 Task: Find connections with filter location Sānand with filter topic #tecnologiawith filter profile language French with filter current company Aakash Educational Services Limited with filter school Dr. B. R. Ambedkar University, Agra with filter industry Communications Equipment Manufacturing with filter service category Family Law with filter keywords title Chemical Engineer
Action: Mouse moved to (609, 88)
Screenshot: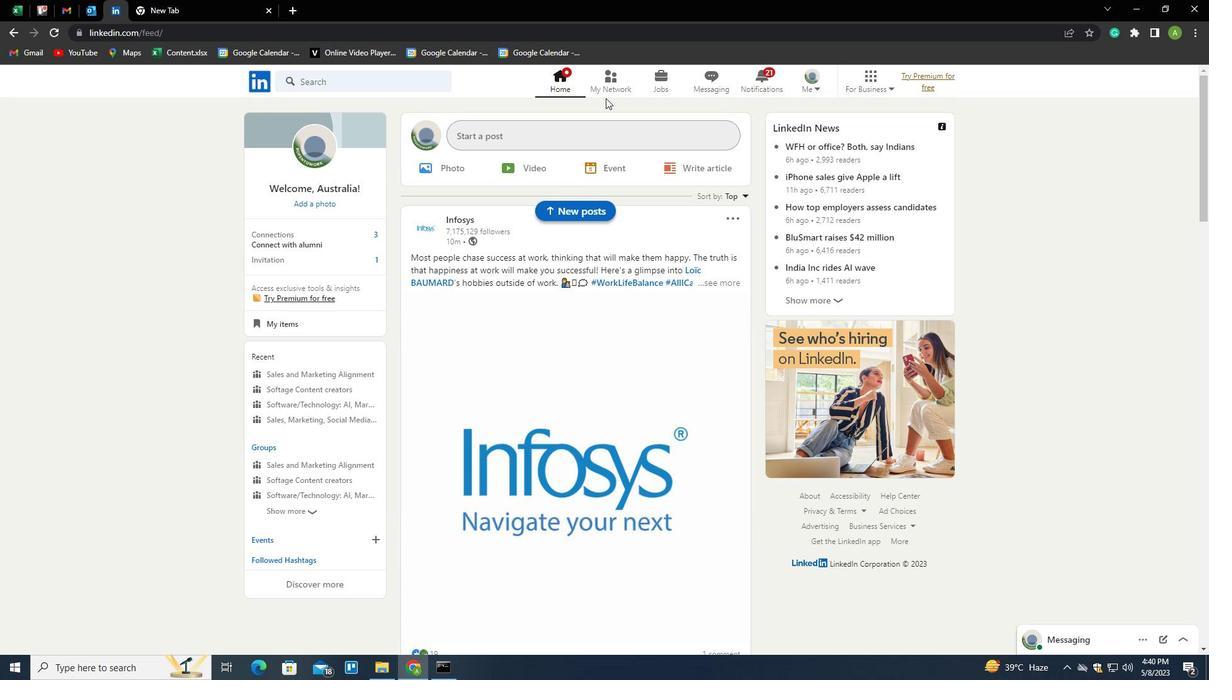 
Action: Mouse pressed left at (609, 88)
Screenshot: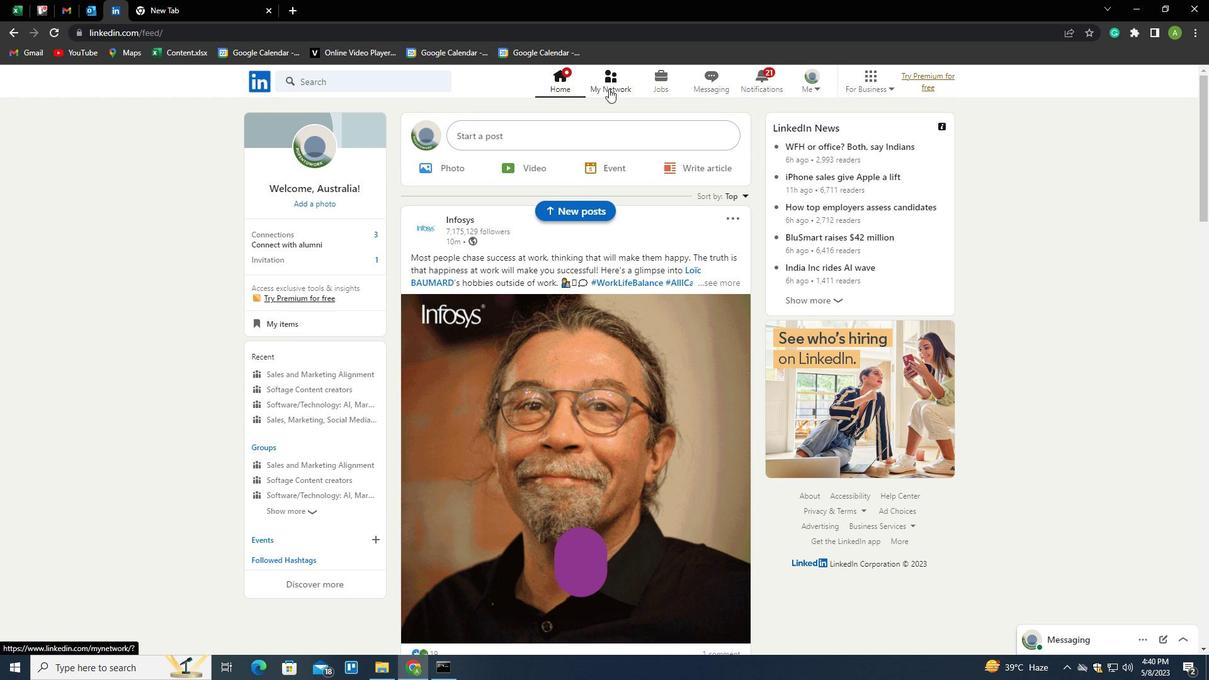 
Action: Mouse moved to (313, 151)
Screenshot: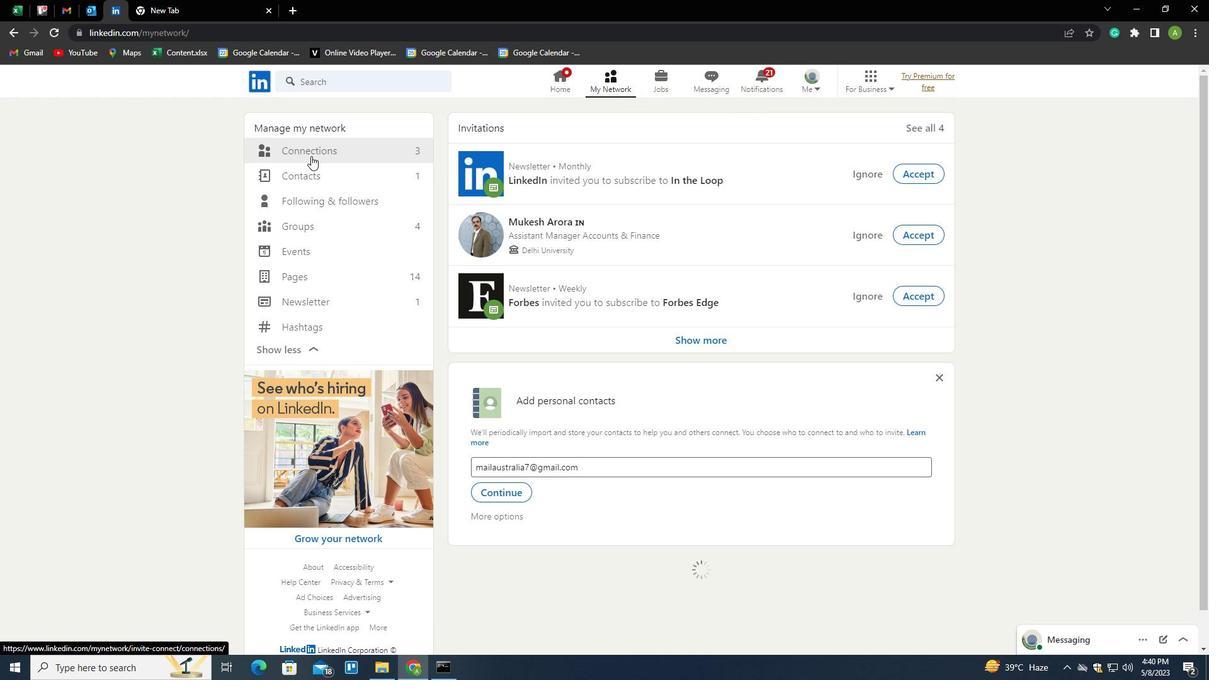 
Action: Mouse pressed left at (313, 151)
Screenshot: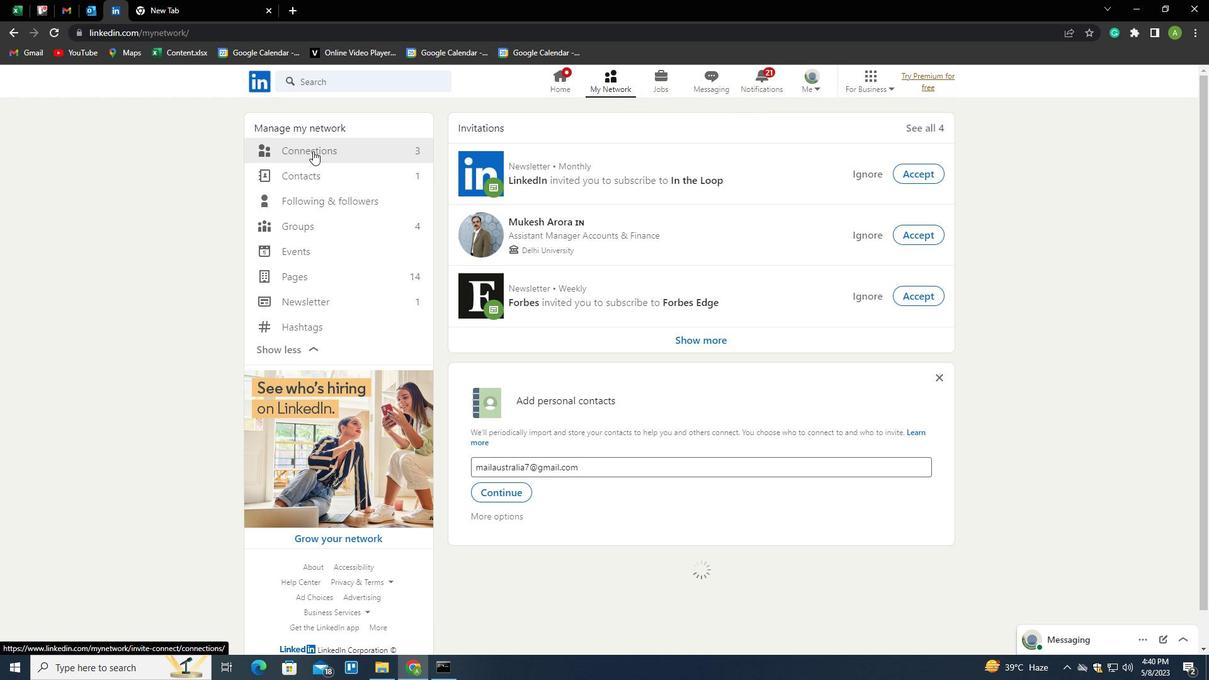 
Action: Mouse moved to (684, 153)
Screenshot: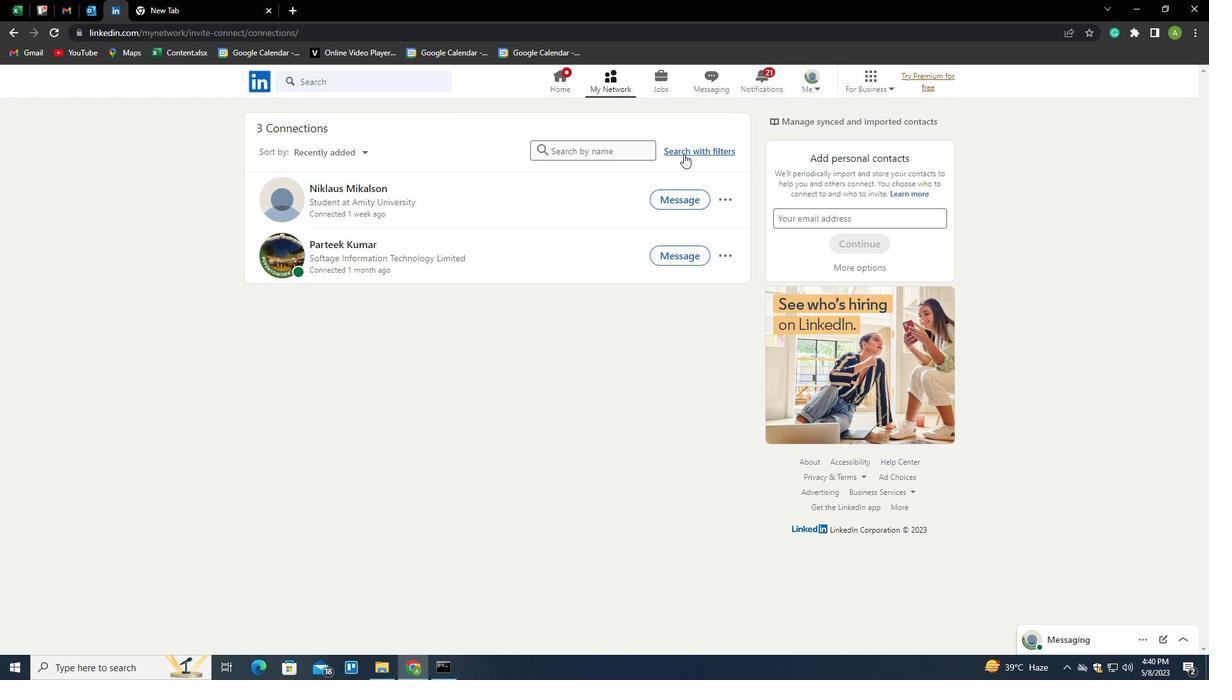 
Action: Mouse pressed left at (684, 153)
Screenshot: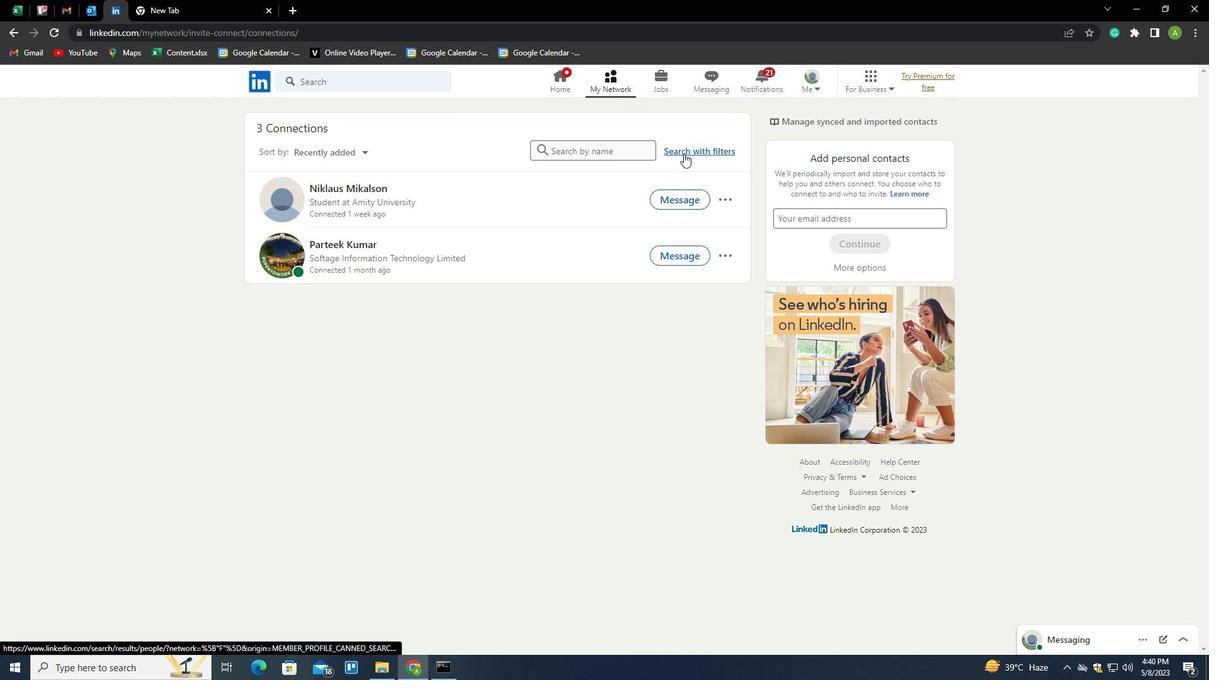 
Action: Mouse moved to (651, 121)
Screenshot: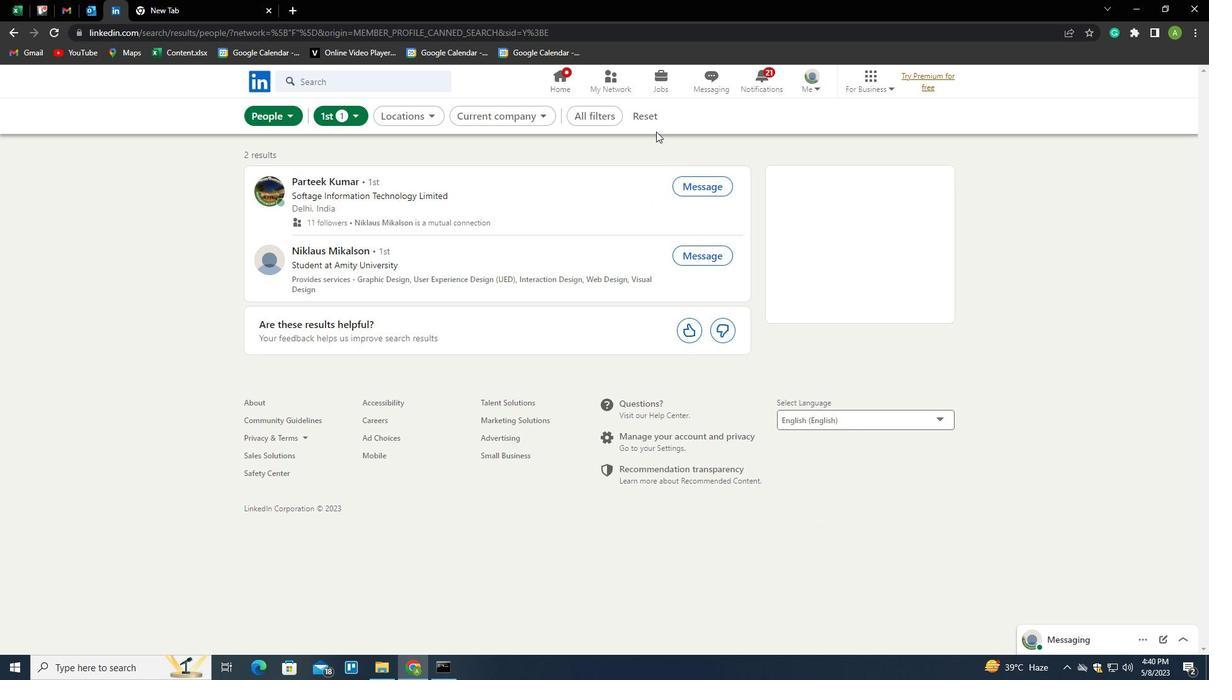 
Action: Mouse pressed left at (651, 121)
Screenshot: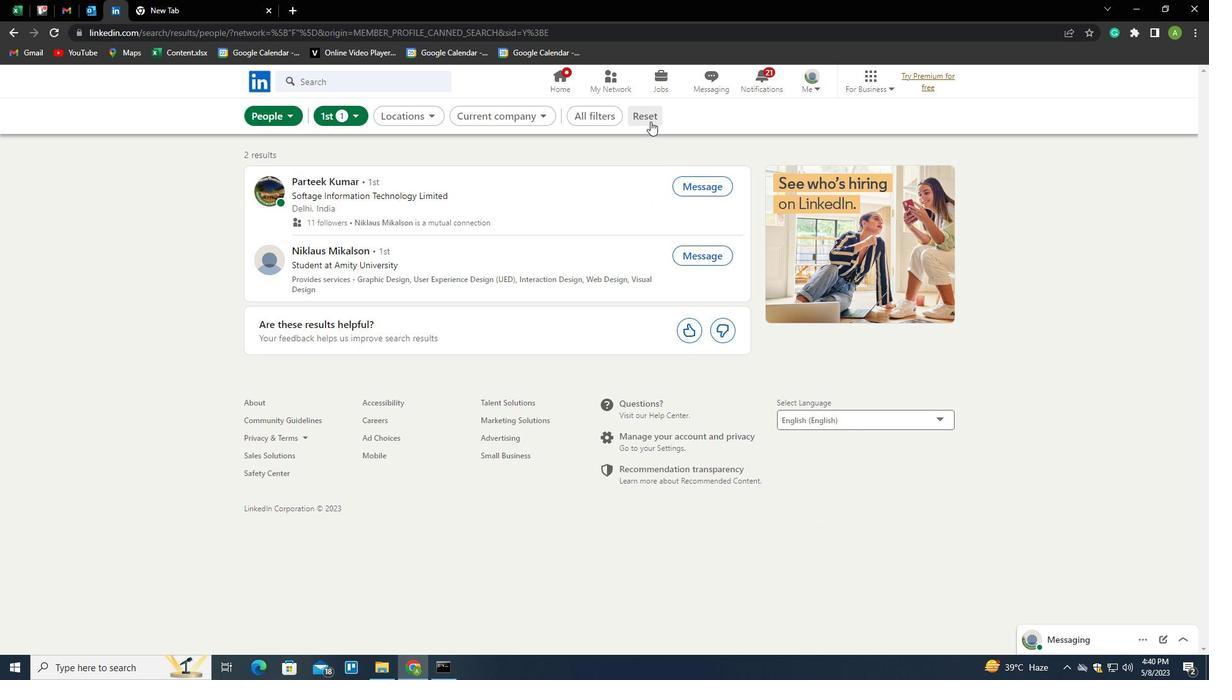 
Action: Mouse moved to (626, 122)
Screenshot: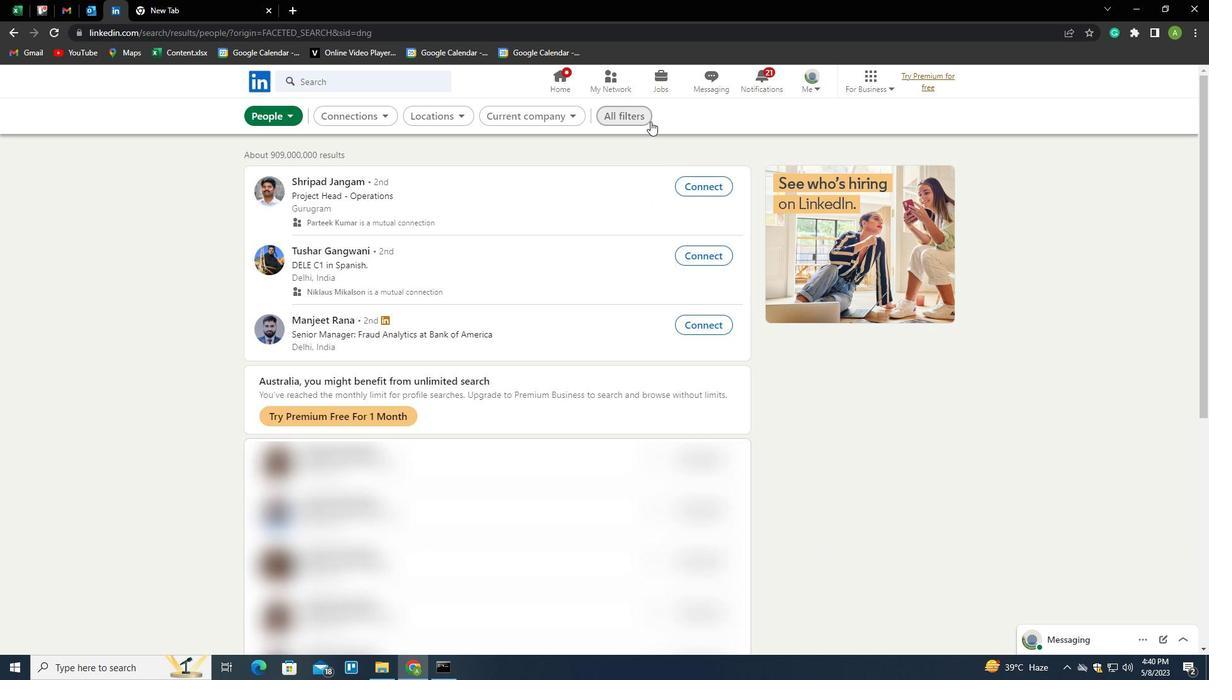 
Action: Mouse pressed left at (626, 122)
Screenshot: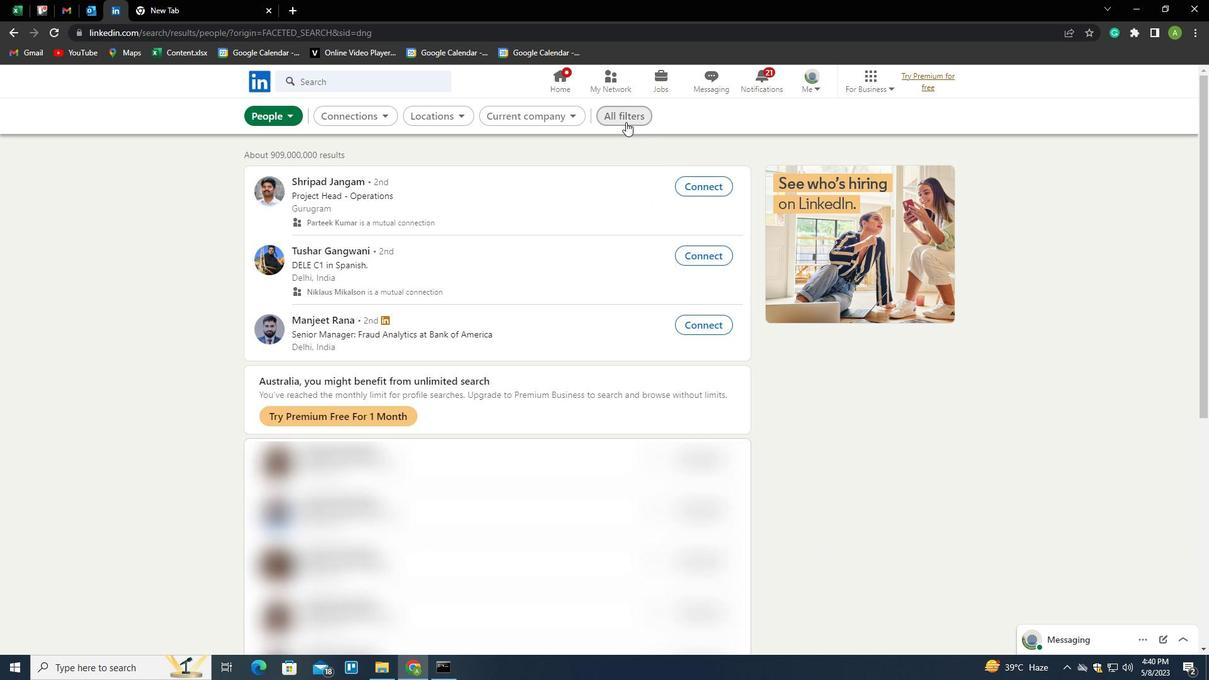 
Action: Mouse moved to (1023, 422)
Screenshot: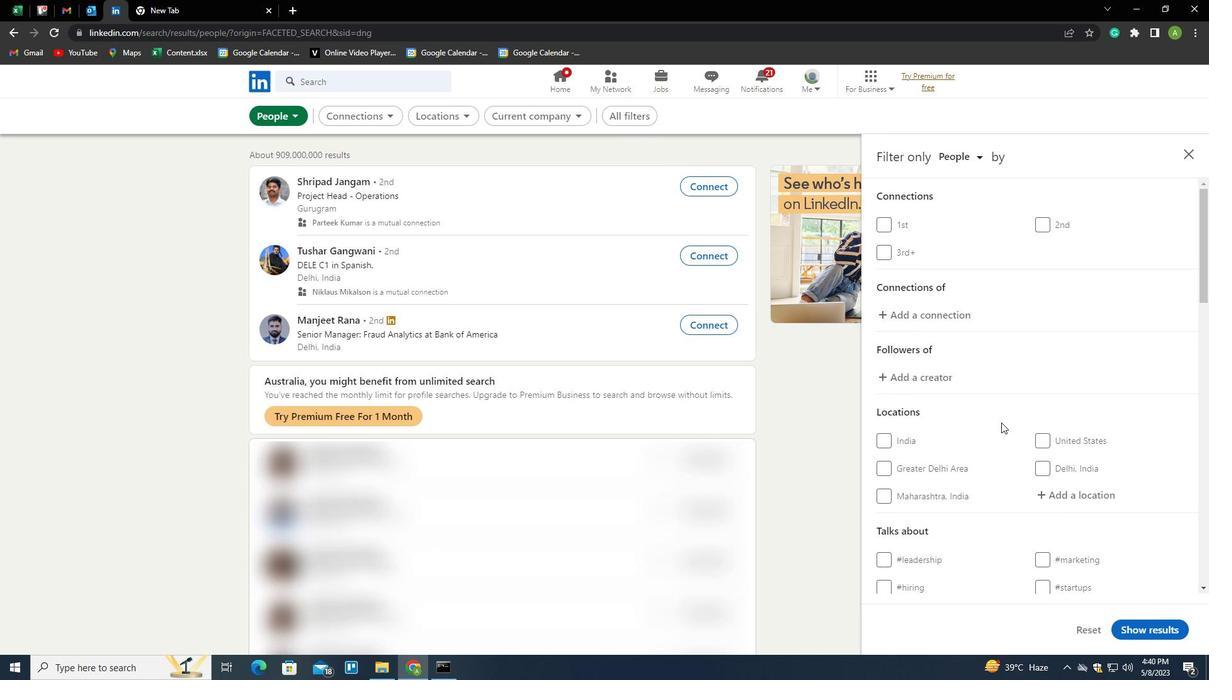 
Action: Mouse scrolled (1023, 421) with delta (0, 0)
Screenshot: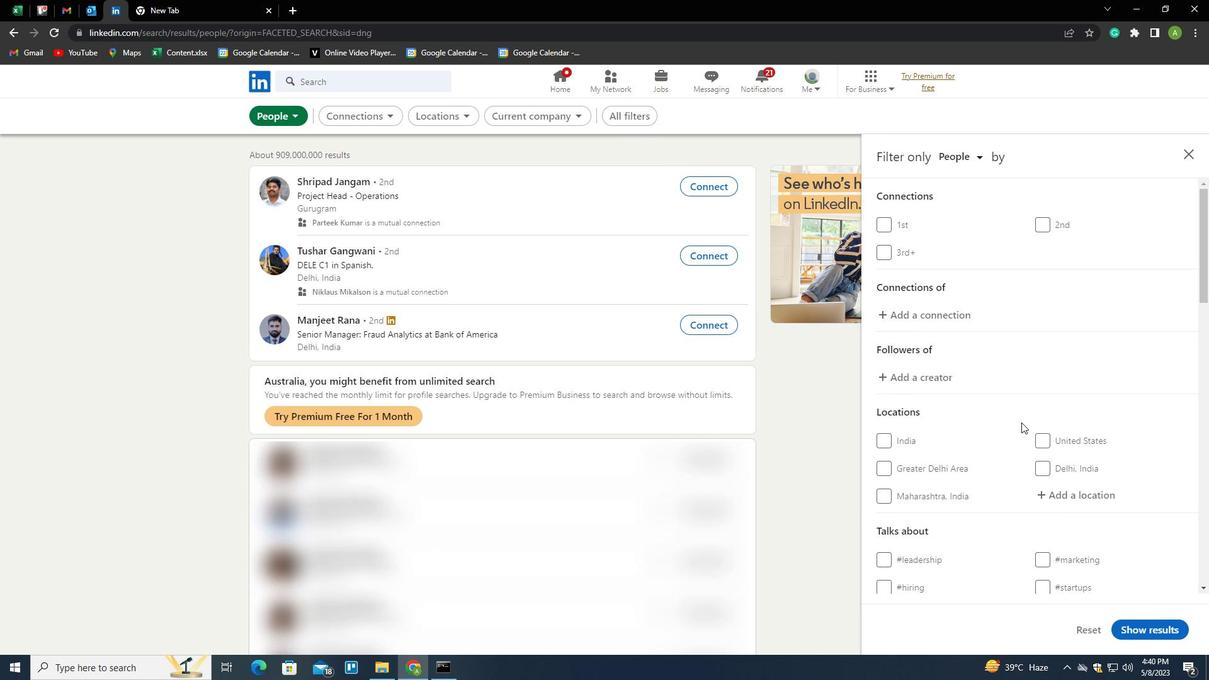 
Action: Mouse scrolled (1023, 421) with delta (0, 0)
Screenshot: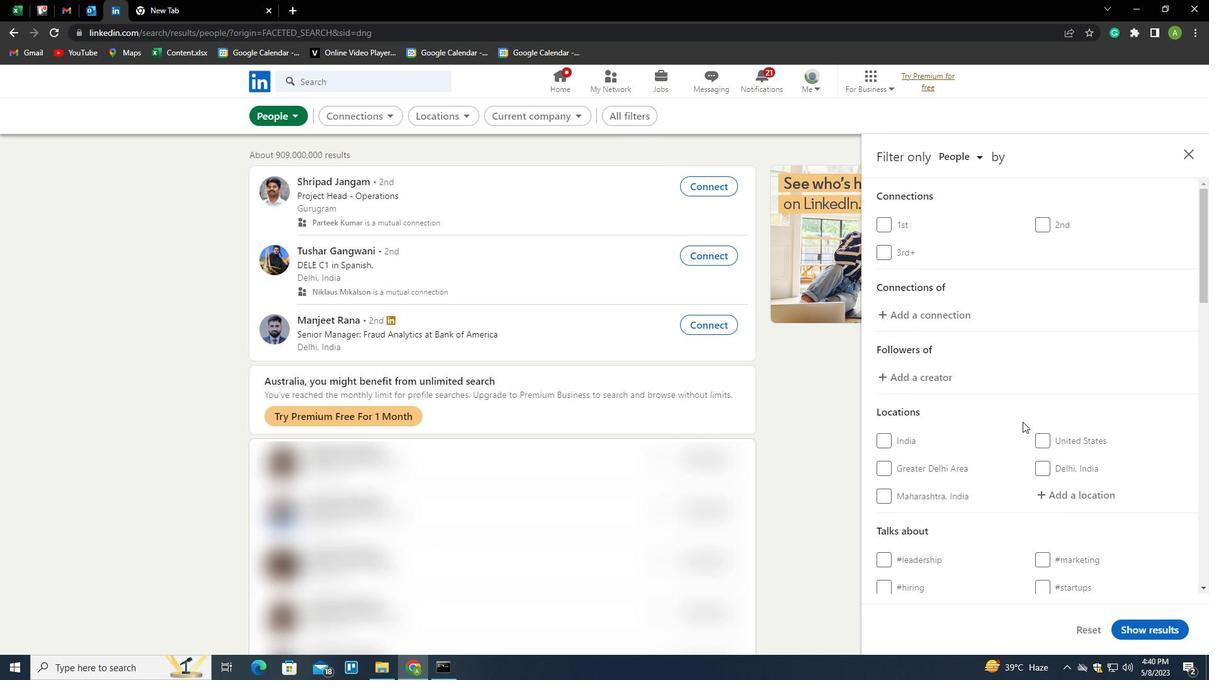 
Action: Mouse scrolled (1023, 421) with delta (0, 0)
Screenshot: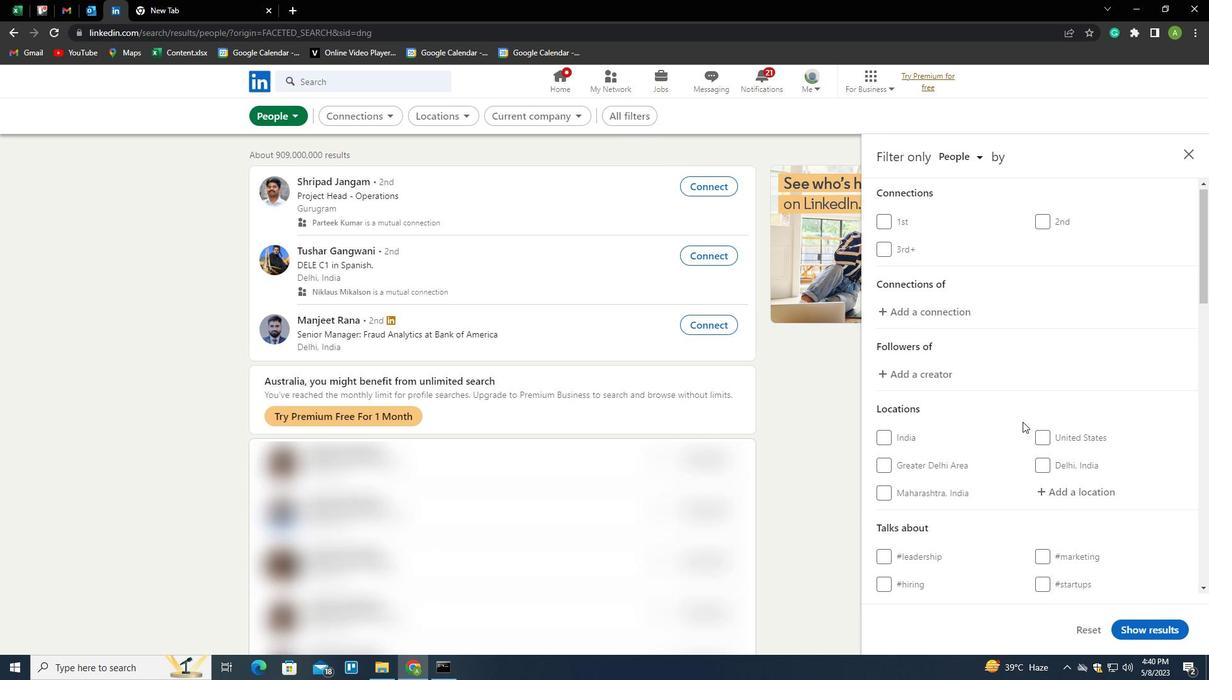 
Action: Mouse moved to (1080, 309)
Screenshot: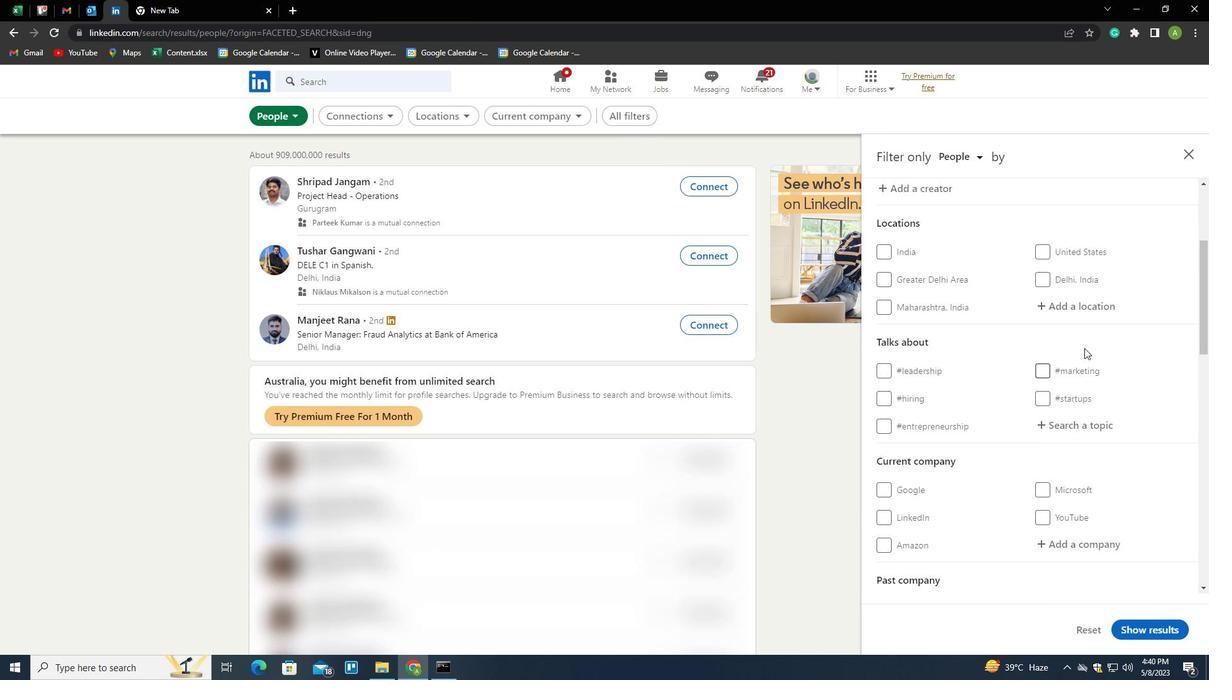
Action: Mouse pressed left at (1080, 309)
Screenshot: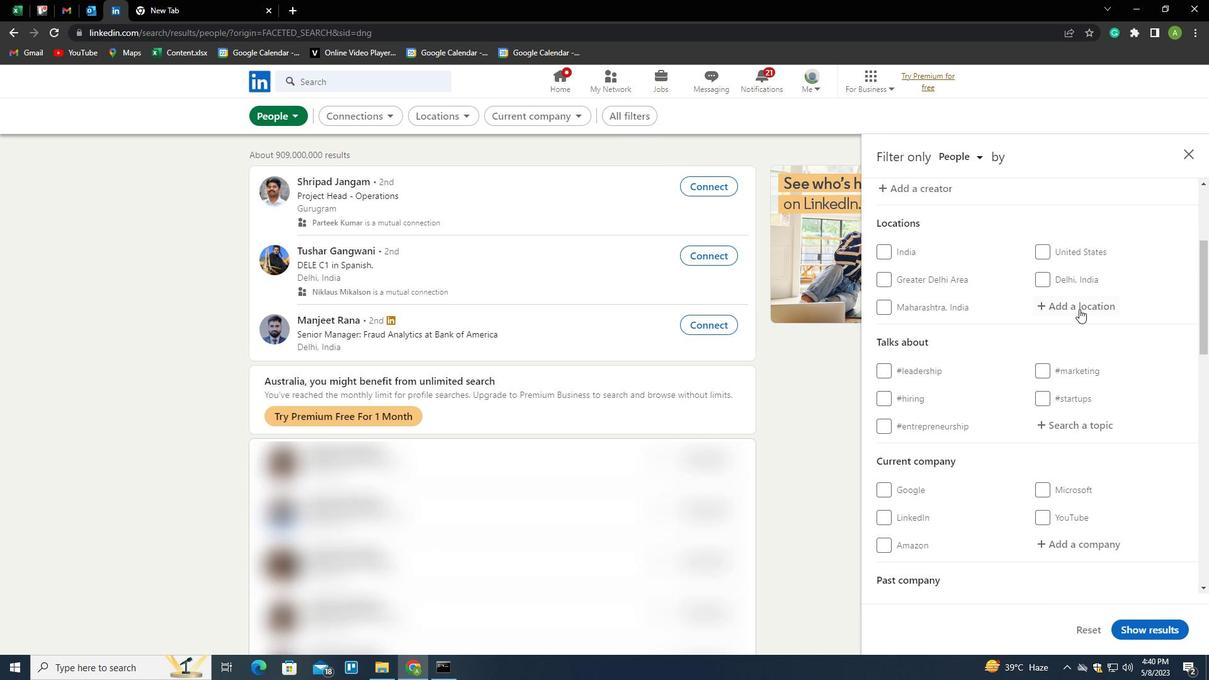 
Action: Key pressed <Key.shift>SA
Screenshot: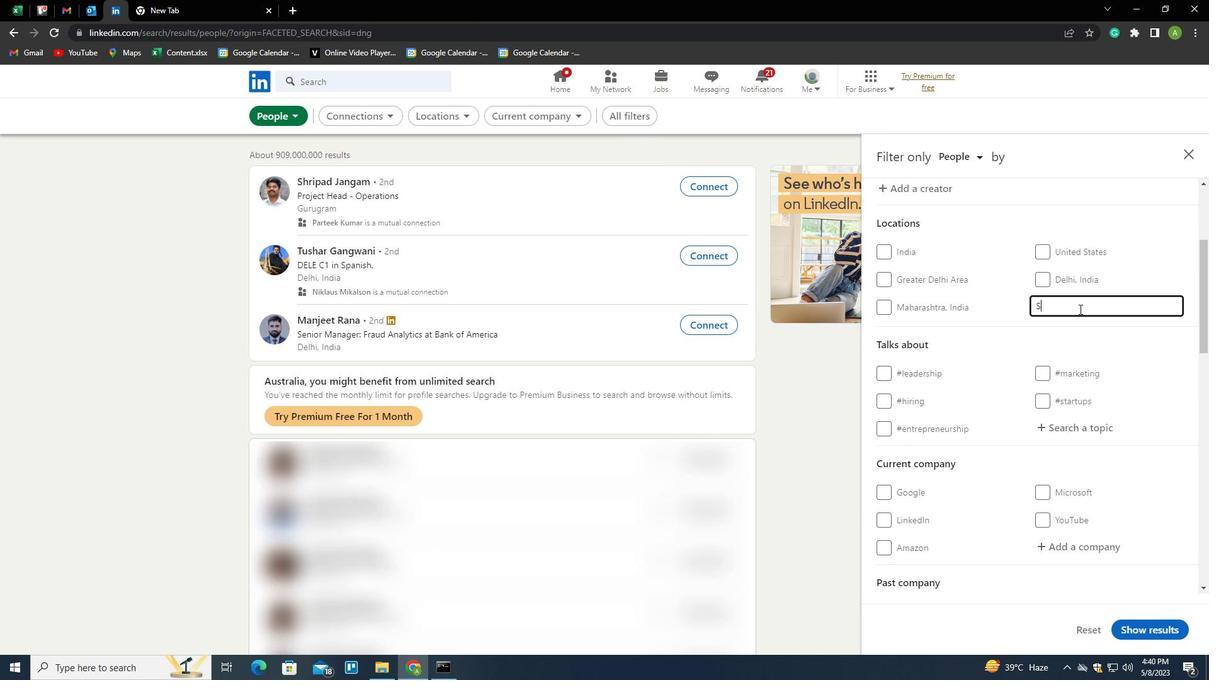 
Action: Mouse moved to (1055, 294)
Screenshot: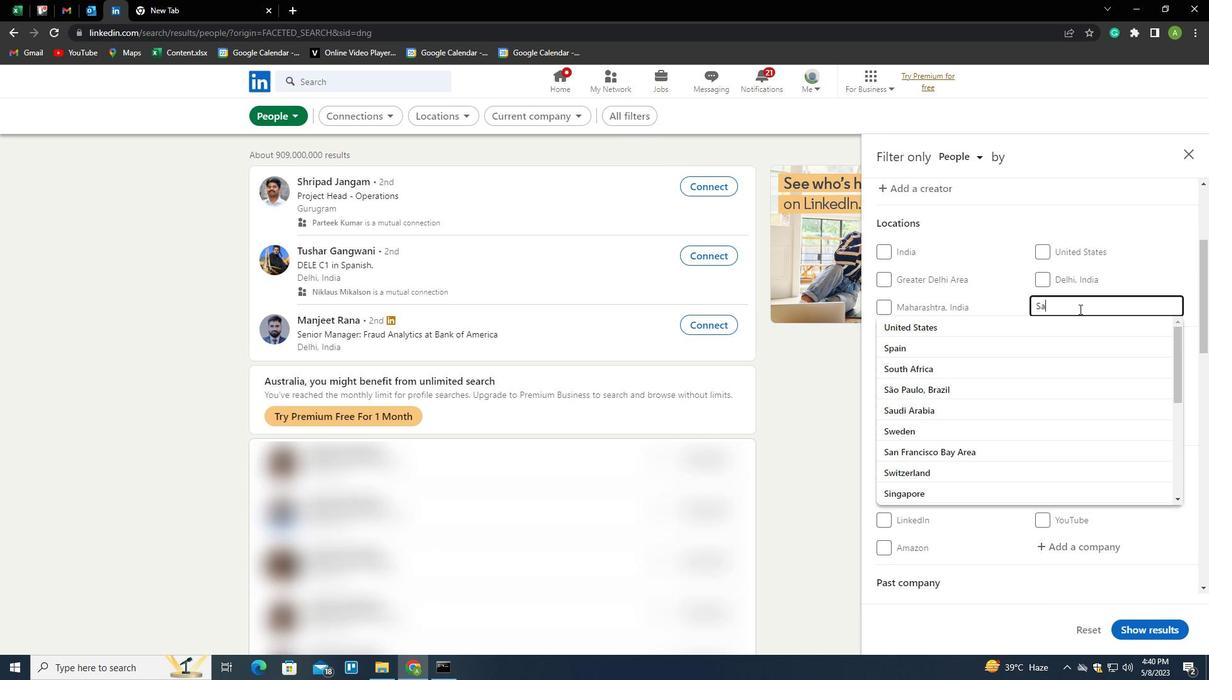 
Action: Key pressed NAND<Key.down><Key.enter>
Screenshot: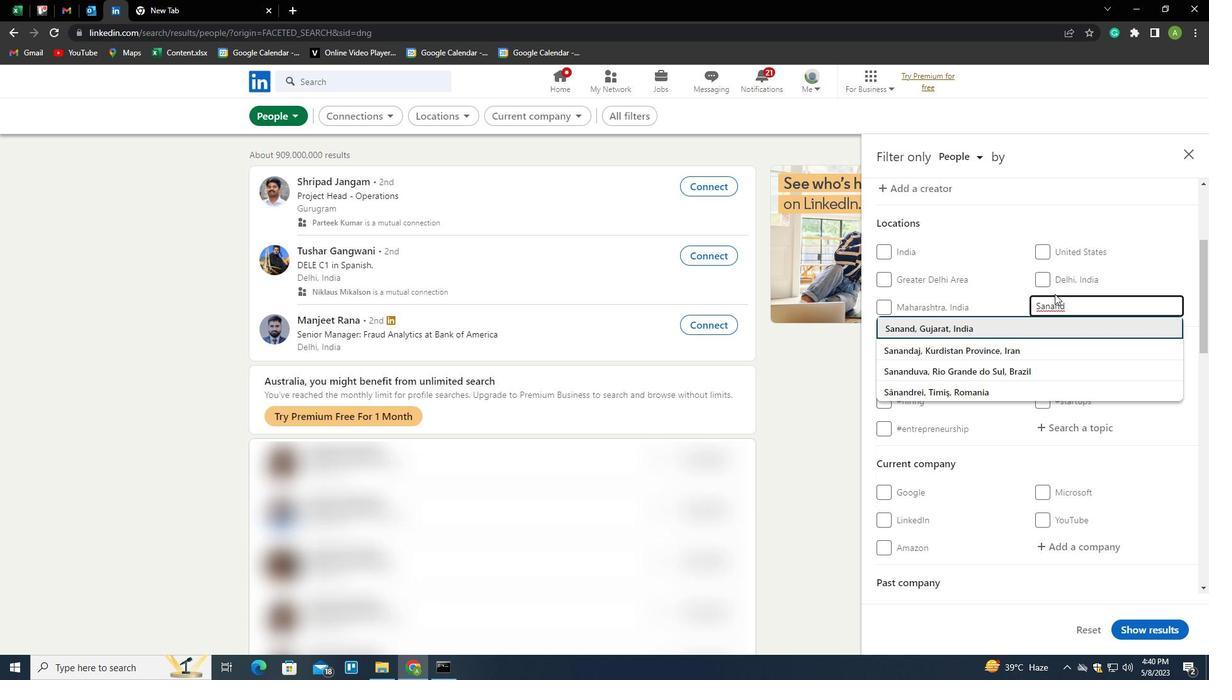 
Action: Mouse scrolled (1055, 293) with delta (0, 0)
Screenshot: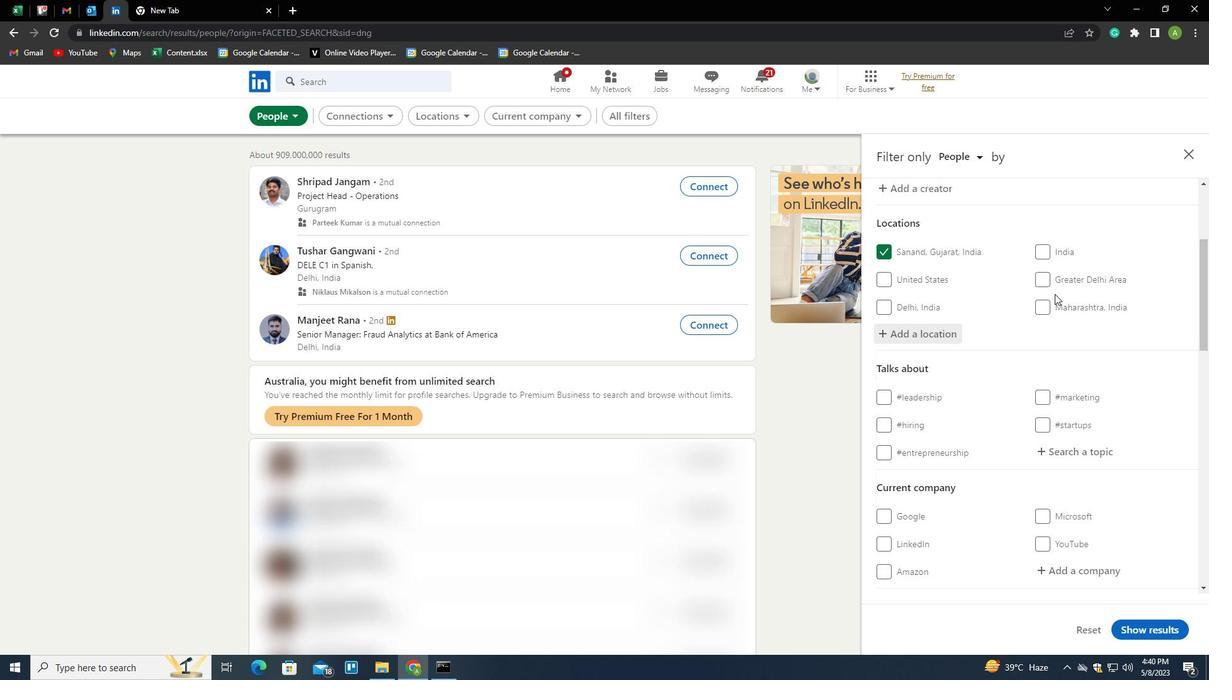 
Action: Mouse scrolled (1055, 293) with delta (0, 0)
Screenshot: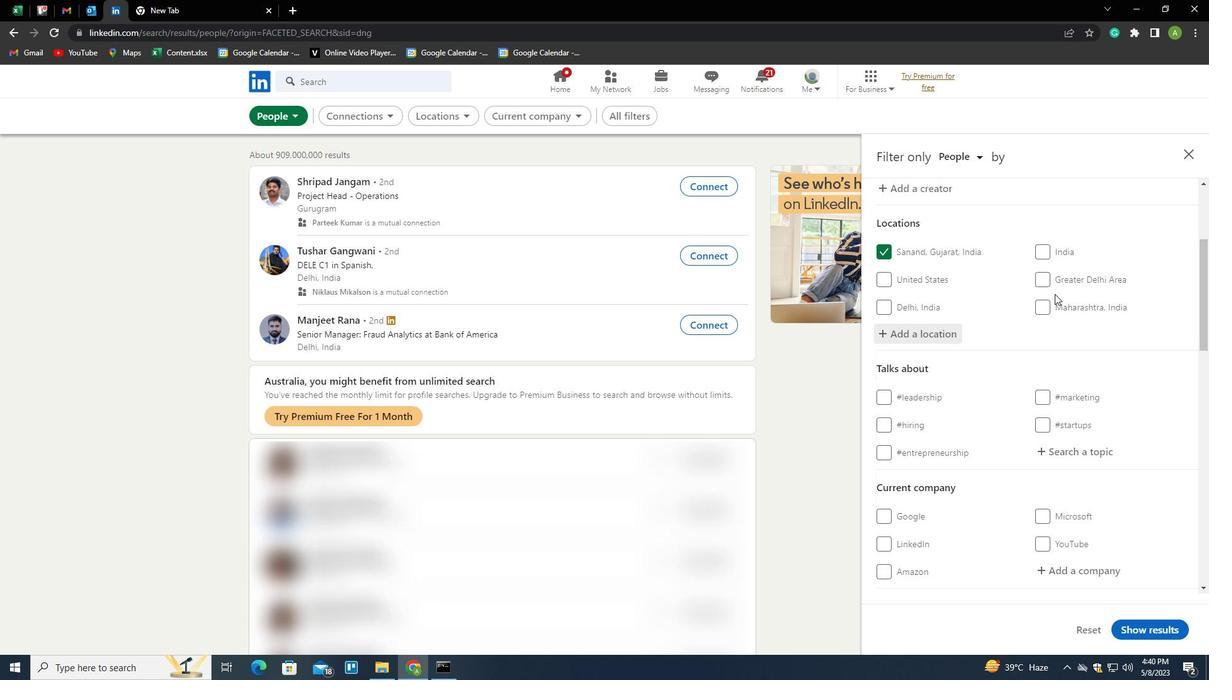 
Action: Mouse moved to (1045, 327)
Screenshot: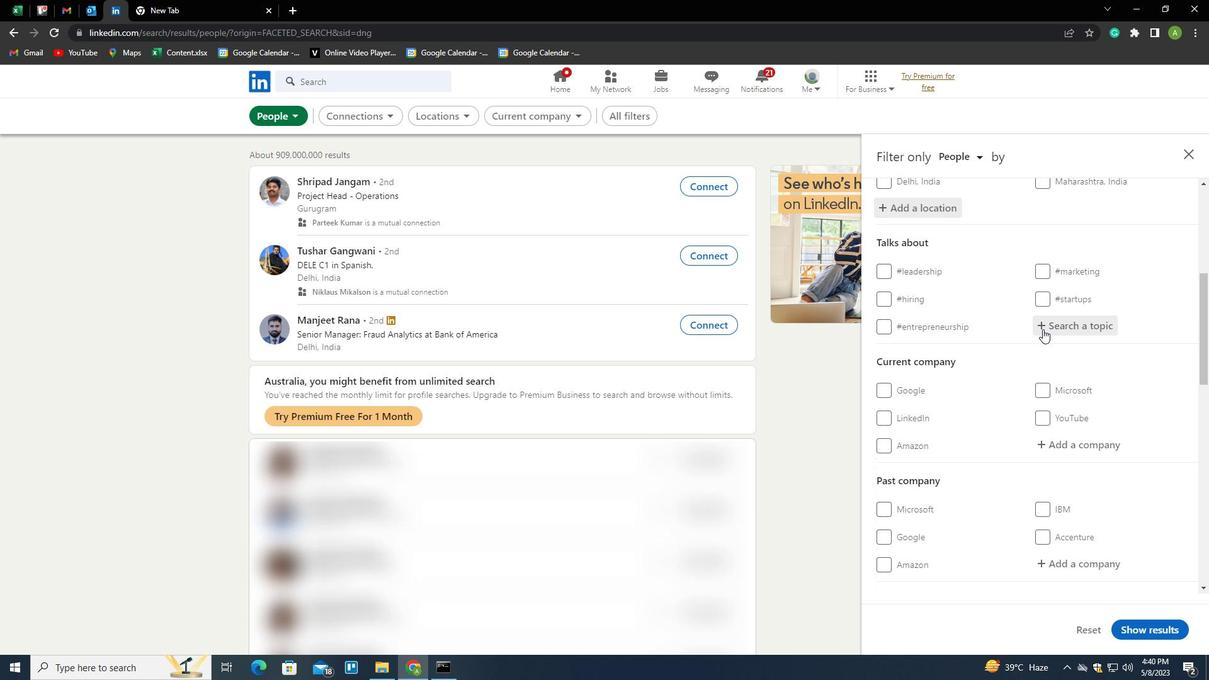 
Action: Mouse pressed left at (1045, 327)
Screenshot: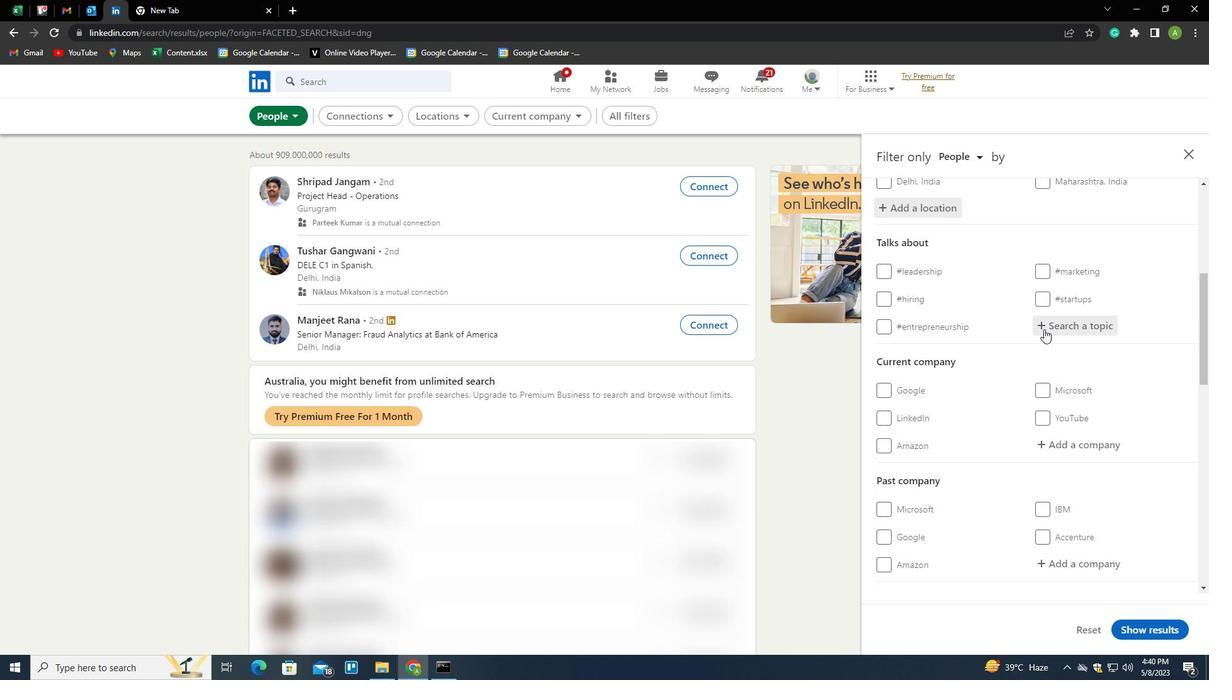 
Action: Key pressed T
Screenshot: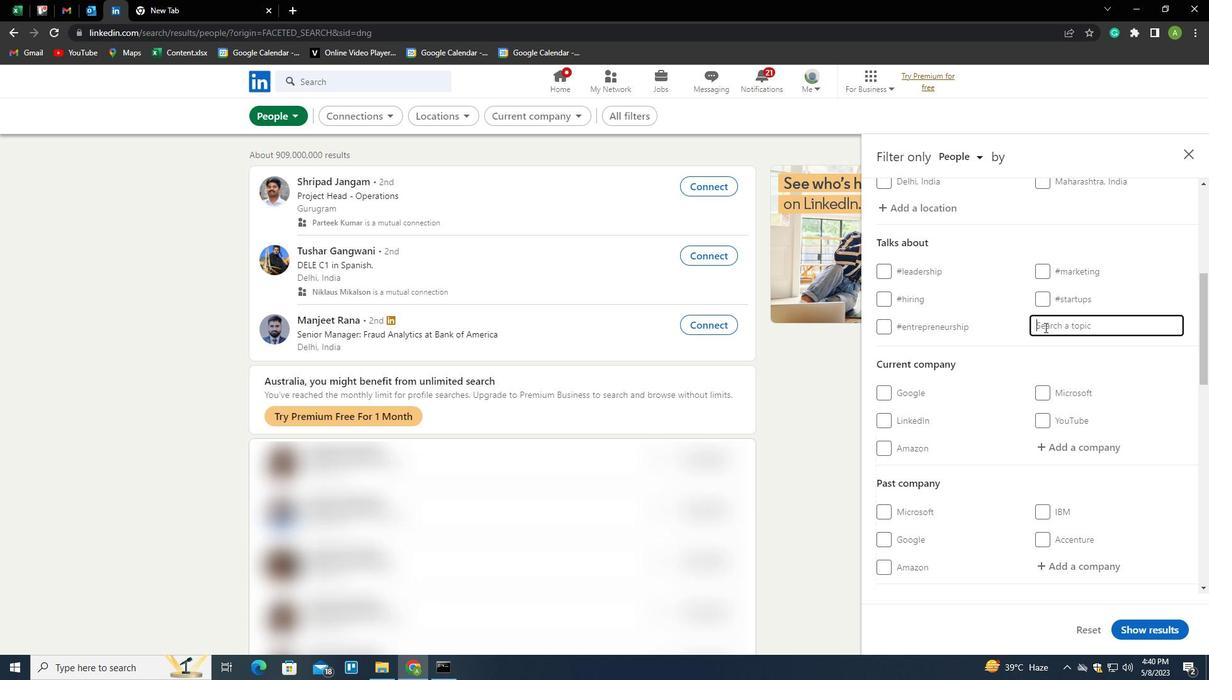 
Action: Mouse moved to (1044, 325)
Screenshot: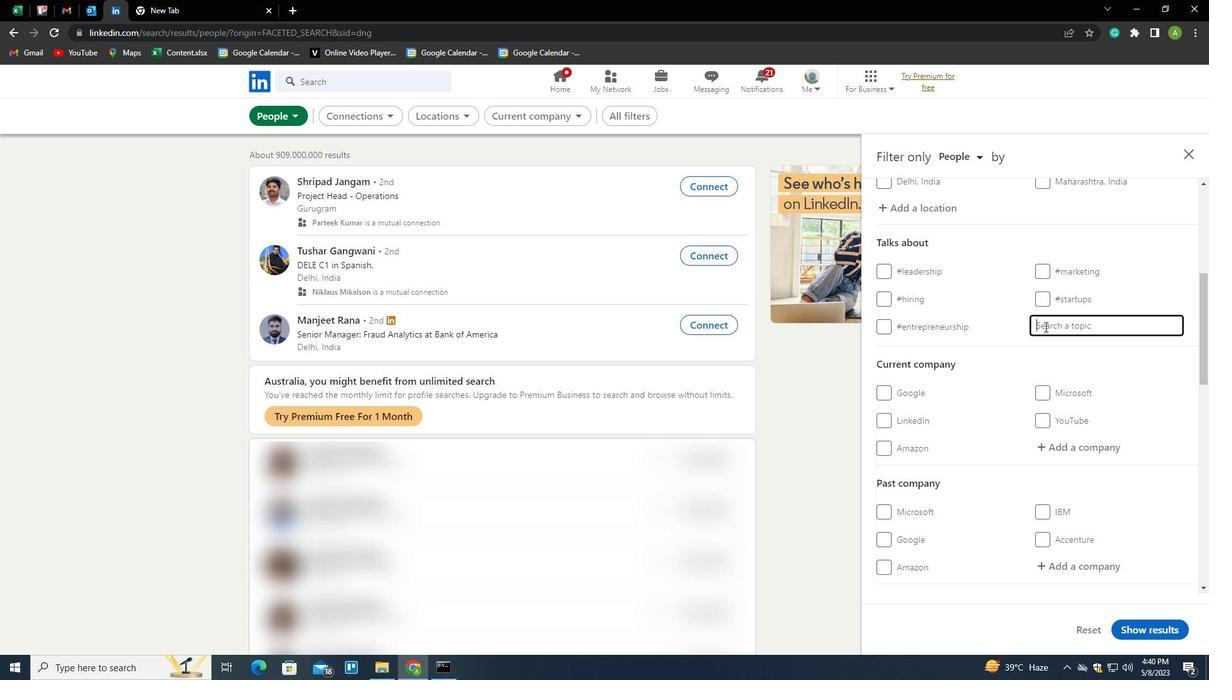 
Action: Key pressed E
Screenshot: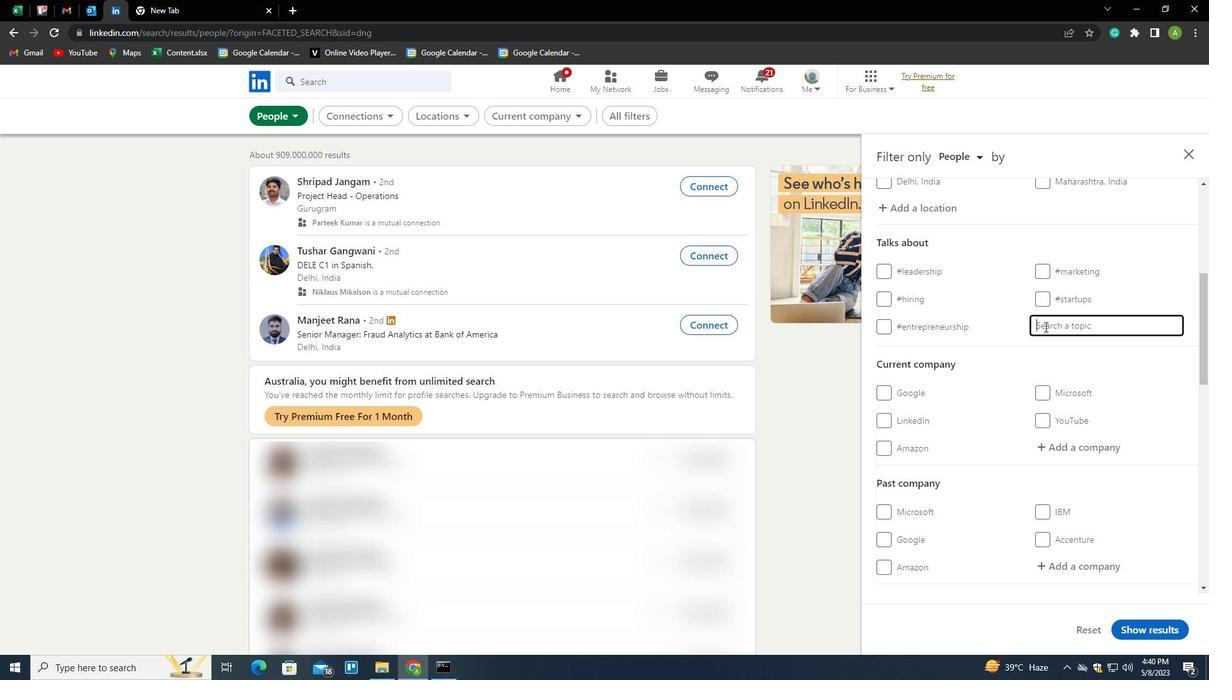 
Action: Mouse moved to (1039, 325)
Screenshot: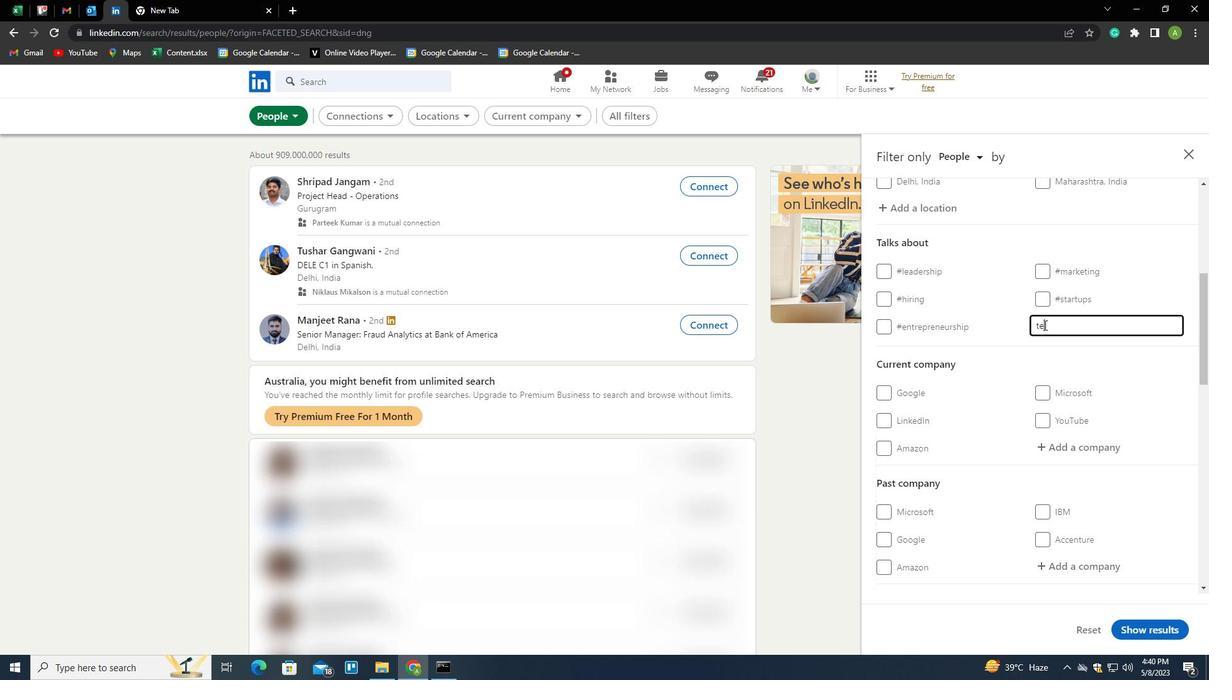 
Action: Key pressed CHNOLGIA
Screenshot: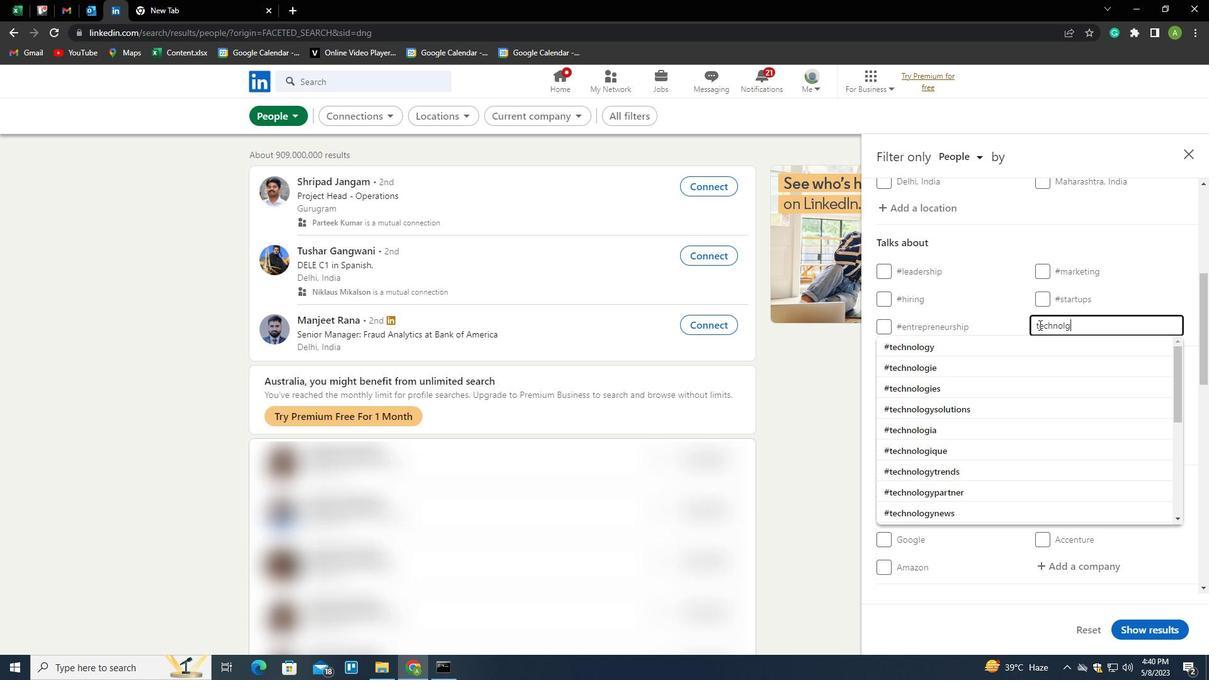 
Action: Mouse moved to (1067, 328)
Screenshot: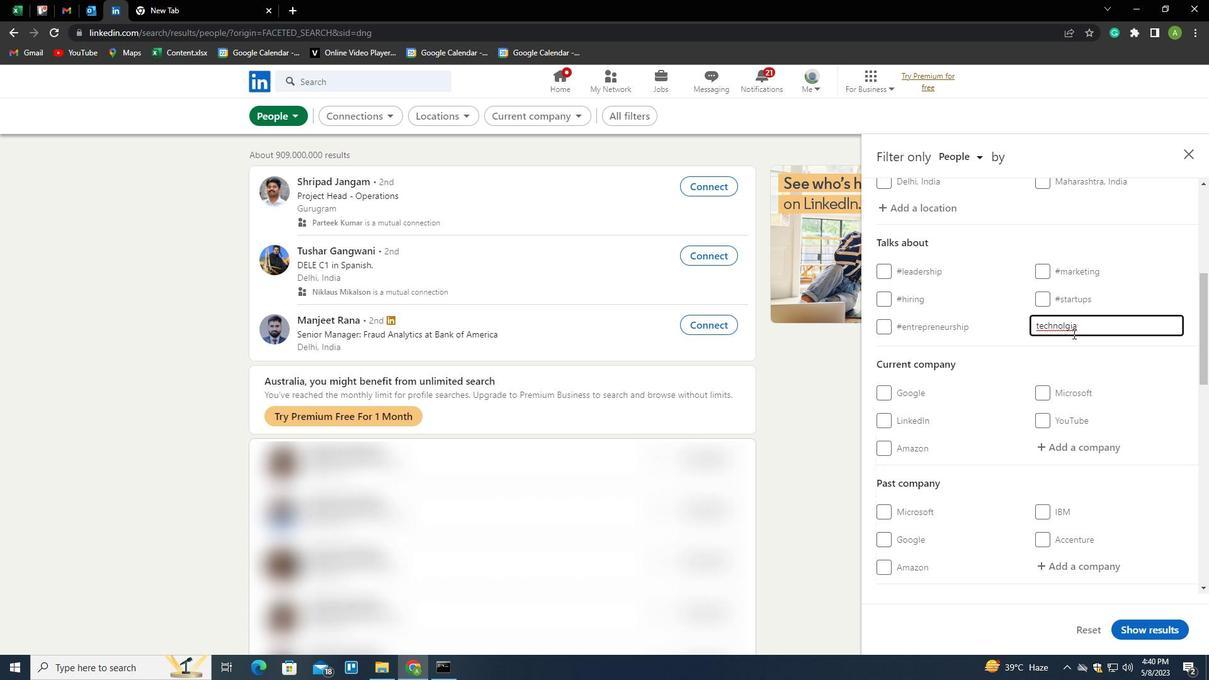 
Action: Mouse pressed left at (1067, 328)
Screenshot: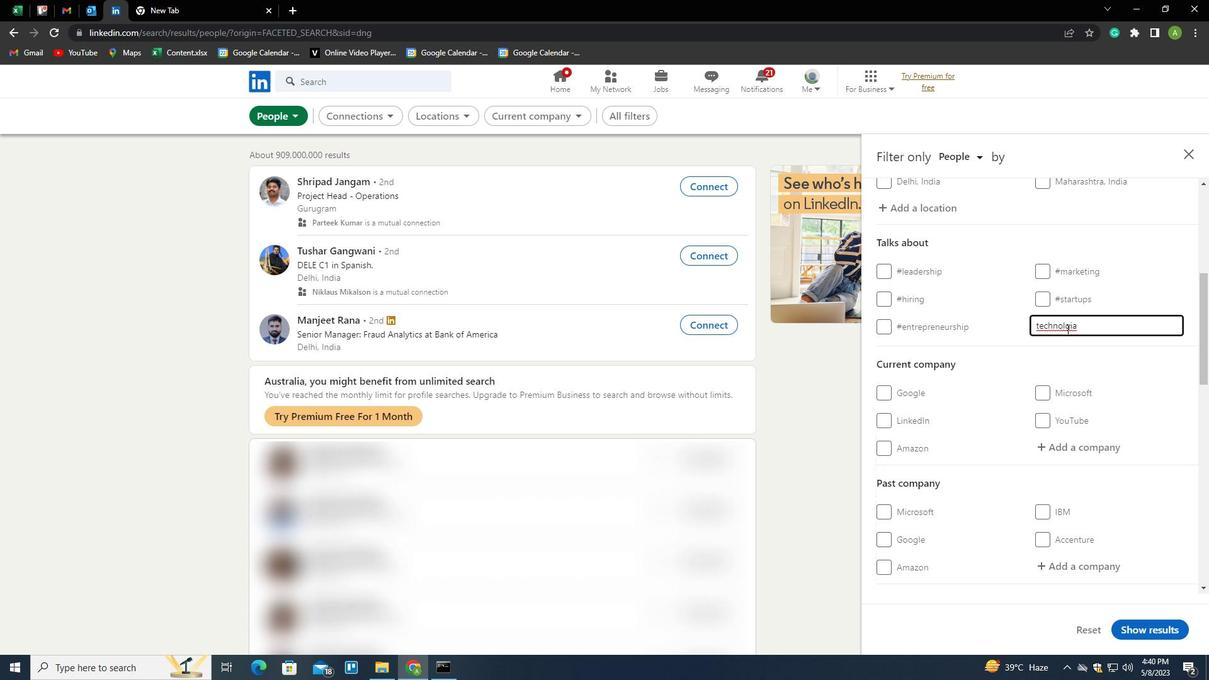 
Action: Mouse moved to (1117, 340)
Screenshot: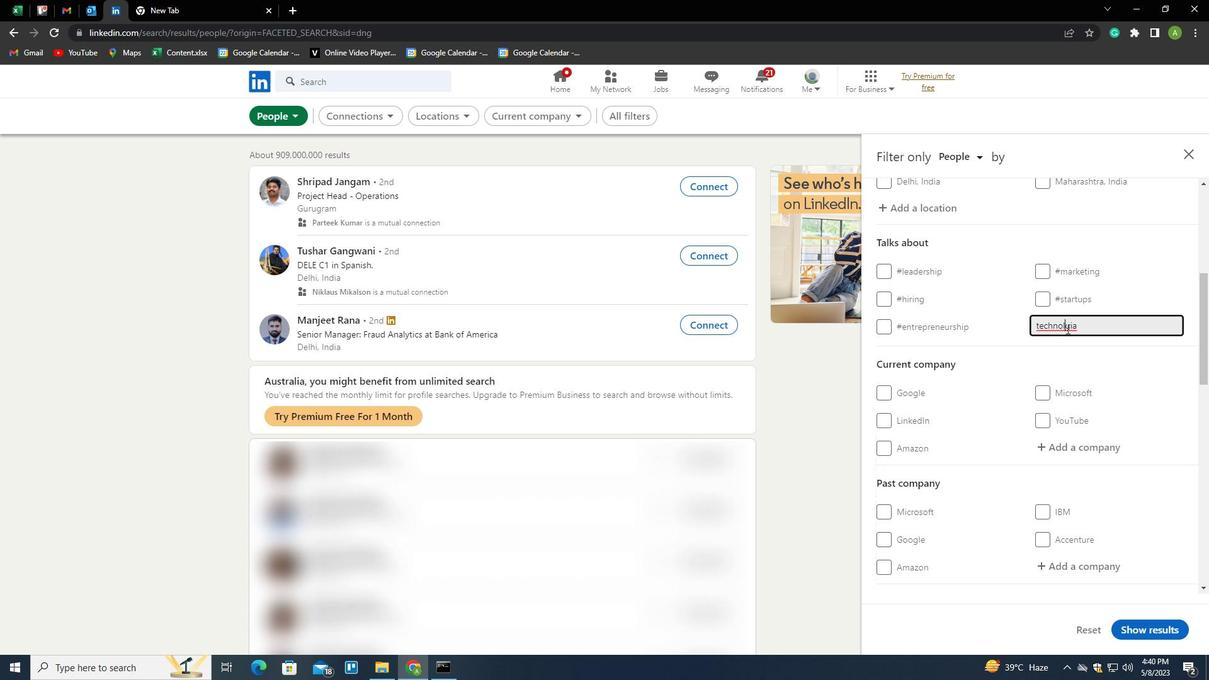 
Action: Key pressed O<Key.down><Key.enter>
Screenshot: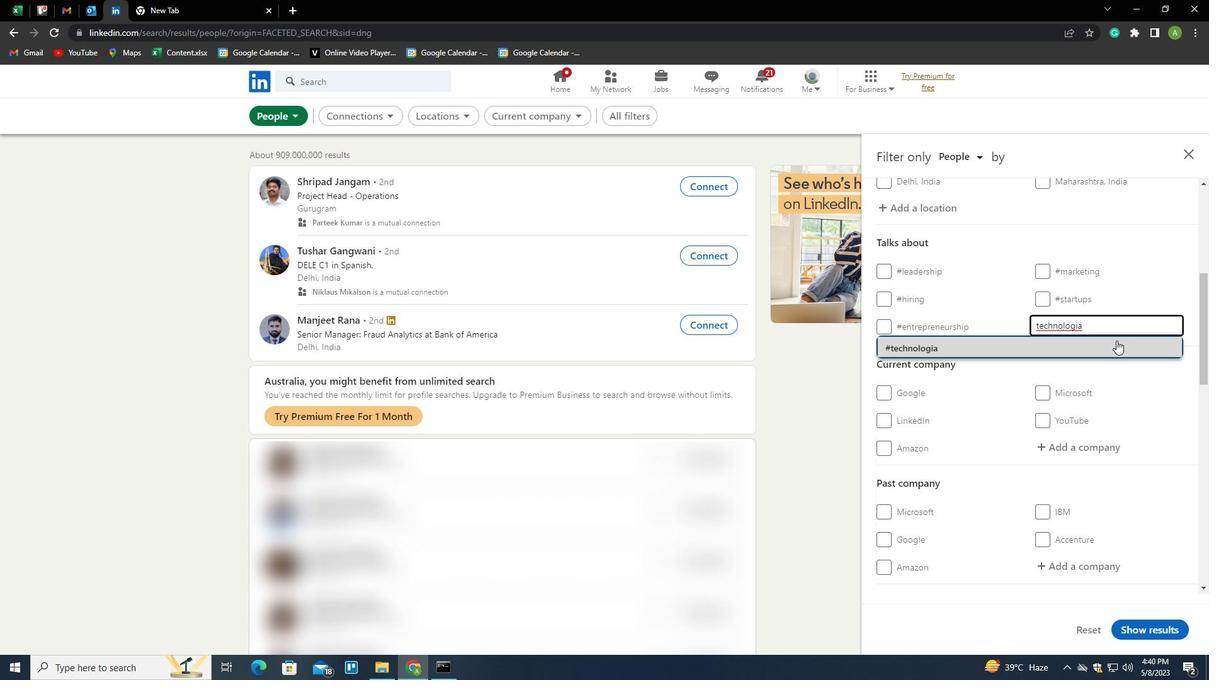 
Action: Mouse scrolled (1117, 340) with delta (0, 0)
Screenshot: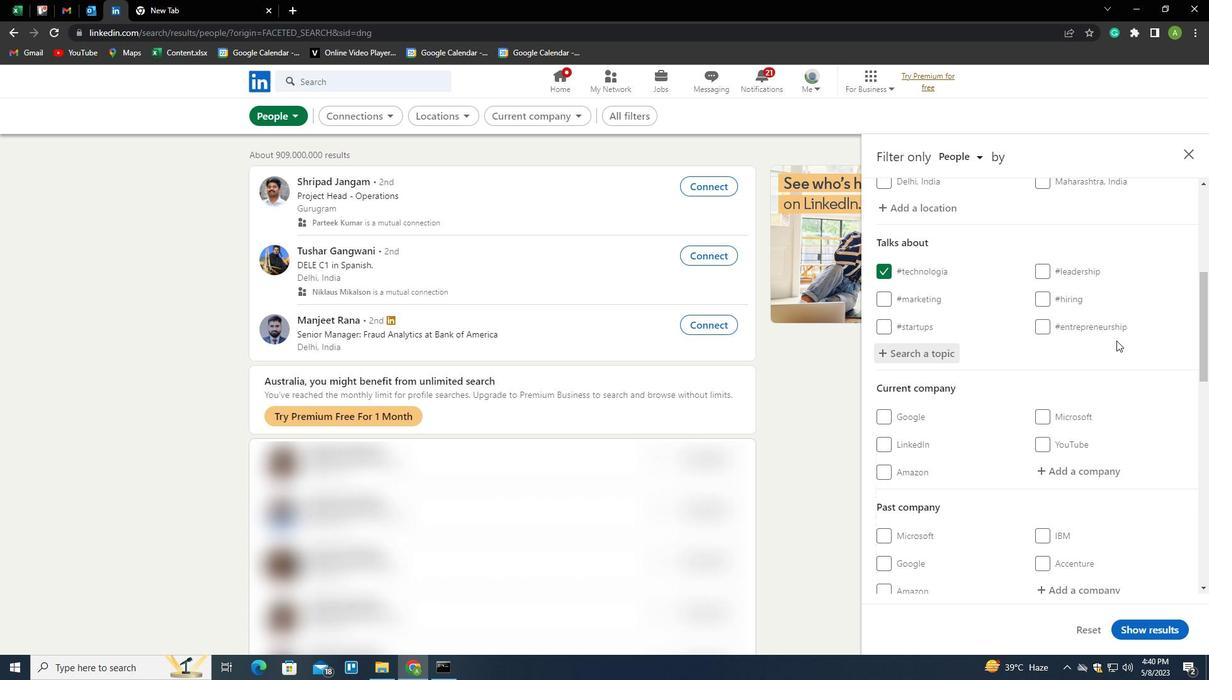
Action: Mouse scrolled (1117, 340) with delta (0, 0)
Screenshot: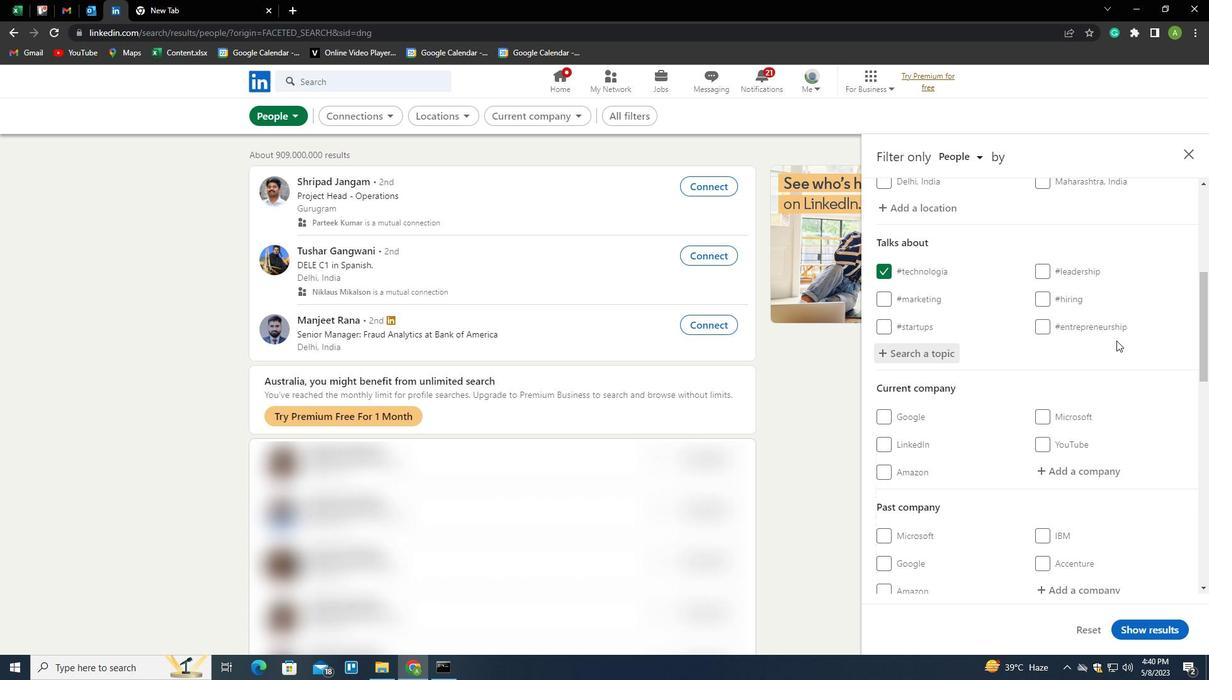 
Action: Mouse moved to (1112, 339)
Screenshot: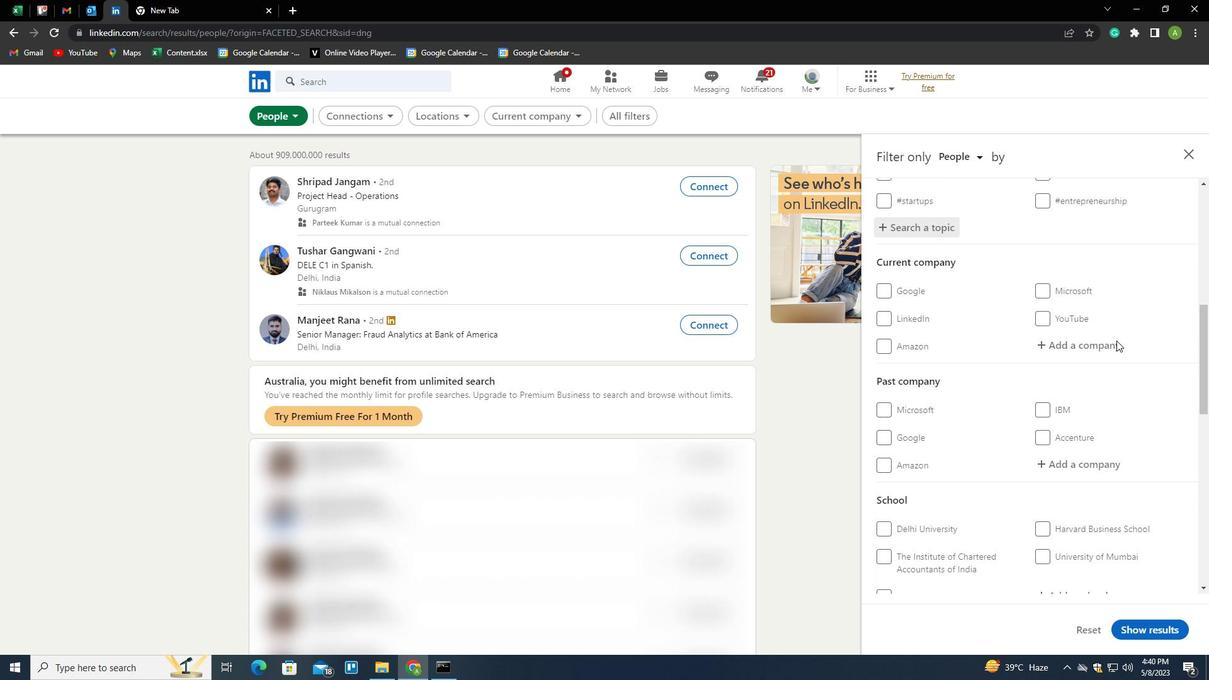 
Action: Mouse scrolled (1112, 339) with delta (0, 0)
Screenshot: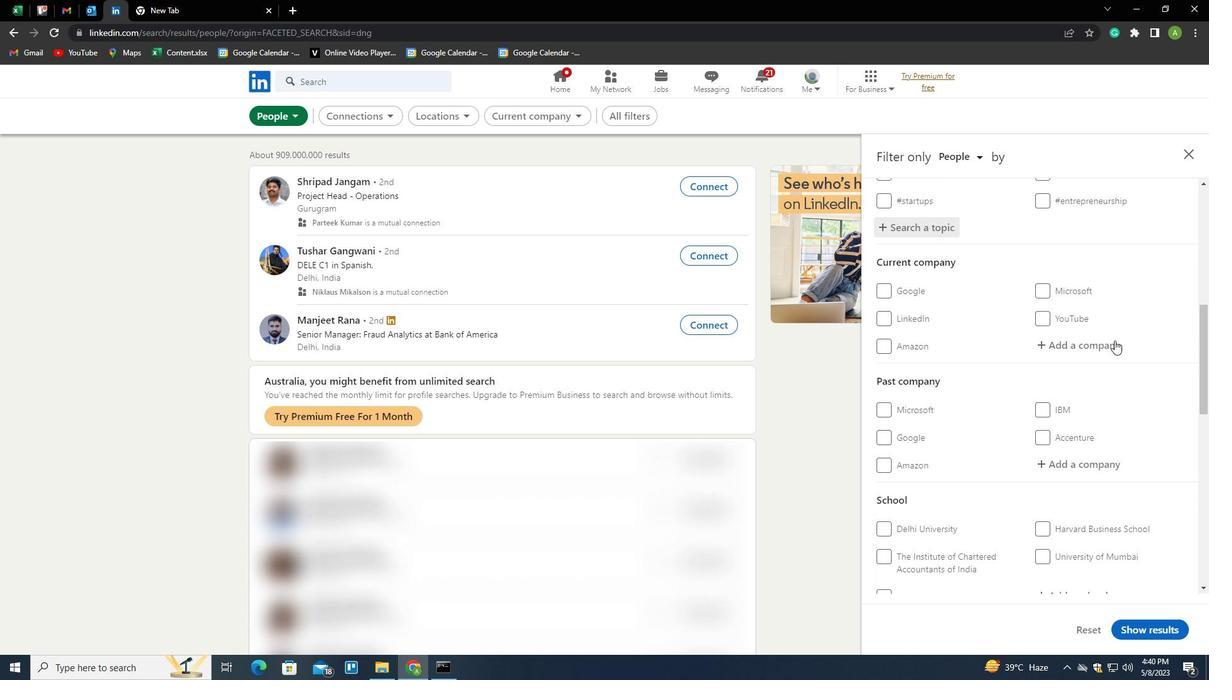 
Action: Mouse scrolled (1112, 339) with delta (0, 0)
Screenshot: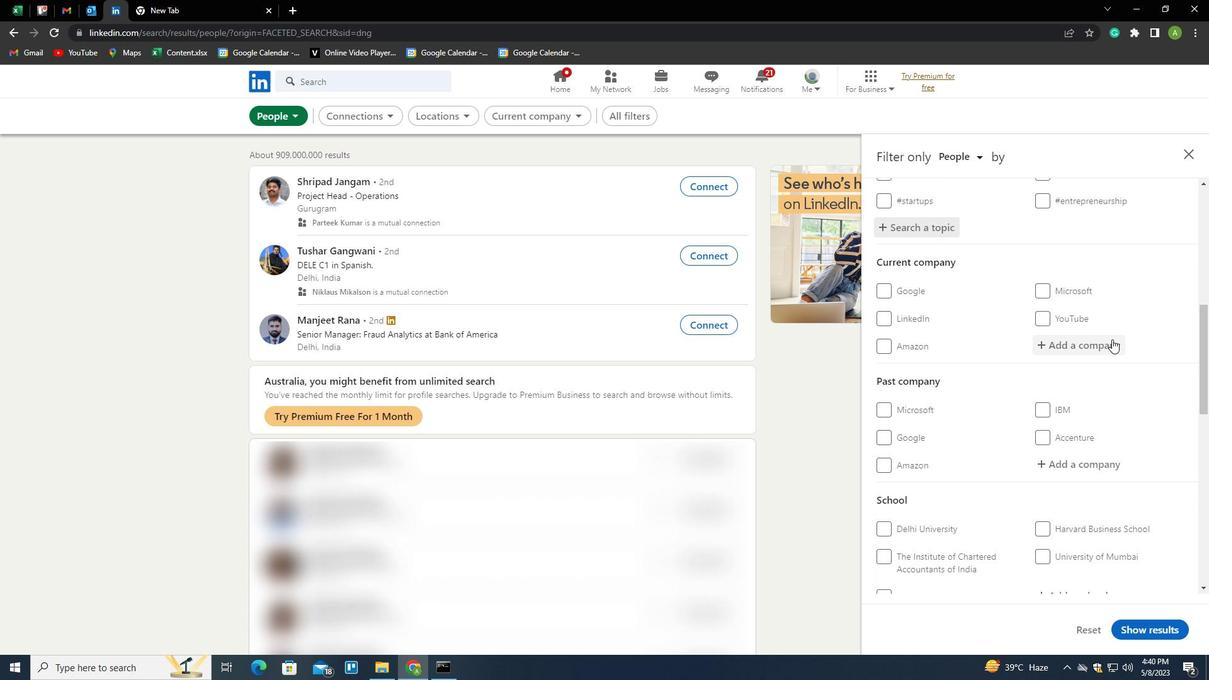 
Action: Mouse scrolled (1112, 339) with delta (0, 0)
Screenshot: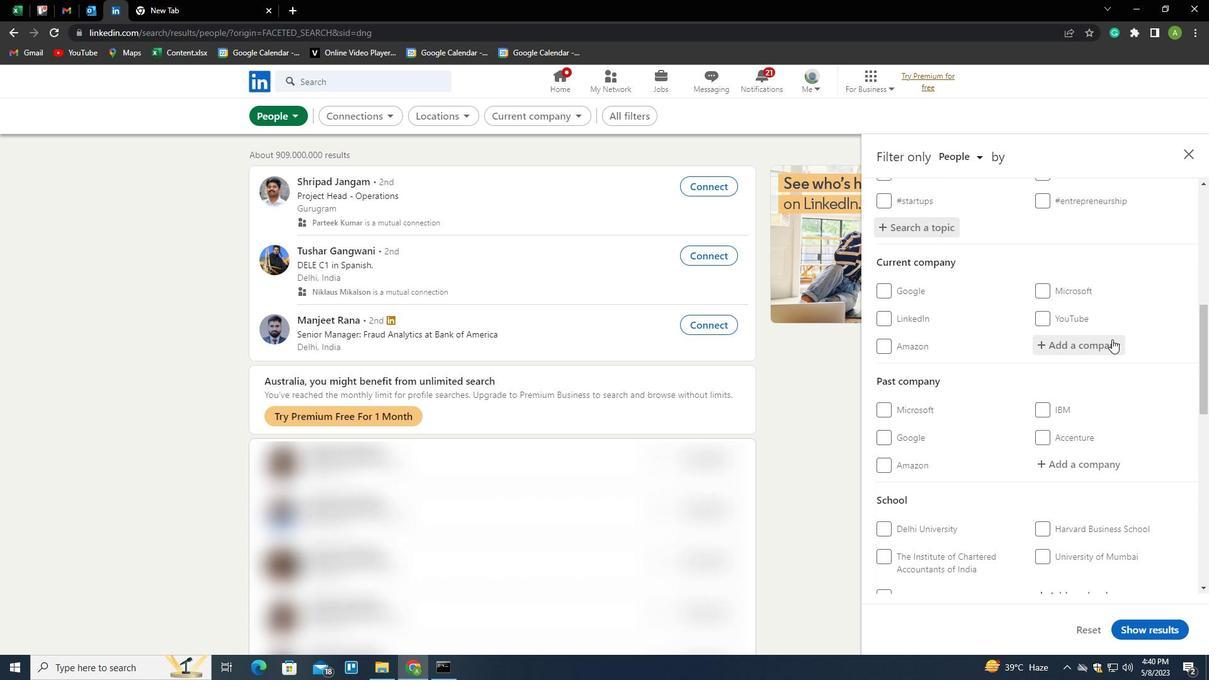 
Action: Mouse scrolled (1112, 339) with delta (0, 0)
Screenshot: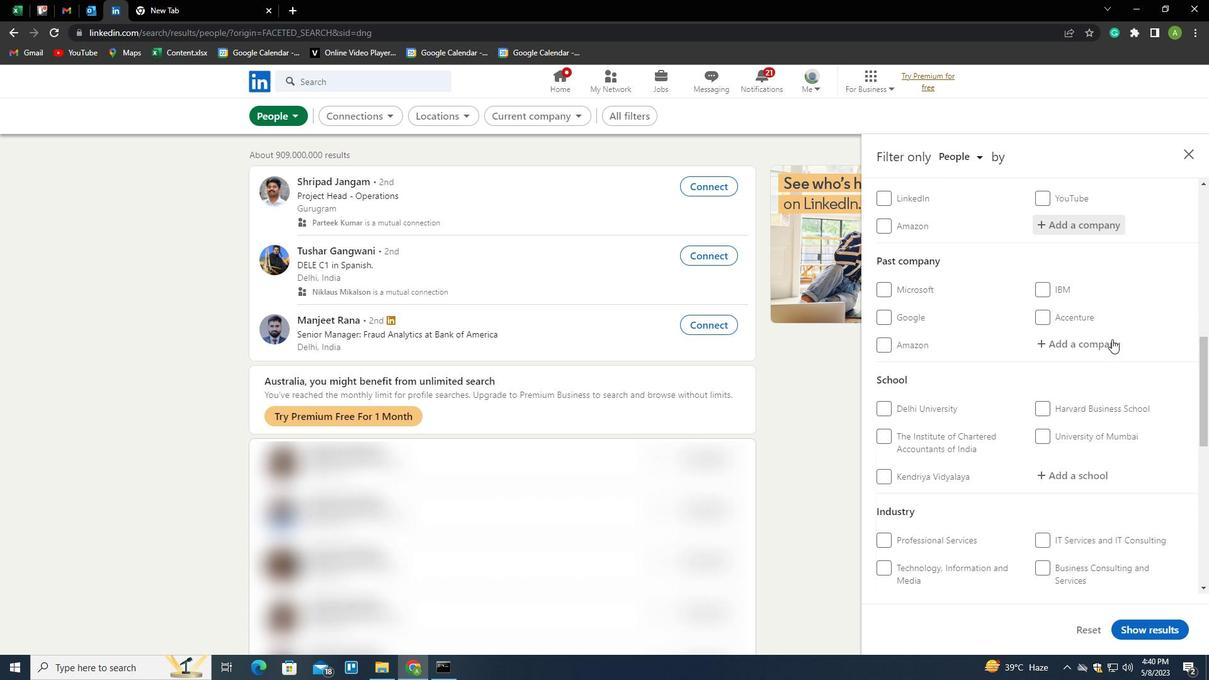 
Action: Mouse scrolled (1112, 339) with delta (0, 0)
Screenshot: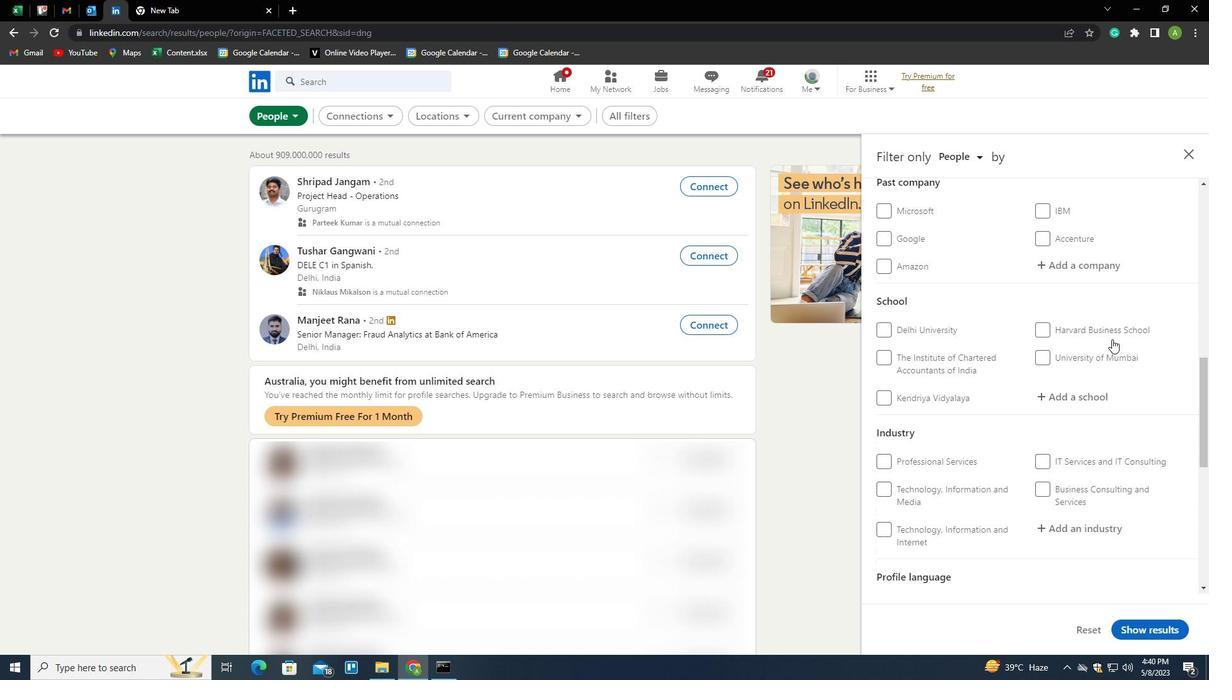 
Action: Mouse scrolled (1112, 339) with delta (0, 0)
Screenshot: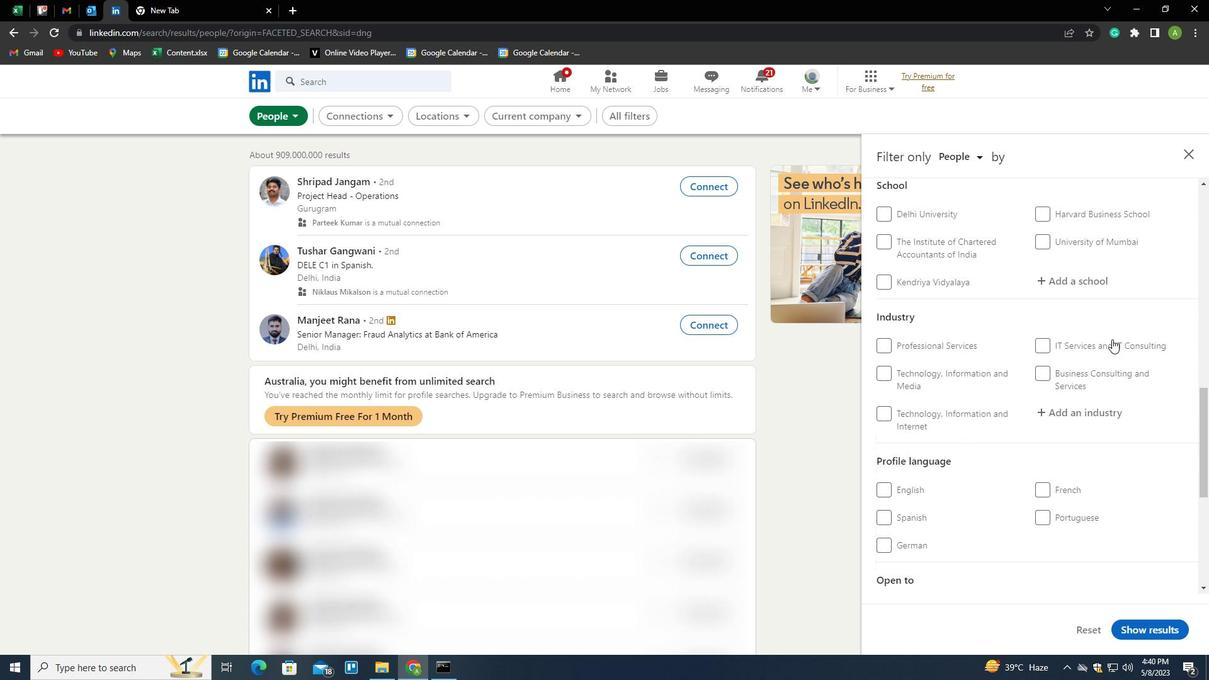 
Action: Mouse moved to (1047, 426)
Screenshot: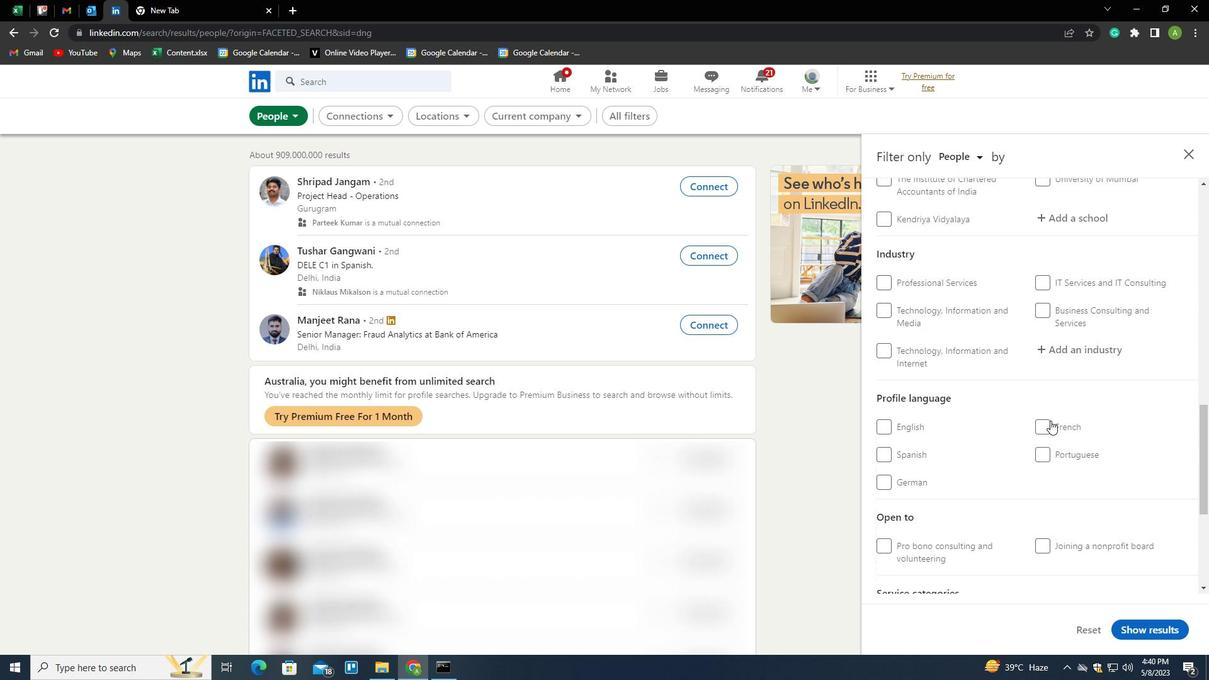 
Action: Mouse pressed left at (1047, 426)
Screenshot: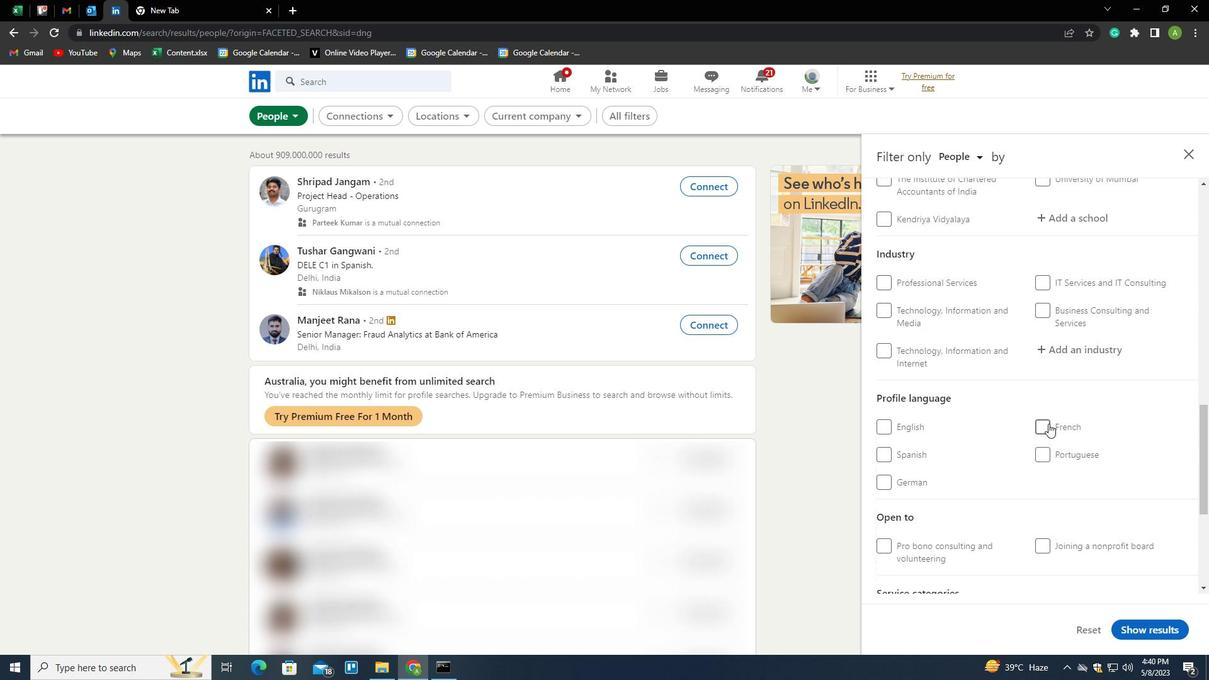 
Action: Mouse moved to (1100, 406)
Screenshot: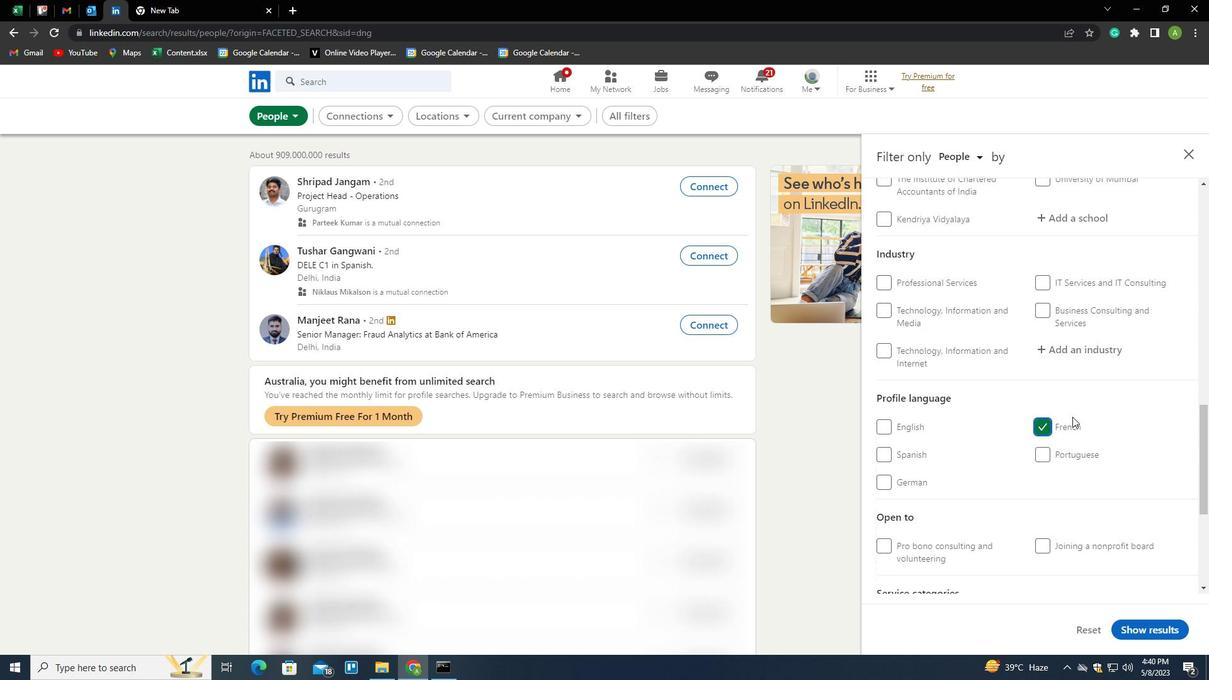 
Action: Mouse scrolled (1100, 407) with delta (0, 0)
Screenshot: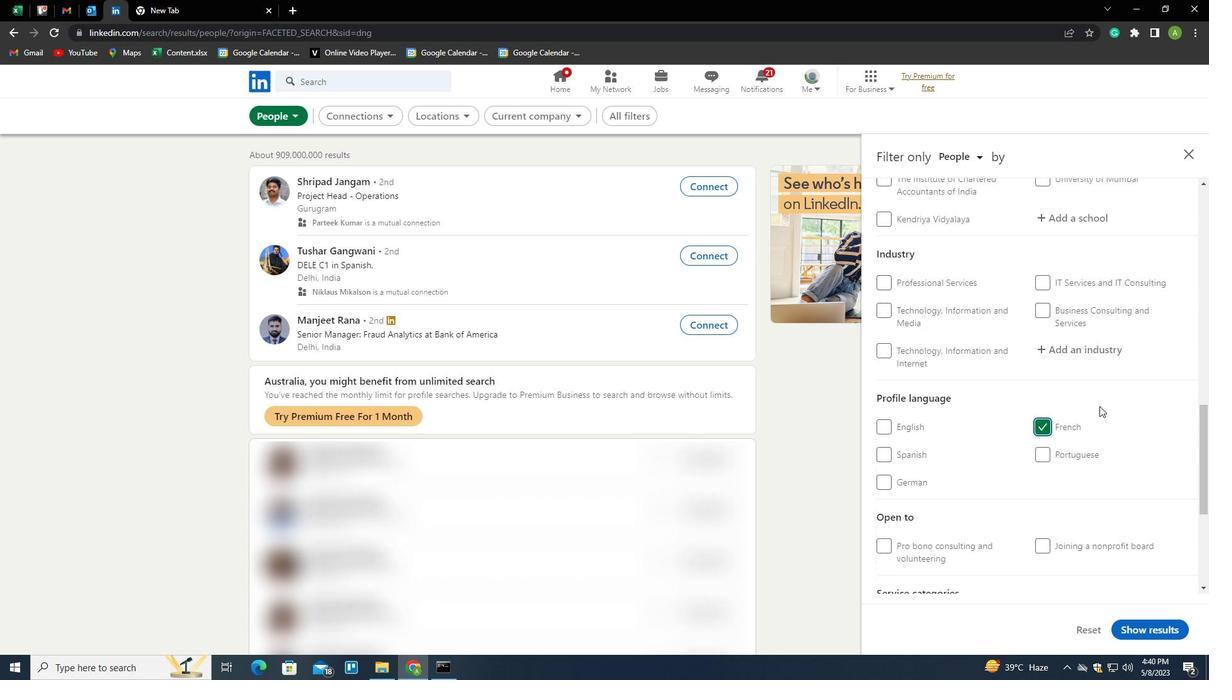 
Action: Mouse scrolled (1100, 407) with delta (0, 0)
Screenshot: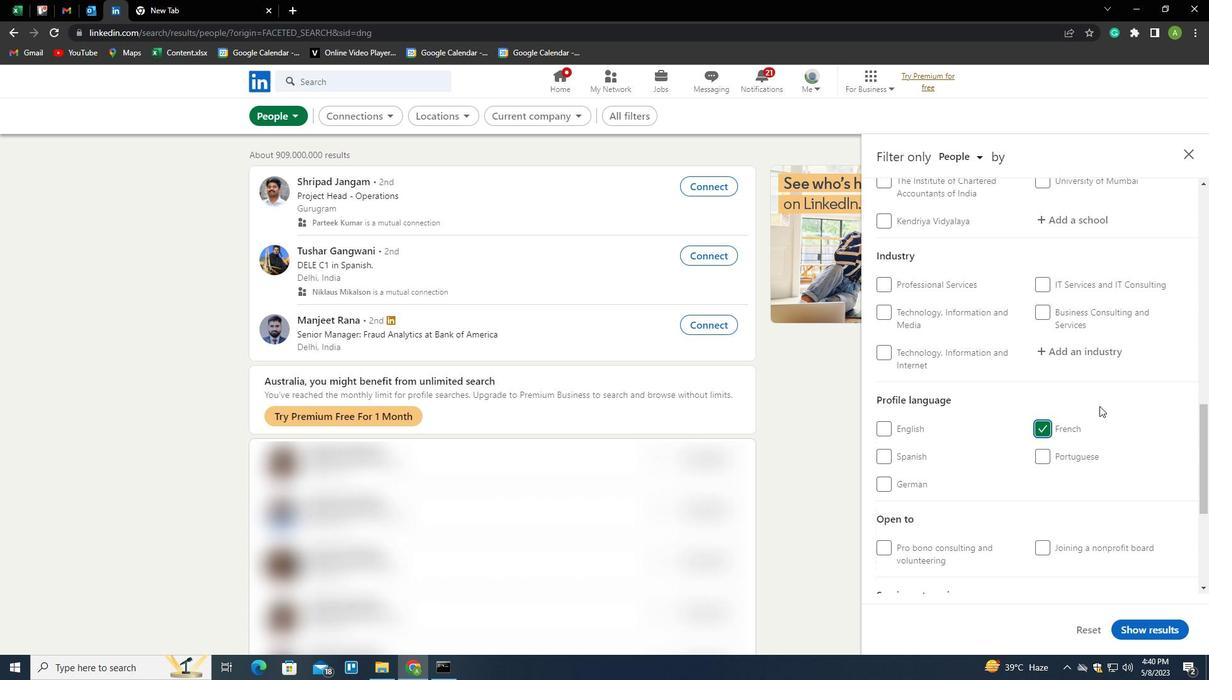 
Action: Mouse scrolled (1100, 407) with delta (0, 0)
Screenshot: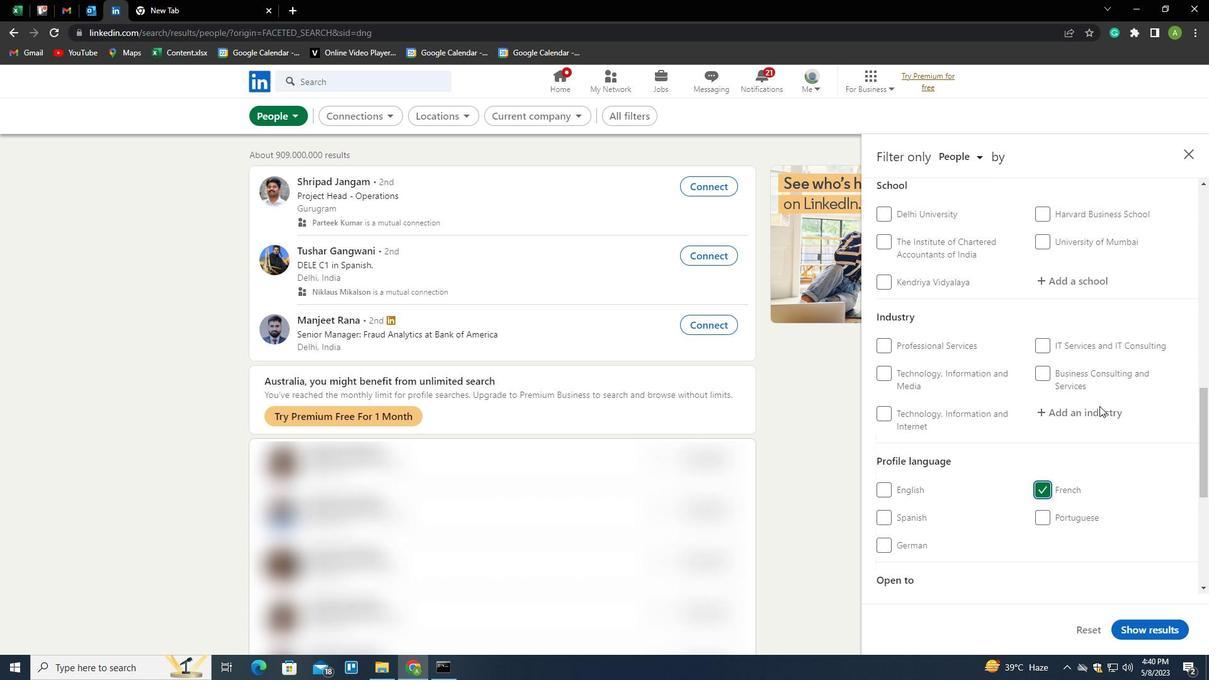 
Action: Mouse scrolled (1100, 407) with delta (0, 0)
Screenshot: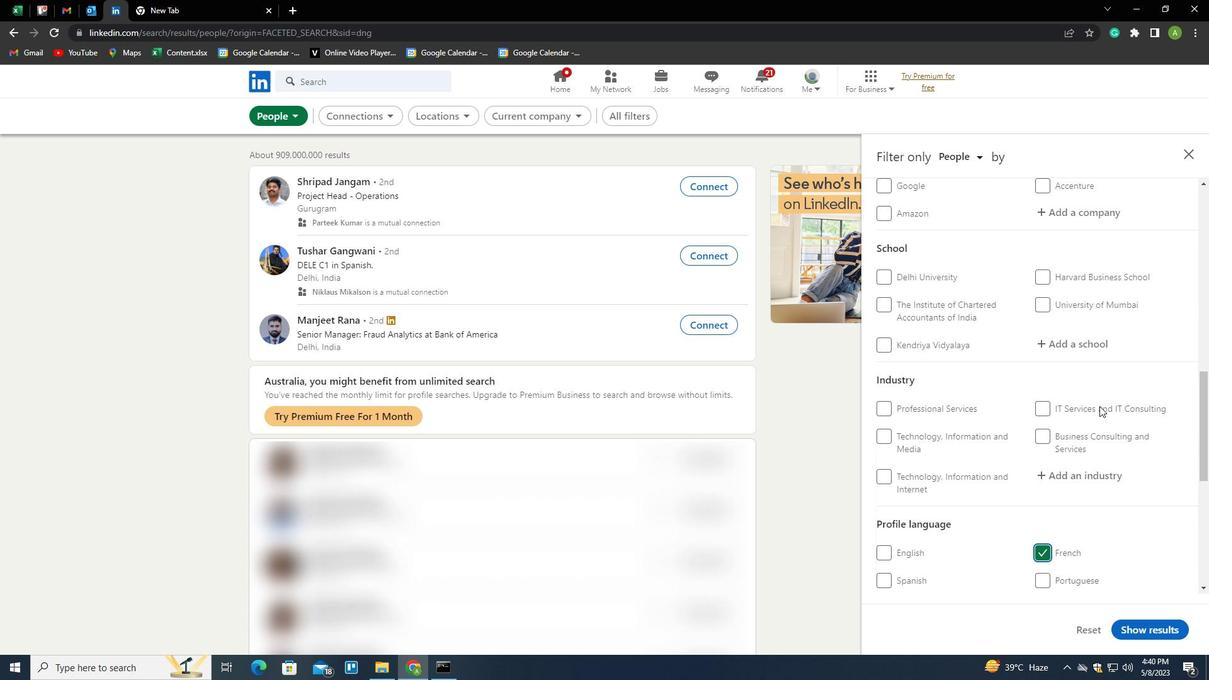 
Action: Mouse scrolled (1100, 407) with delta (0, 0)
Screenshot: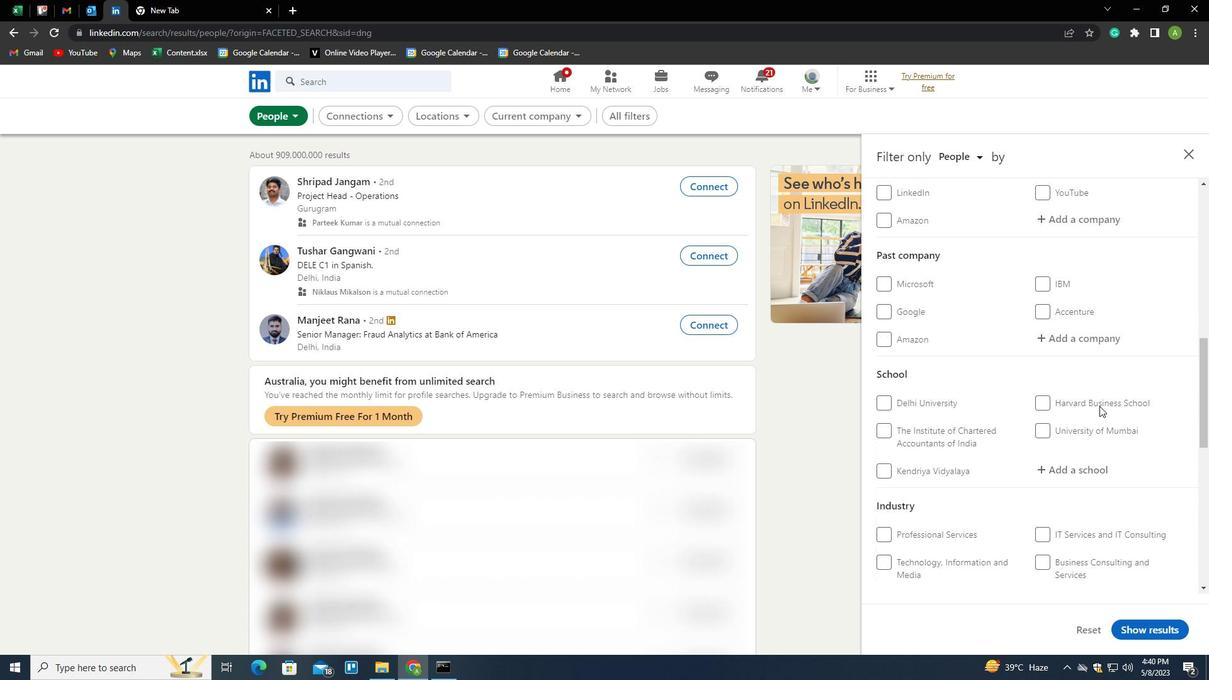 
Action: Mouse scrolled (1100, 407) with delta (0, 0)
Screenshot: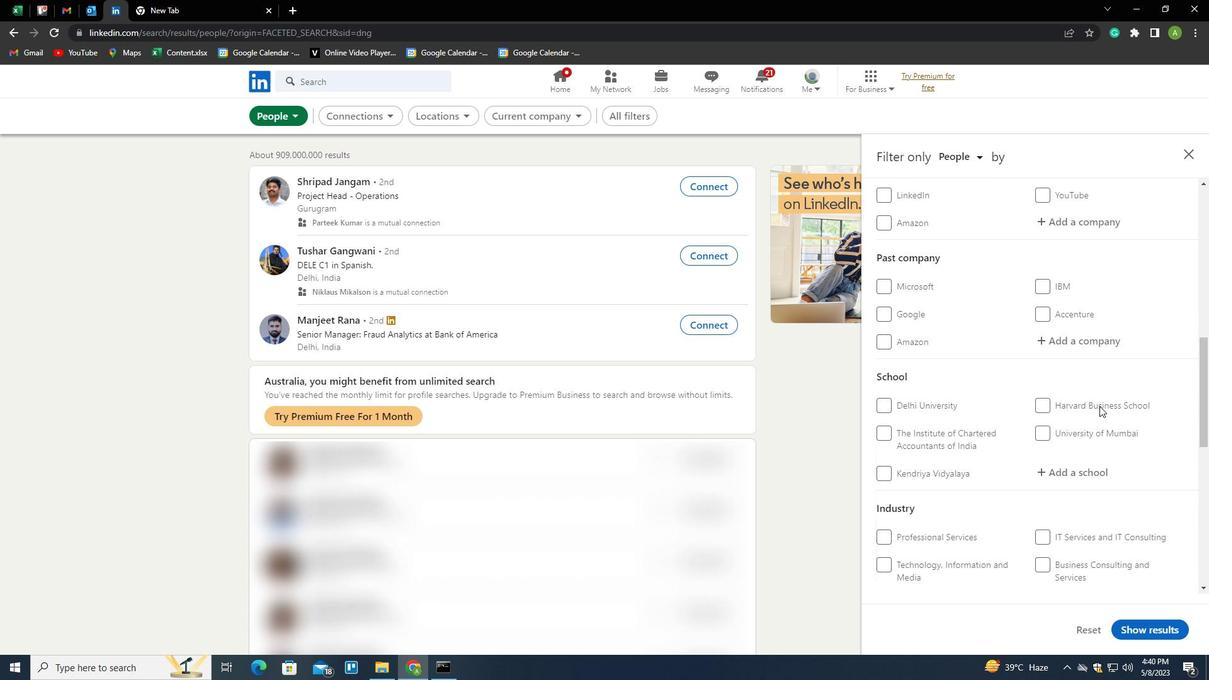 
Action: Mouse scrolled (1100, 407) with delta (0, 0)
Screenshot: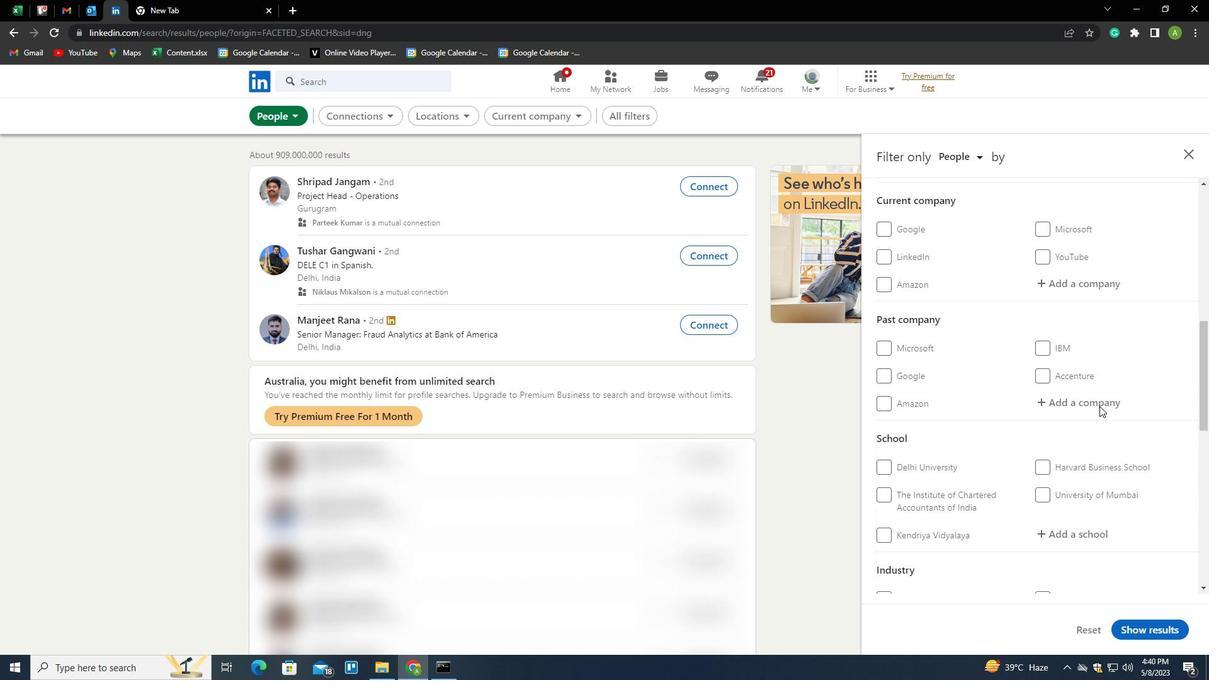
Action: Mouse moved to (1090, 408)
Screenshot: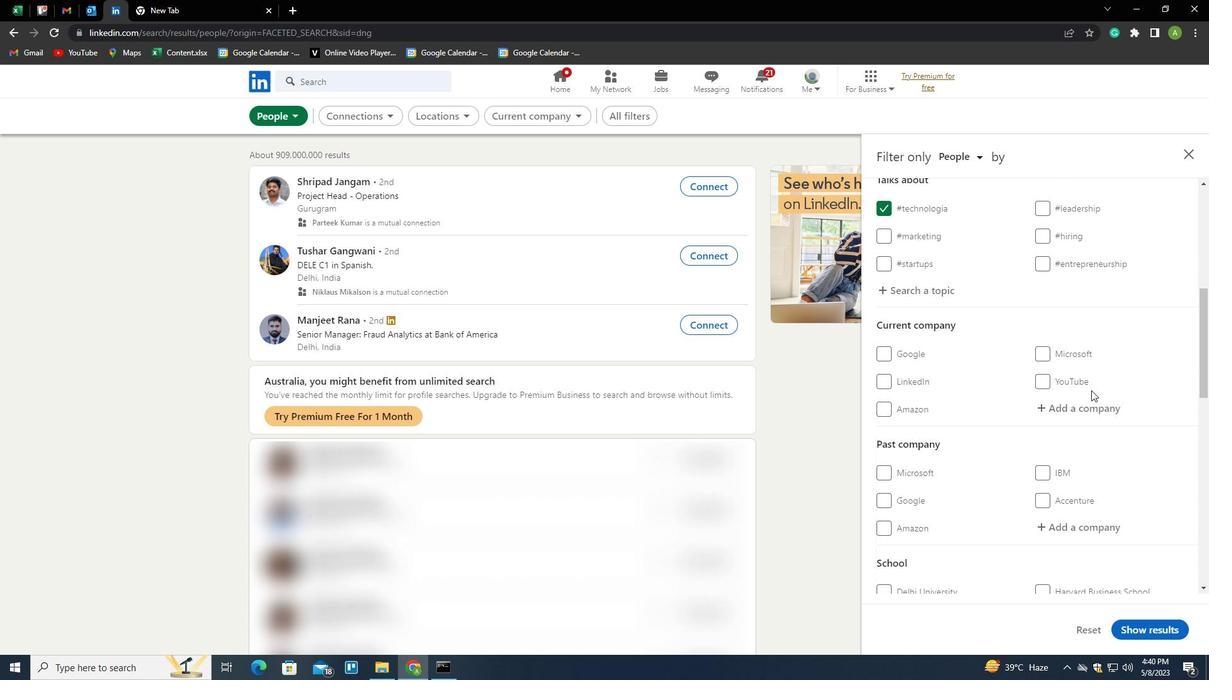 
Action: Mouse pressed left at (1090, 408)
Screenshot: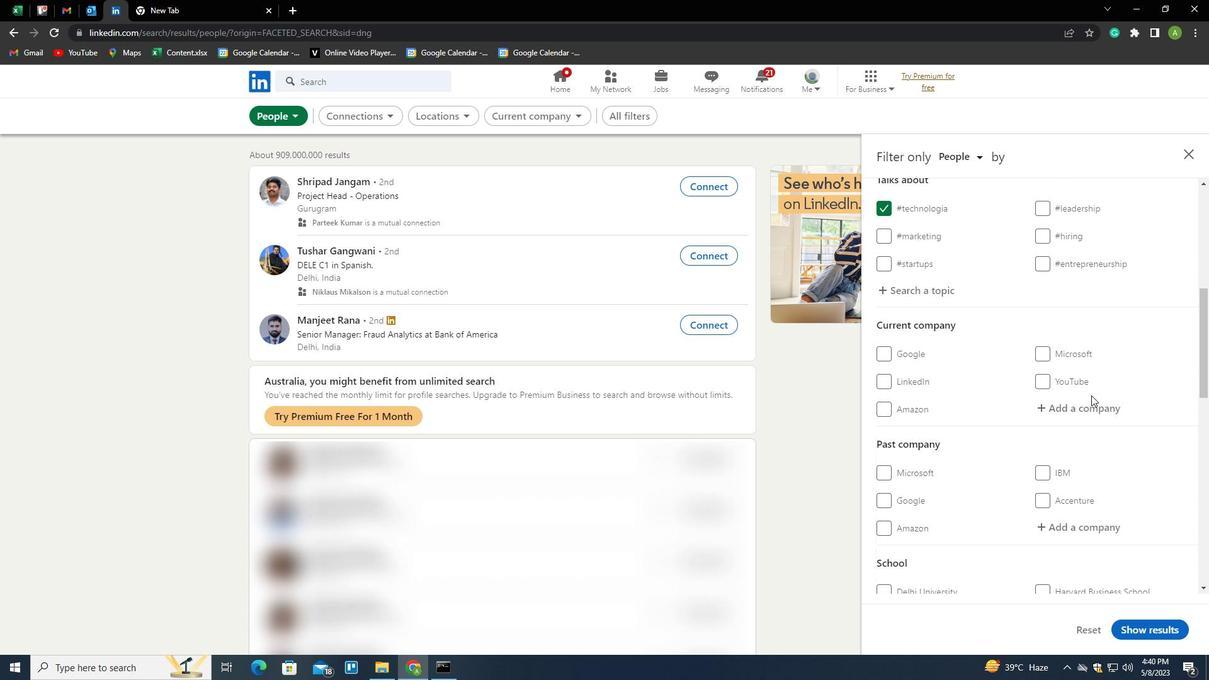 
Action: Key pressed <Key.shift>
Screenshot: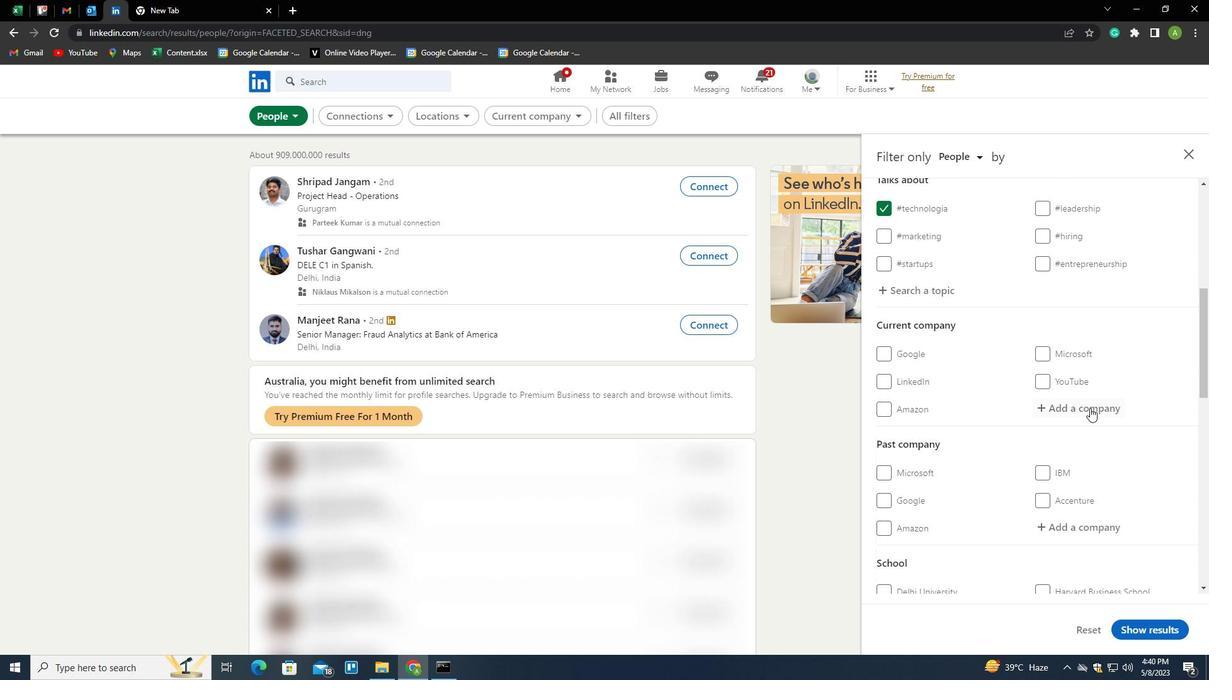
Action: Mouse moved to (1089, 409)
Screenshot: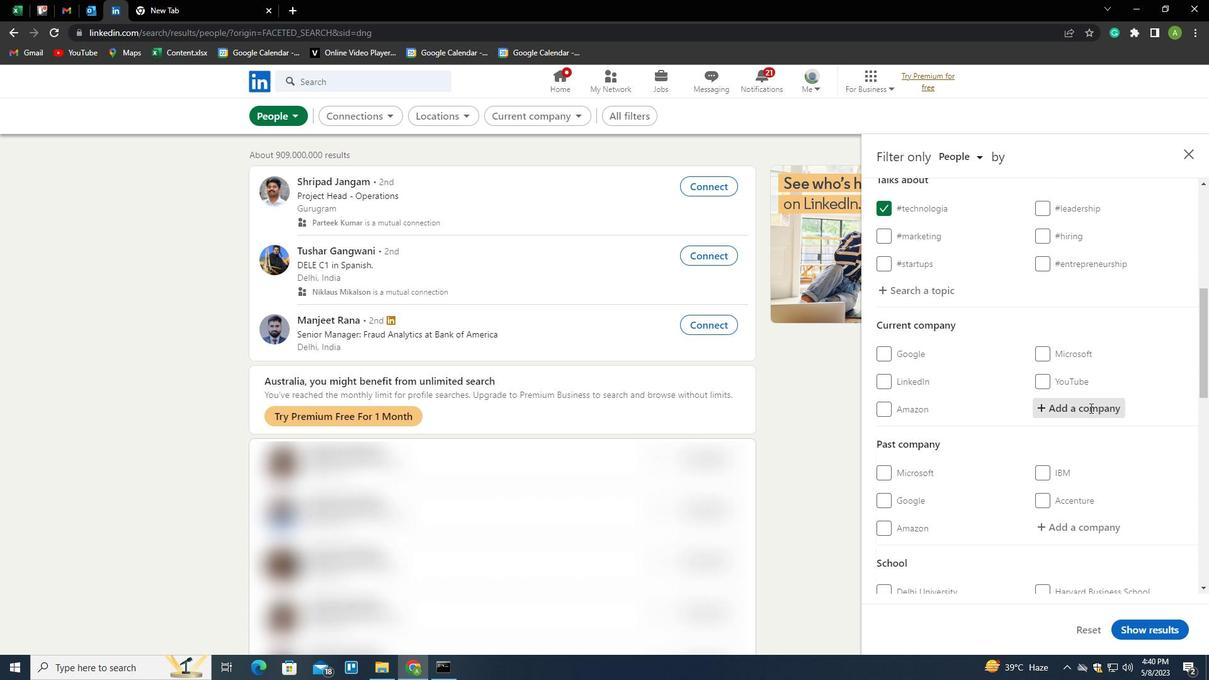 
Action: Key pressed A
Screenshot: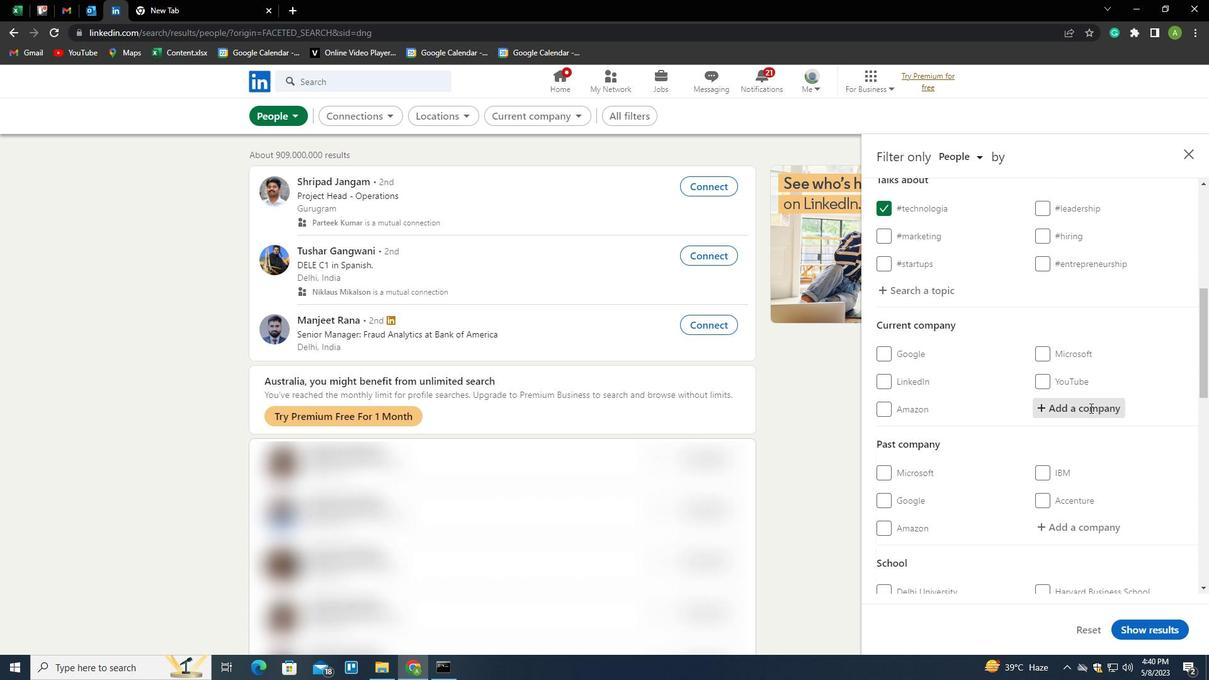 
Action: Mouse moved to (1089, 409)
Screenshot: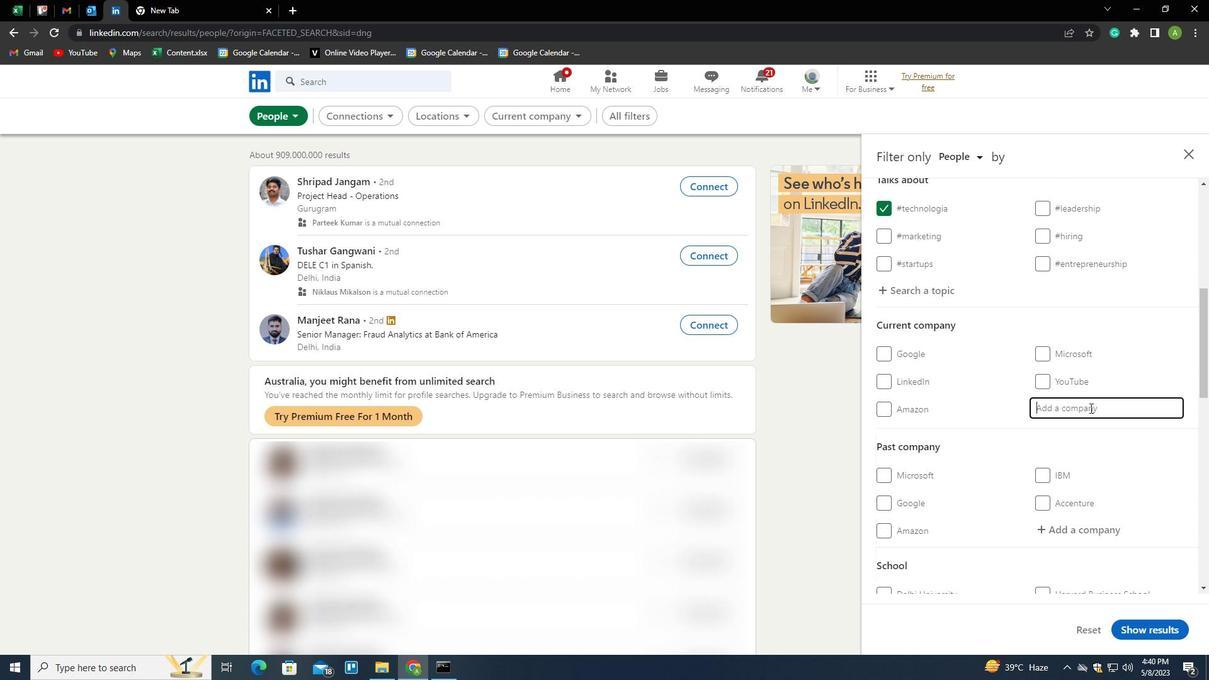 
Action: Key pressed AKASH<Key.space><Key.shift>EDUCATIONAL<Key.space><Key.shift>SERVICES<Key.space><Key.shift>LIMITED<Key.down><Key.down><Key.enter>
Screenshot: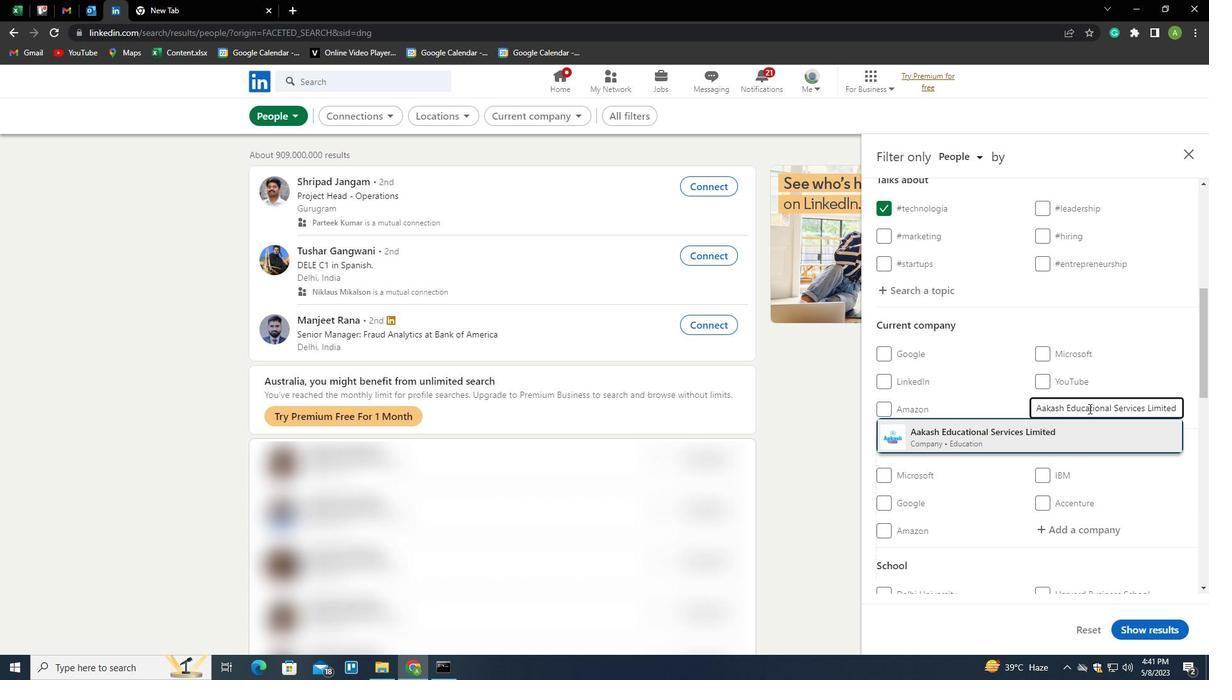 
Action: Mouse scrolled (1089, 408) with delta (0, 0)
Screenshot: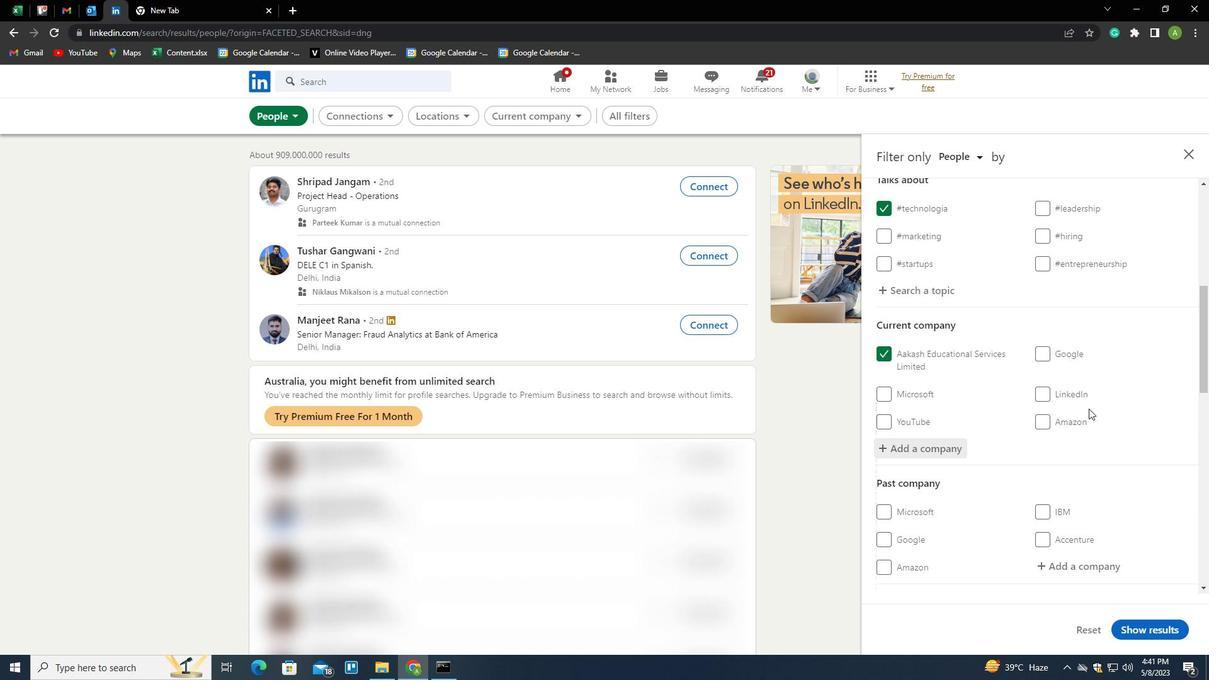 
Action: Mouse scrolled (1089, 408) with delta (0, 0)
Screenshot: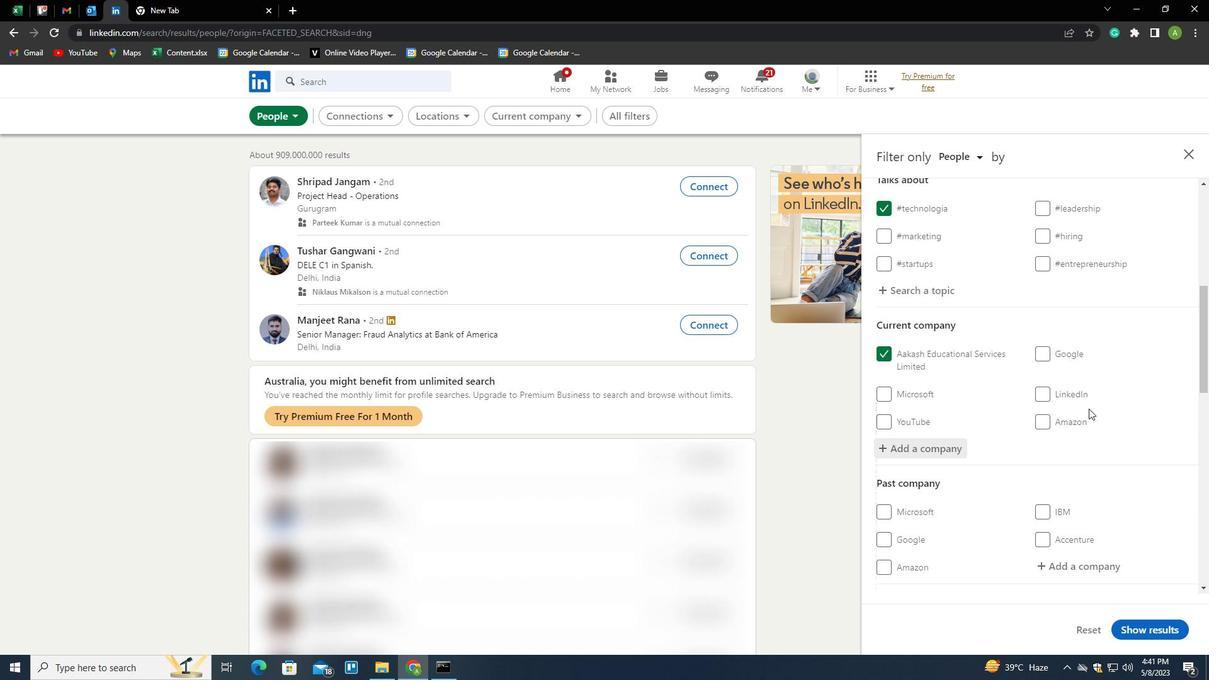 
Action: Mouse scrolled (1089, 408) with delta (0, 0)
Screenshot: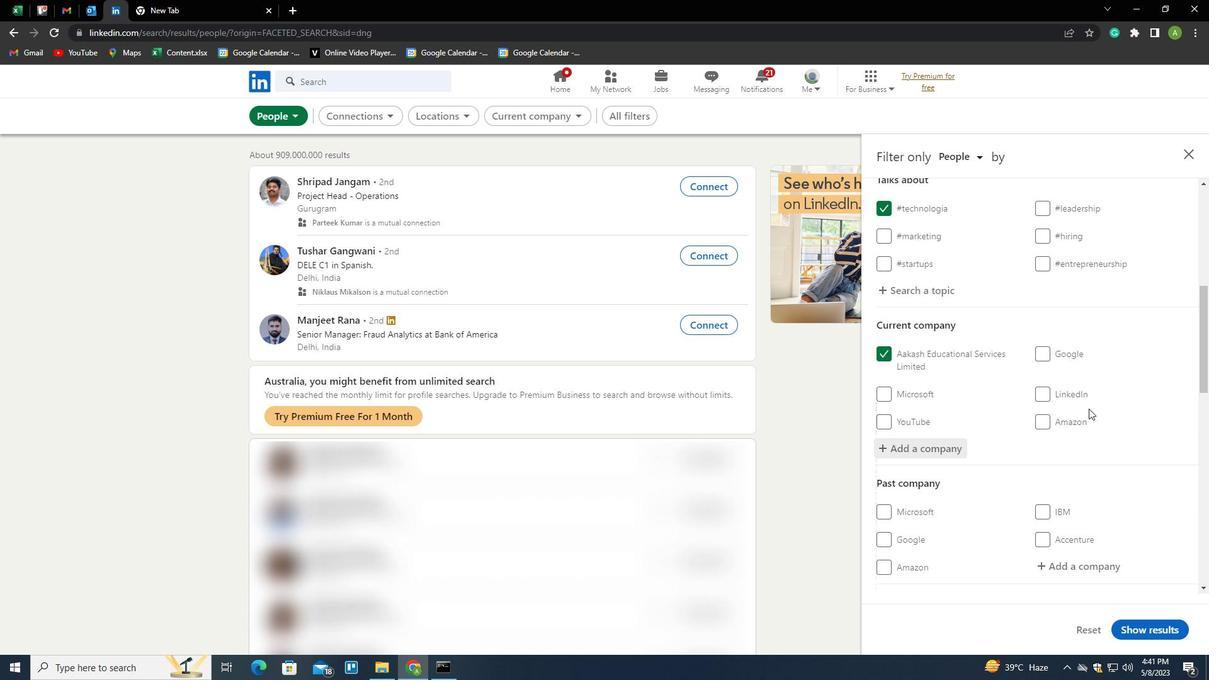 
Action: Mouse scrolled (1089, 408) with delta (0, 0)
Screenshot: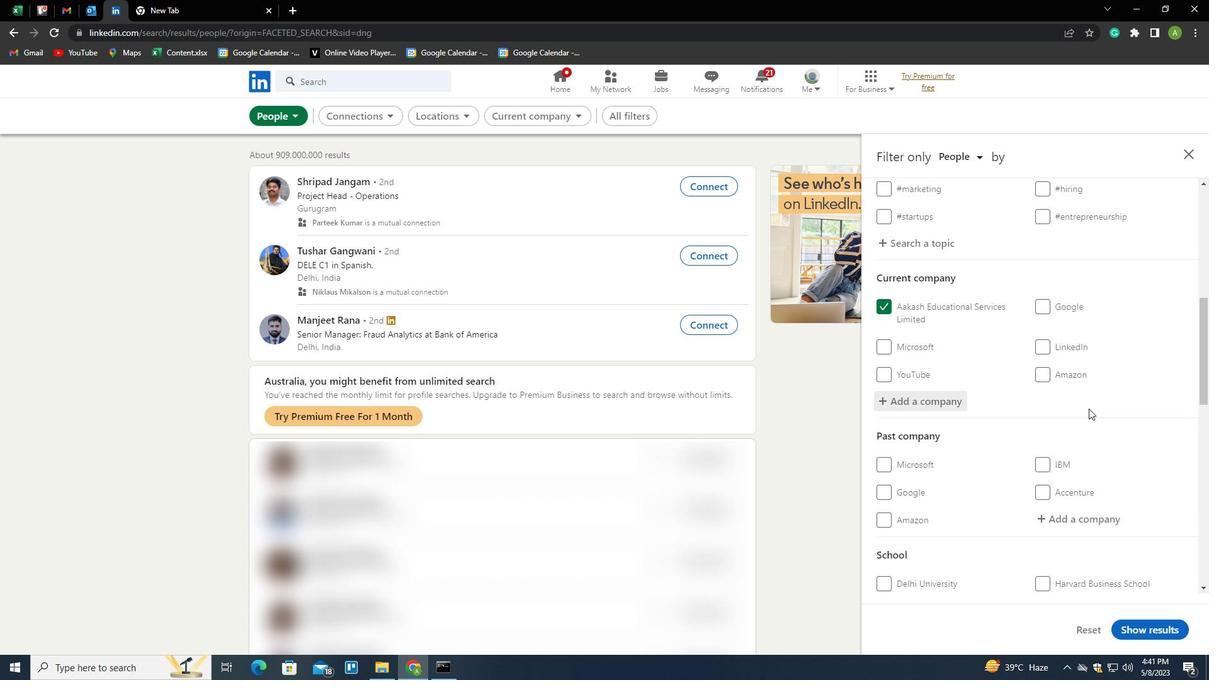 
Action: Mouse scrolled (1089, 408) with delta (0, 0)
Screenshot: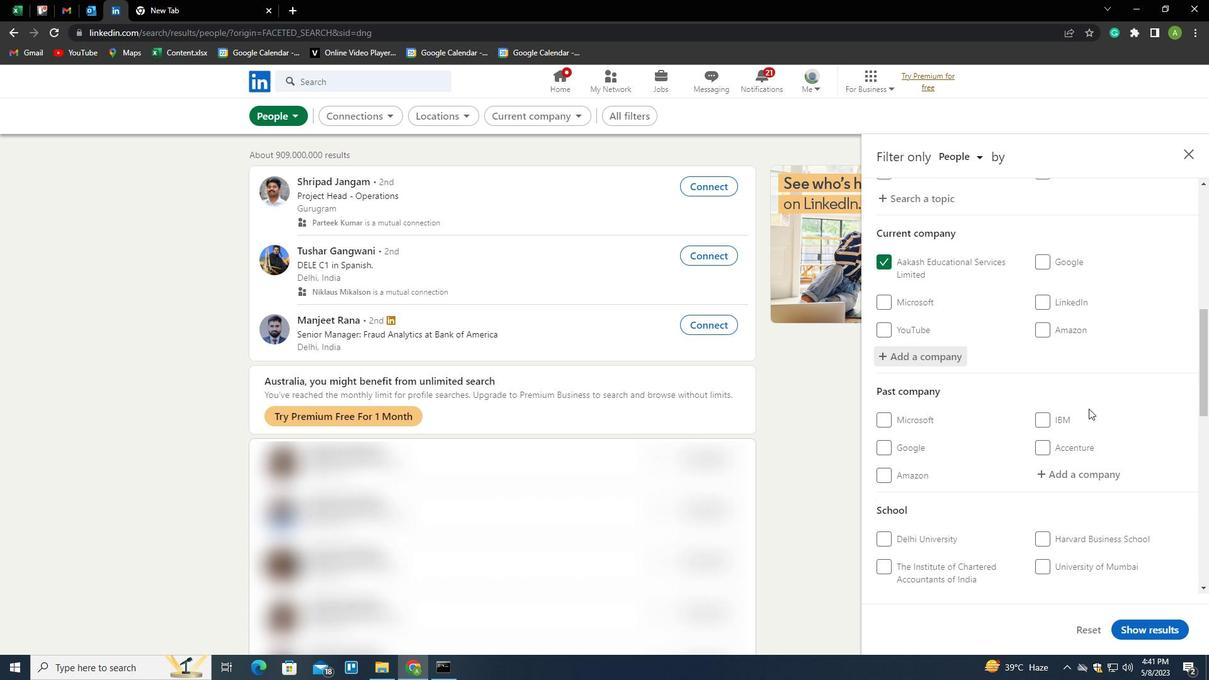 
Action: Mouse moved to (1063, 391)
Screenshot: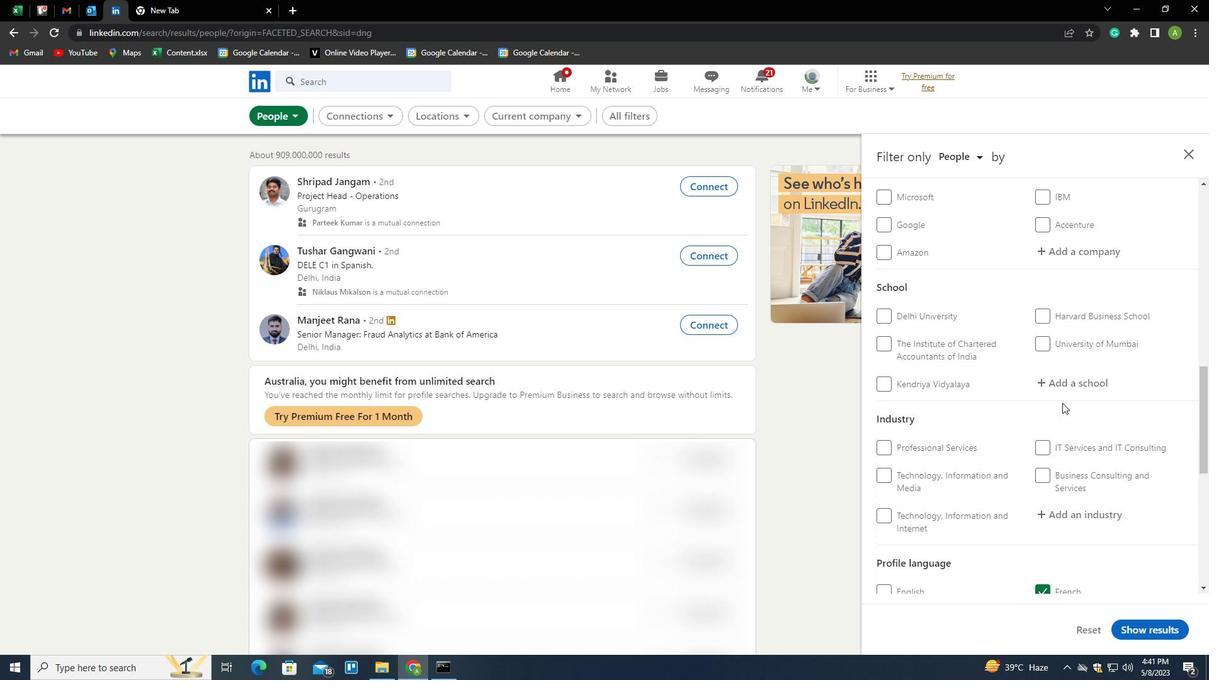
Action: Mouse pressed left at (1063, 391)
Screenshot: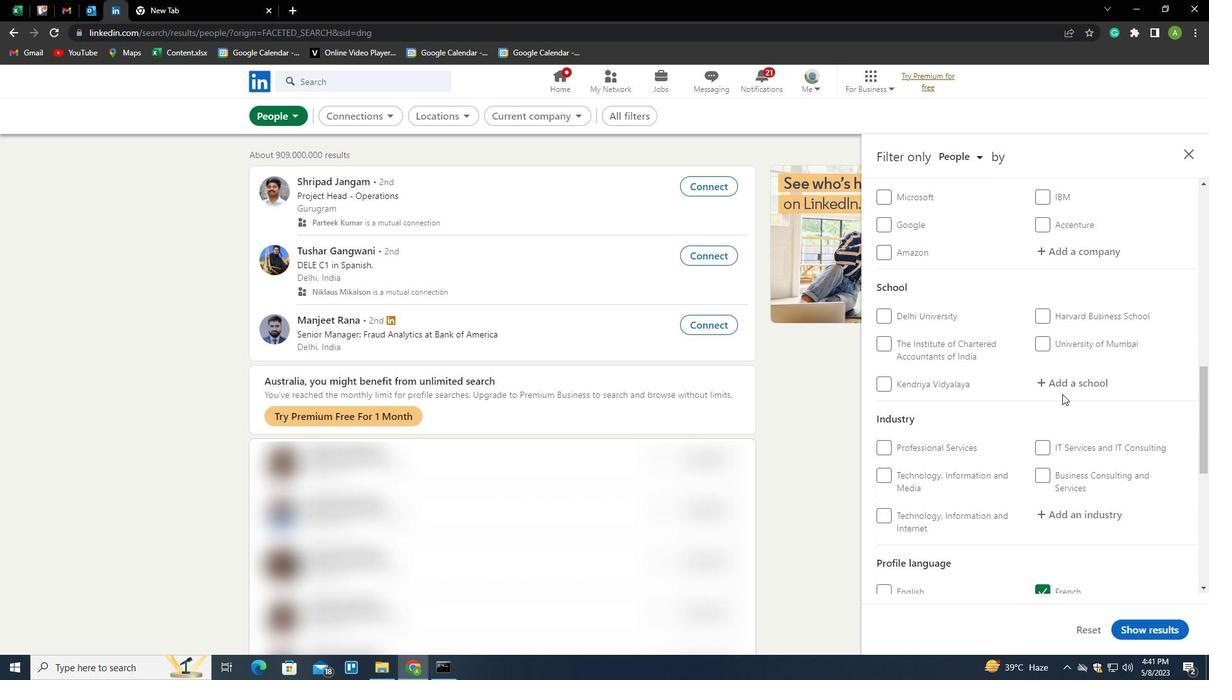 
Action: Key pressed <Key.shift>DR<Key.space>.<Key.space><Key.shift><Key.shift><Key.shift>B.<Key.space><Key.shift>R.<Key.space><Key.shift><Key.shift><Key.shift><Key.shift><Key.shift><Key.shift><Key.shift><Key.shift><Key.shift><Key.shift><Key.shift><Key.shift><Key.shift><Key.shift><Key.shift><Key.shift><Key.shift><Key.shift><Key.shift><Key.shift><Key.shift><Key.shift><Key.shift><Key.shift><Key.shift><Key.shift><Key.shift><Key.shift><Key.shift><Key.shift><Key.shift><Key.shift><Key.shift><Key.shift><Key.shift><Key.shift><Key.shift><Key.shift><Key.shift><Key.shift><Key.shift><Key.shift><Key.shift><Key.shift><Key.shift><Key.shift><Key.shift><Key.shift><Key.shift><Key.shift><Key.shift><Key.shift><Key.shift><Key.shift><Key.shift><Key.shift>AMBEDKAR<Key.space><Key.shift>UNIVERSITY,<Key.space><Key.shift>AGRA<Key.down><Key.enter>
Screenshot: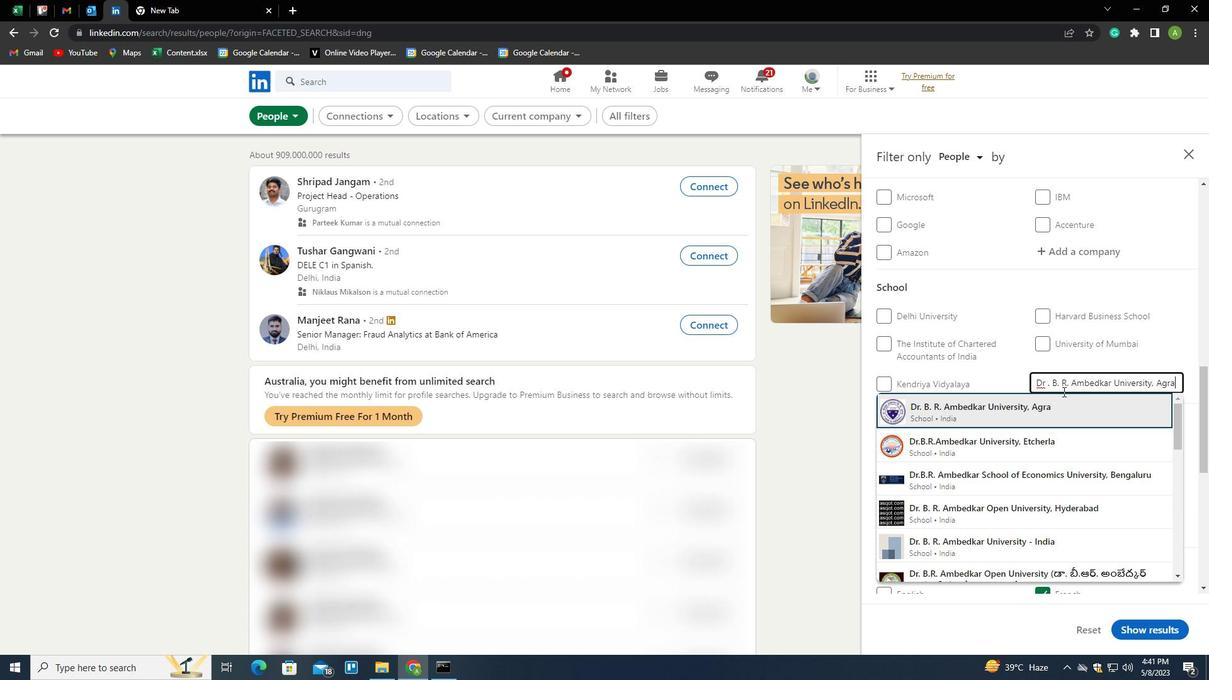 
Action: Mouse scrolled (1063, 391) with delta (0, 0)
Screenshot: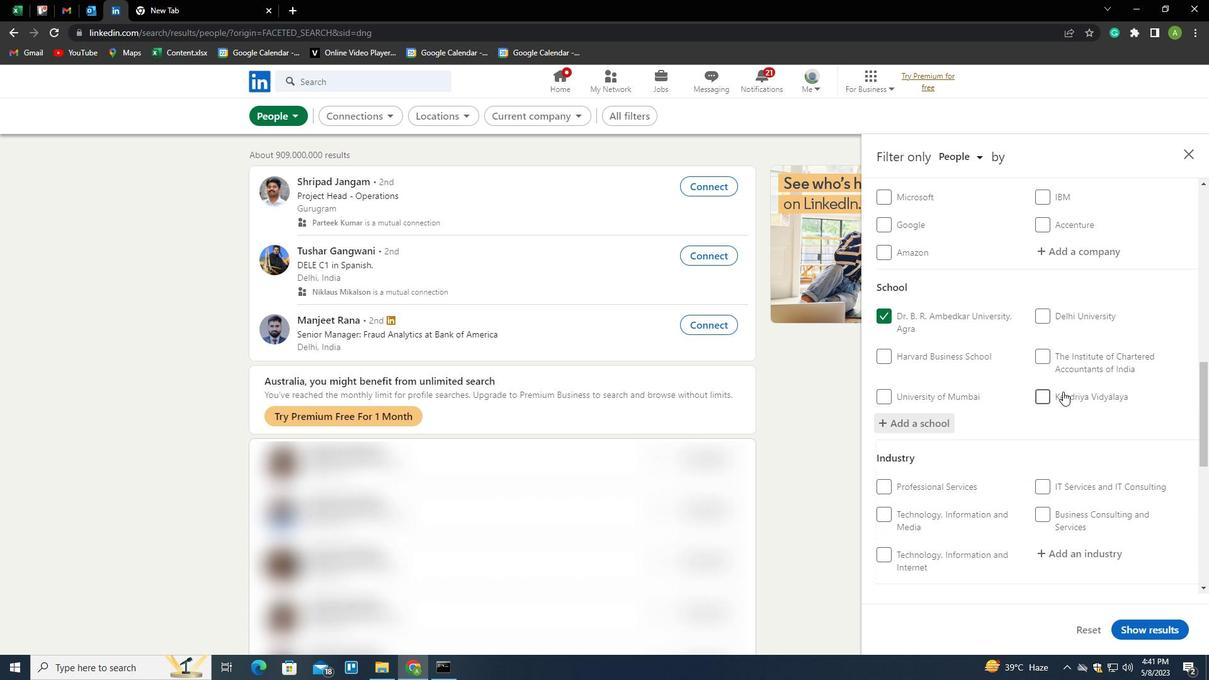 
Action: Mouse scrolled (1063, 391) with delta (0, 0)
Screenshot: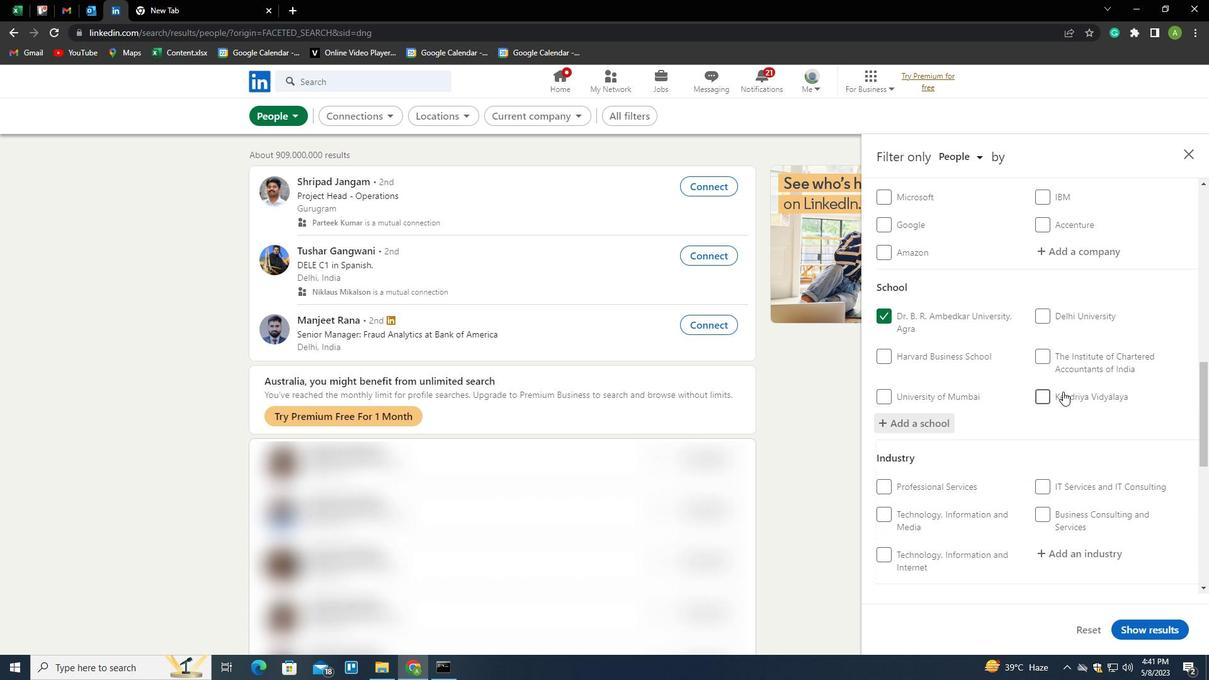 
Action: Mouse scrolled (1063, 391) with delta (0, 0)
Screenshot: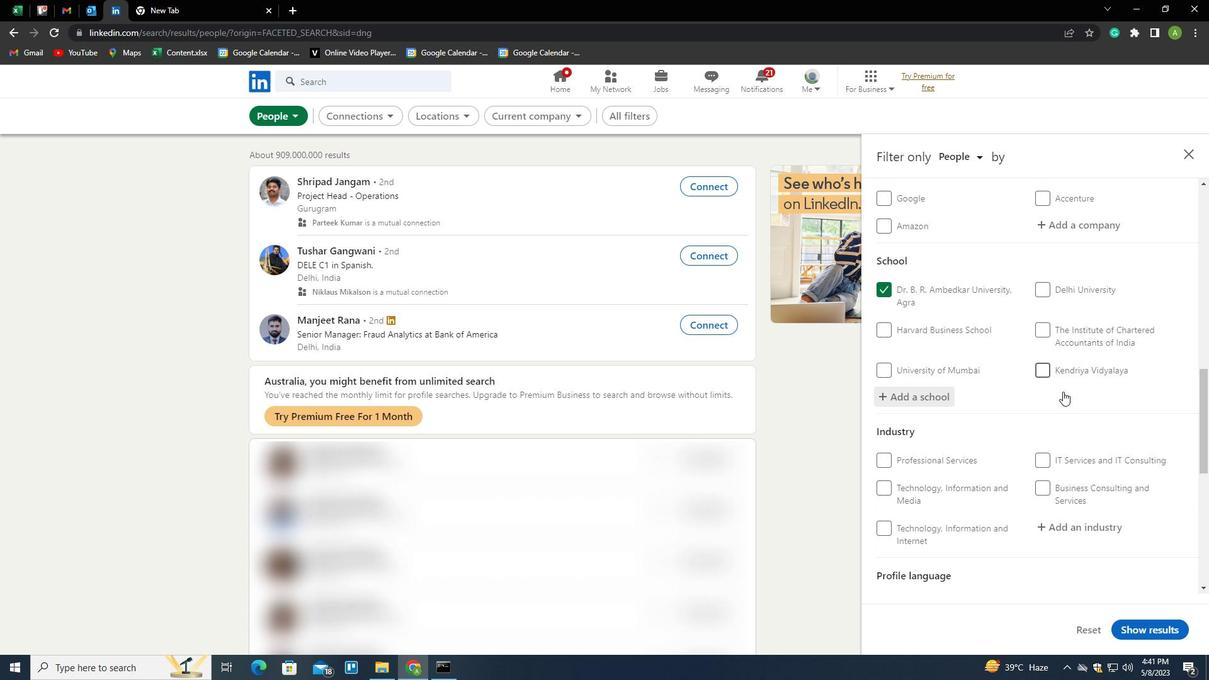 
Action: Mouse moved to (1069, 363)
Screenshot: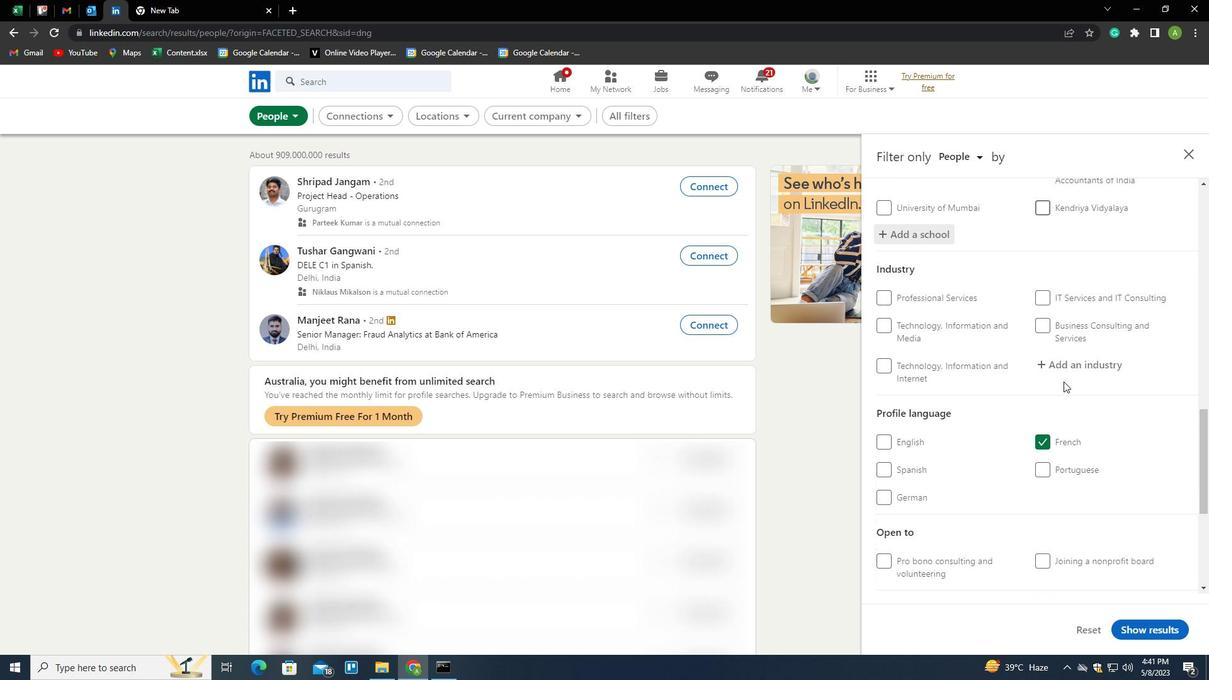 
Action: Mouse pressed left at (1069, 363)
Screenshot: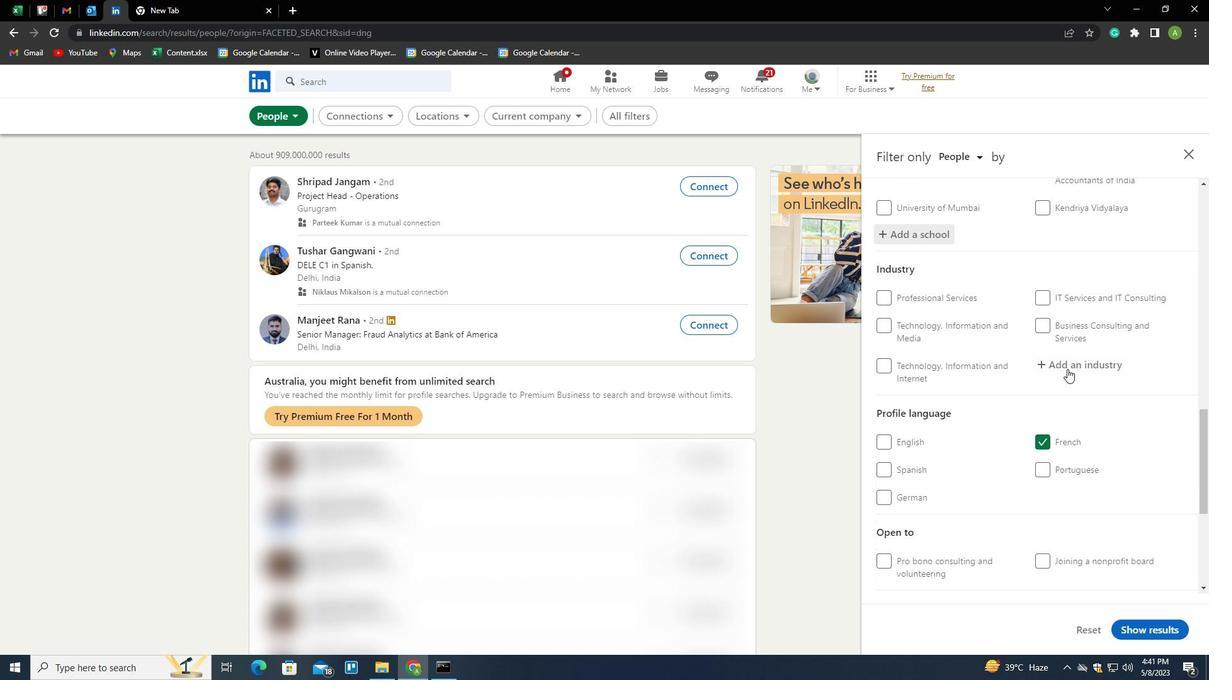 
Action: Key pressed <Key.shift>COM<Key.backspace><Key.backspace>OMMUNICATION<Key.space><Key.shift><Key.shift><Key.shift><Key.shift><Key.shift><Key.shift><Key.shift><Key.shift><Key.shift><Key.shift><Key.shift><Key.shift><Key.shift><Key.shift><Key.shift><Key.shift><Key.shift><Key.shift>EQUP<Key.backspace>IPMENT<Key.space><Key.shift>MANUFACTURING<Key.left><Key.left><Key.left><Key.left><Key.left><Key.left><Key.left><Key.left><Key.left><Key.left><Key.left><Key.left><Key.left><Key.right><Key.right><Key.right><Key.right><Key.right><Key.right>
Screenshot: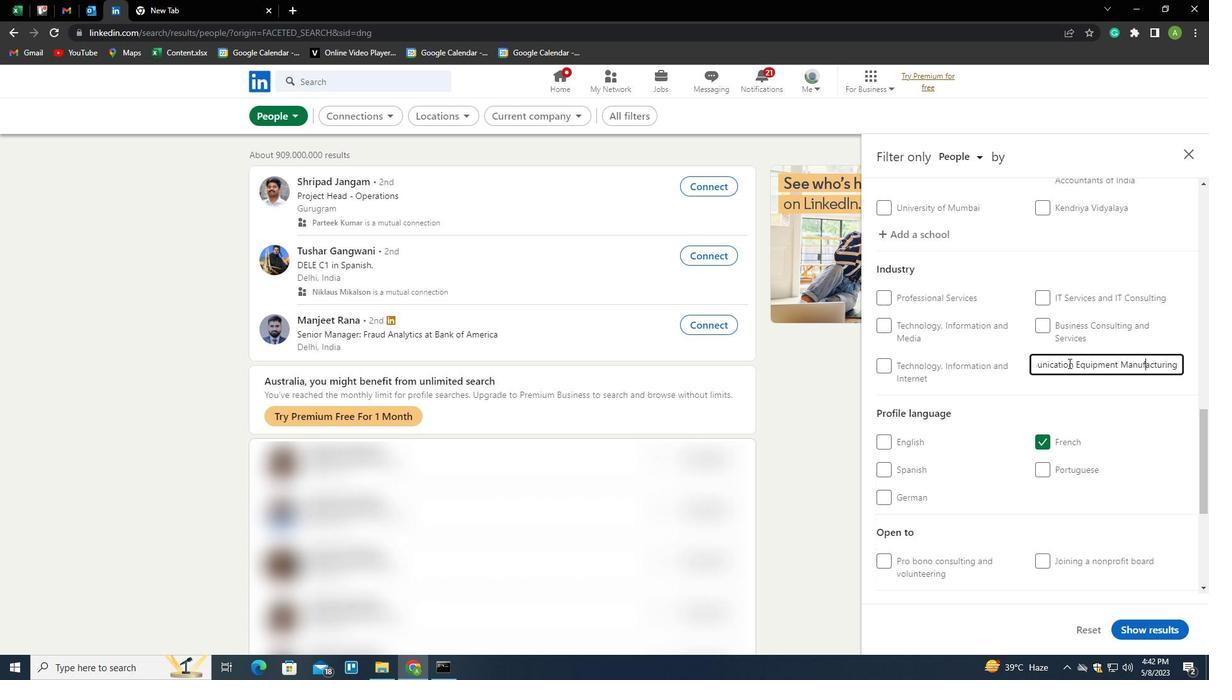 
Action: Mouse moved to (1066, 366)
Screenshot: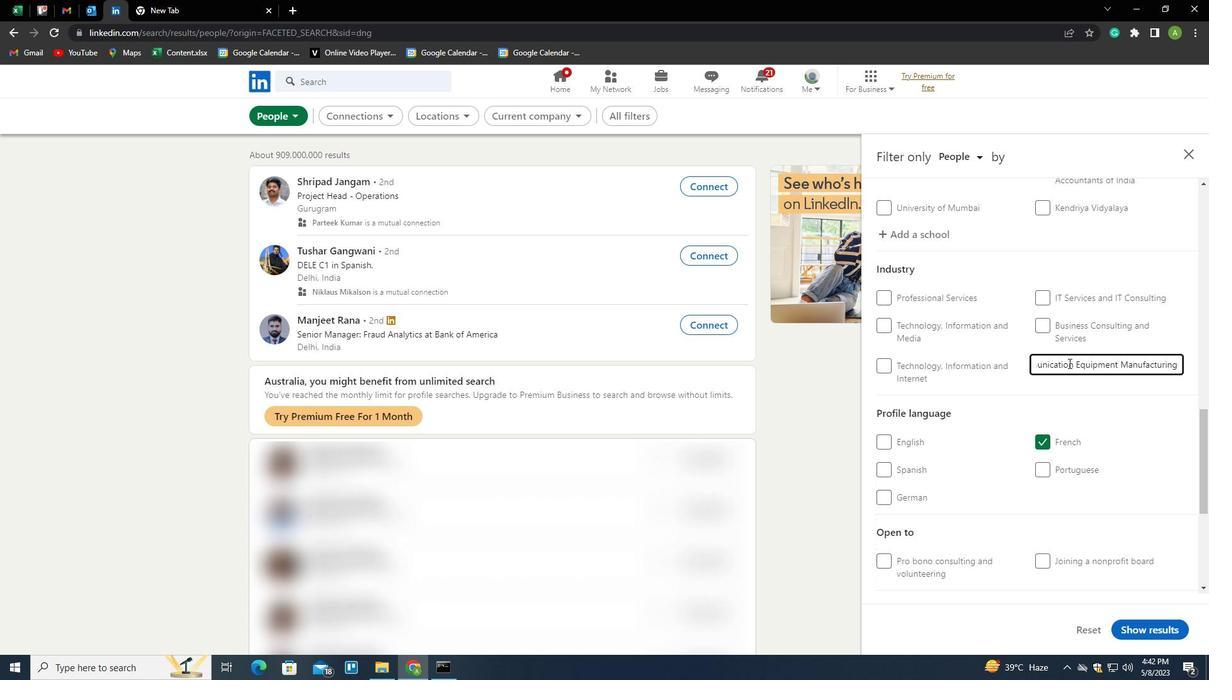 
Action: Mouse pressed left at (1066, 366)
Screenshot: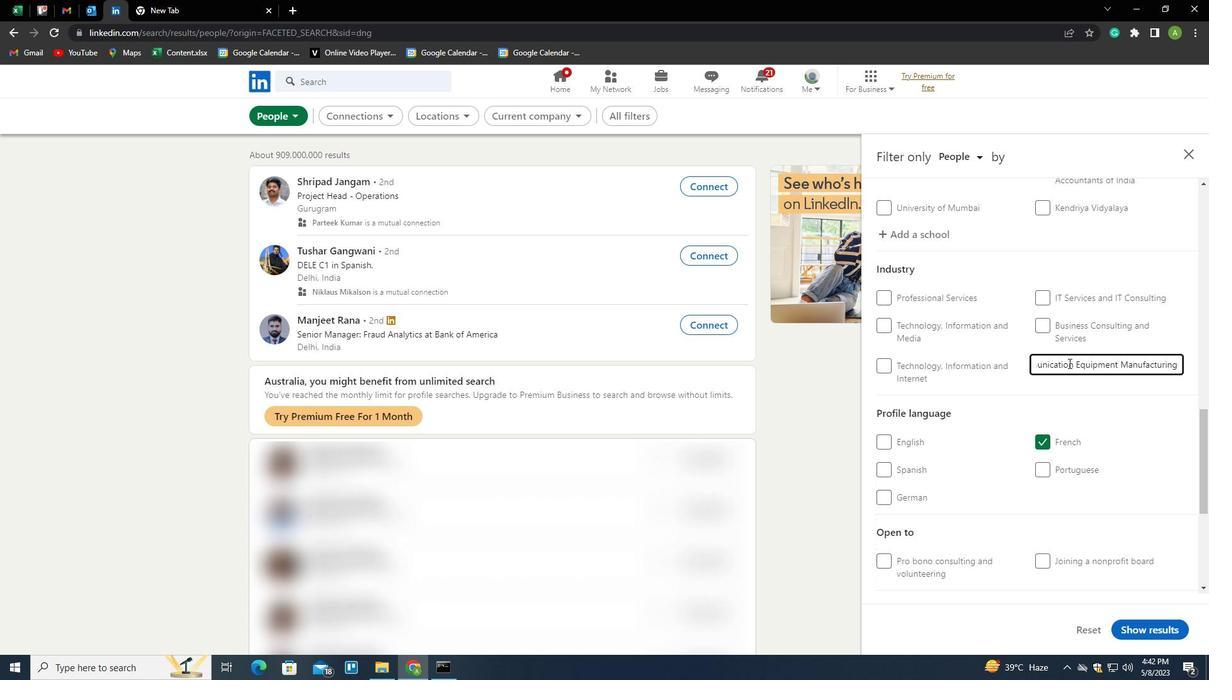 
Action: Mouse moved to (1093, 412)
Screenshot: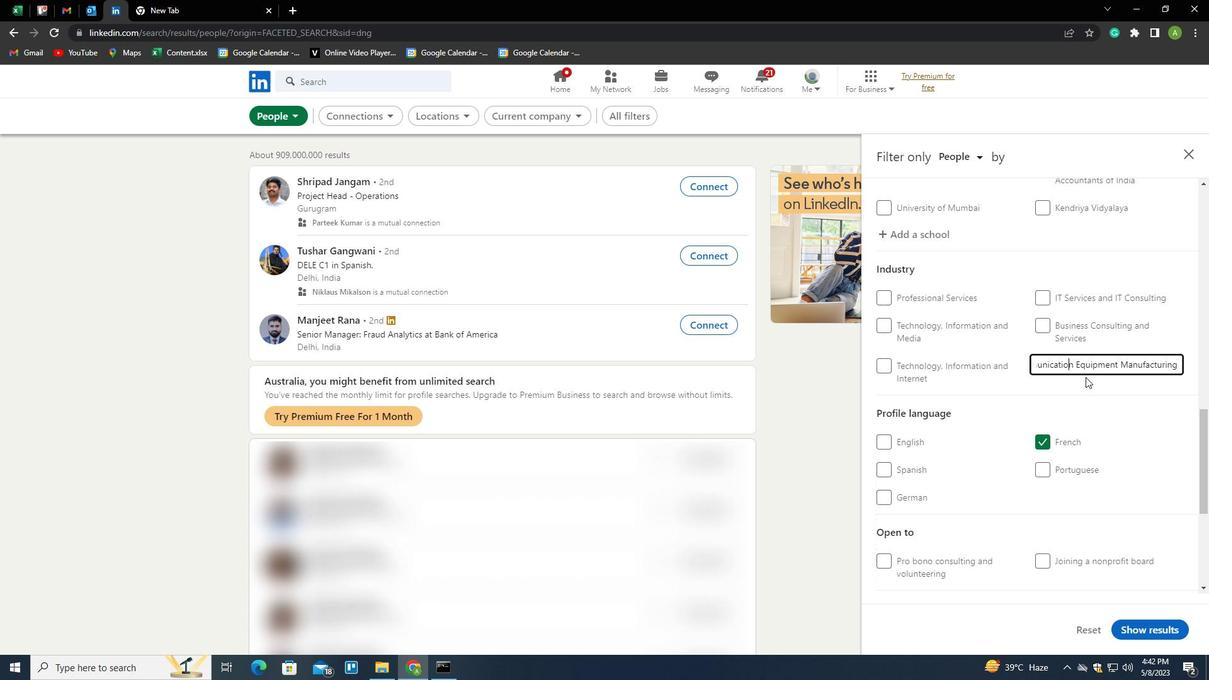 
Action: Mouse pressed left at (1093, 412)
Screenshot: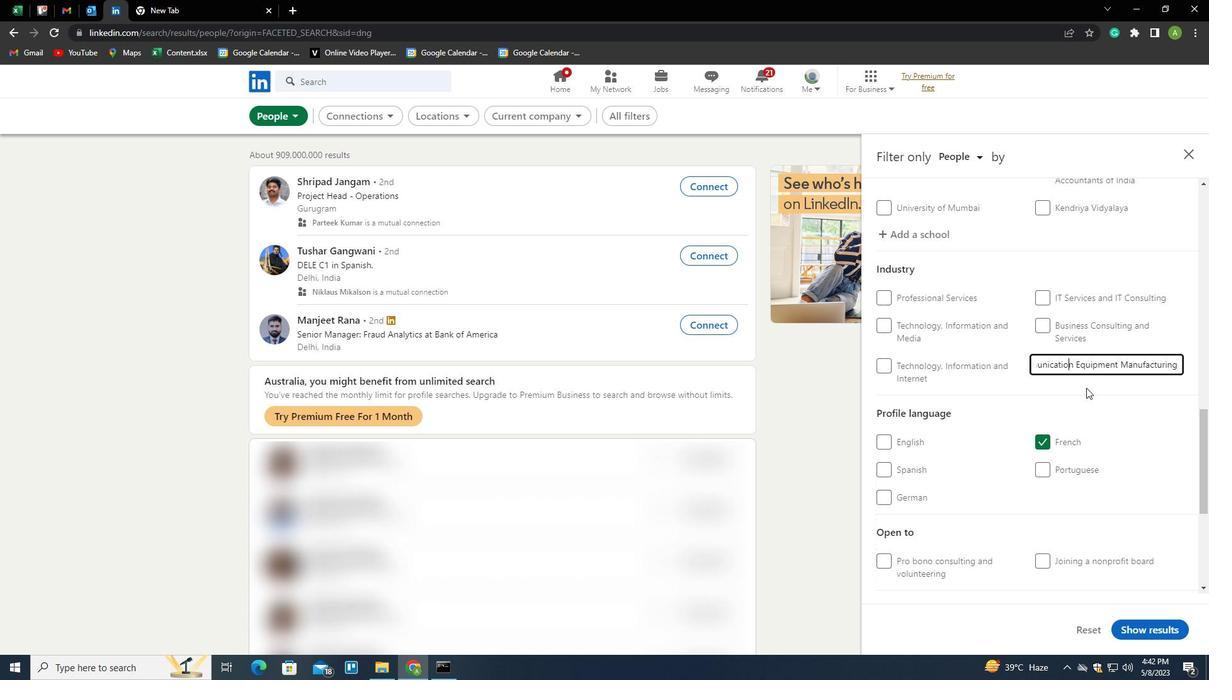 
Action: Mouse moved to (1091, 478)
Screenshot: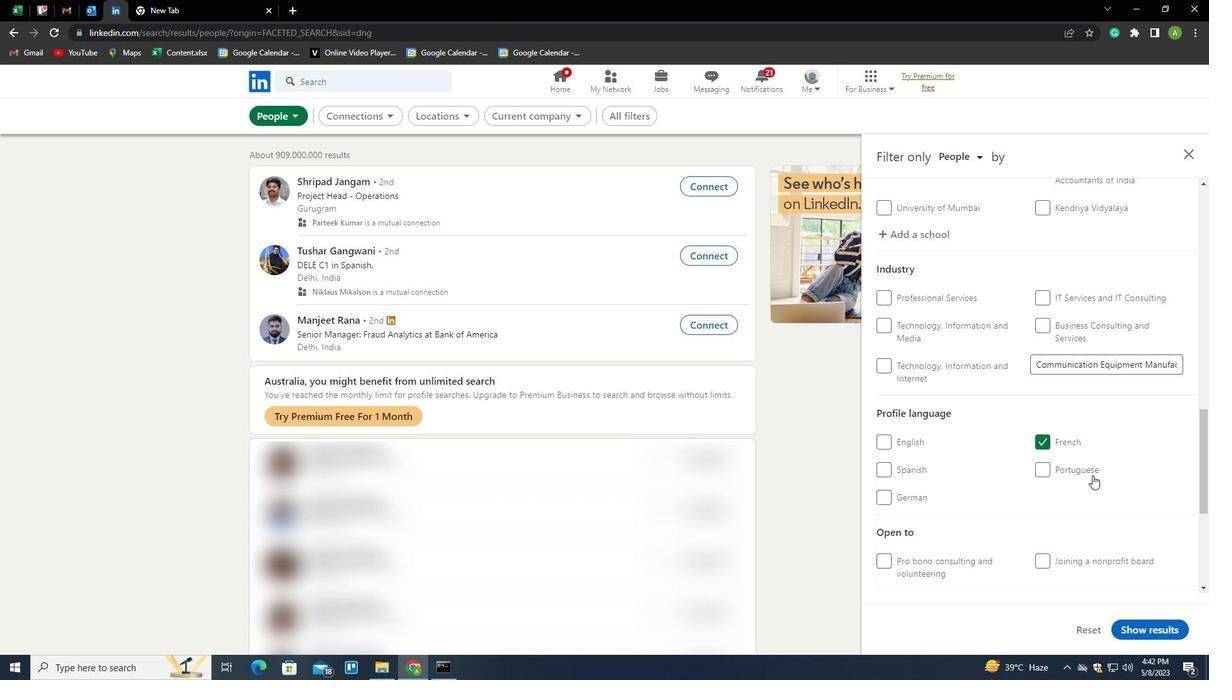 
Action: Mouse scrolled (1091, 478) with delta (0, 0)
Screenshot: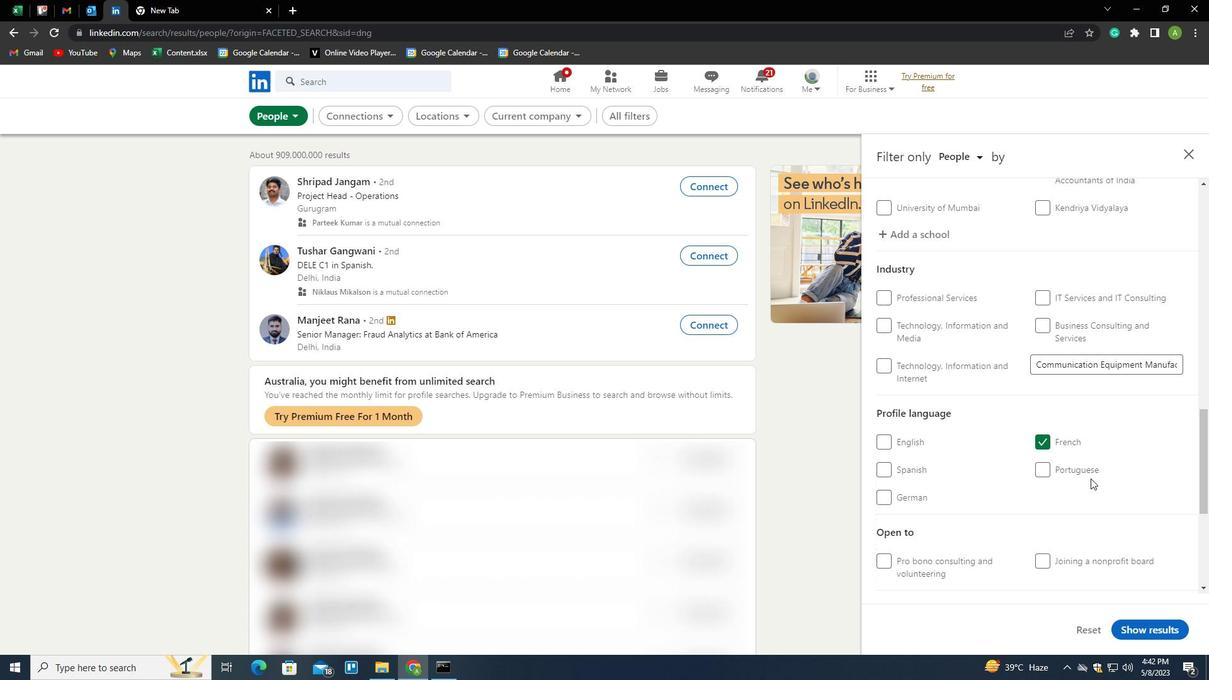 
Action: Mouse scrolled (1091, 478) with delta (0, 0)
Screenshot: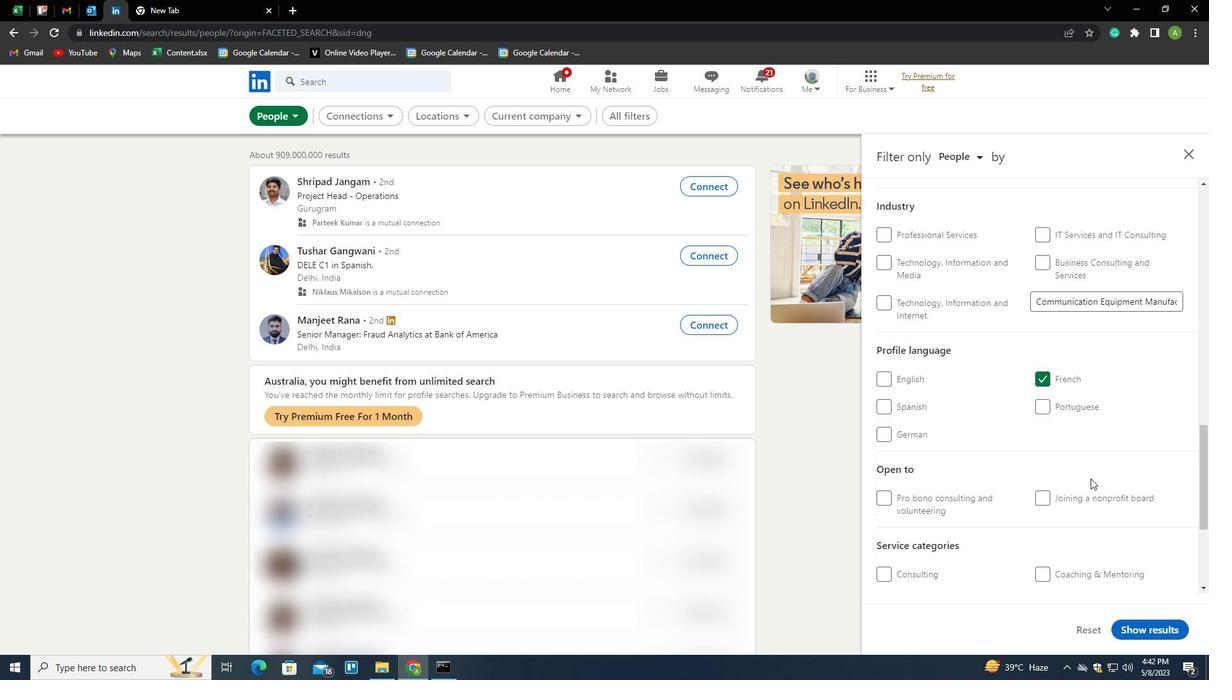 
Action: Mouse scrolled (1091, 478) with delta (0, 0)
Screenshot: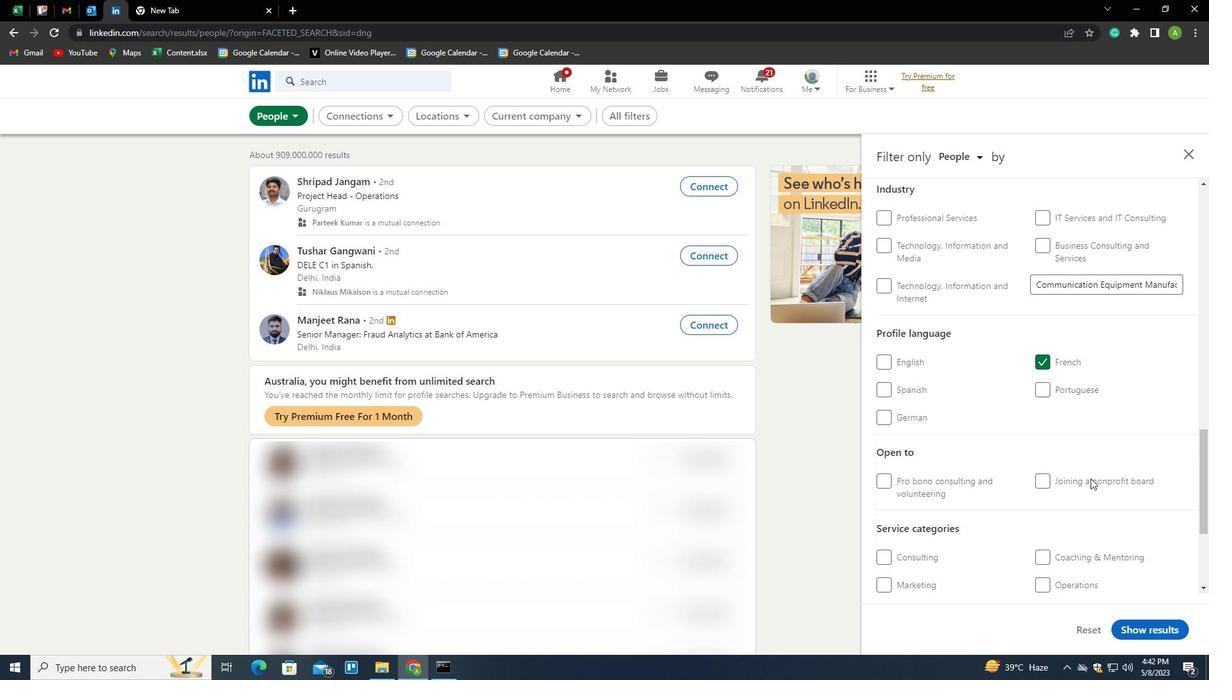 
Action: Mouse scrolled (1091, 478) with delta (0, 0)
Screenshot: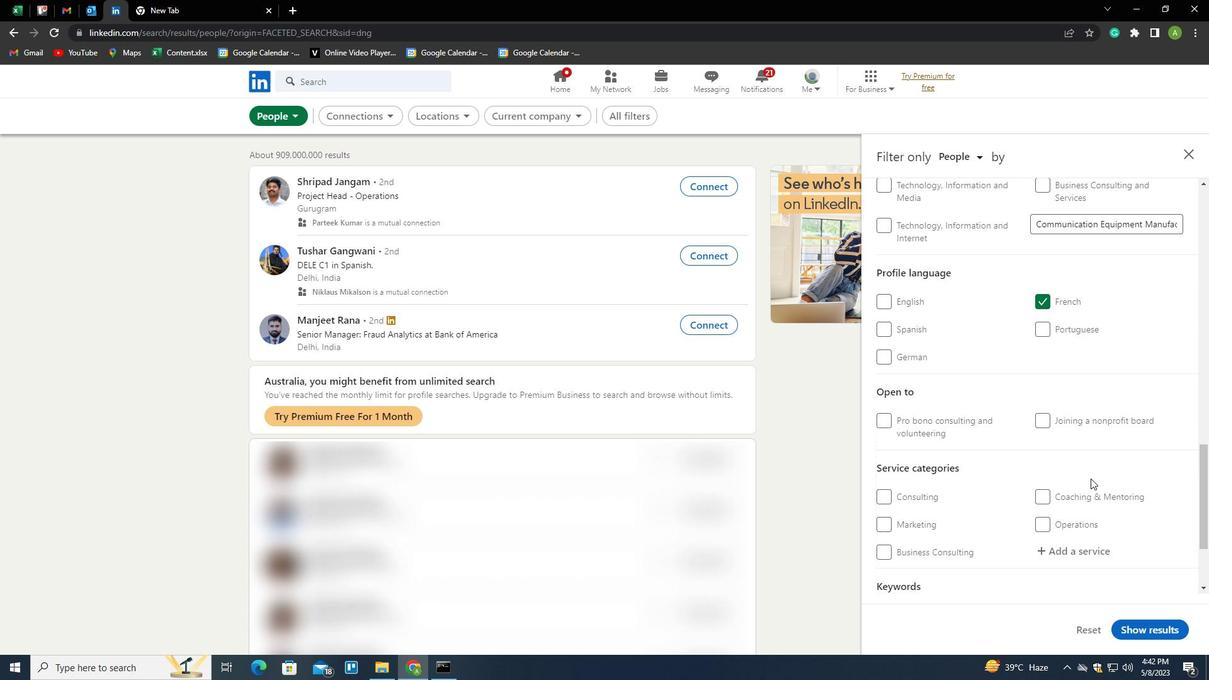 
Action: Mouse scrolled (1091, 478) with delta (0, 0)
Screenshot: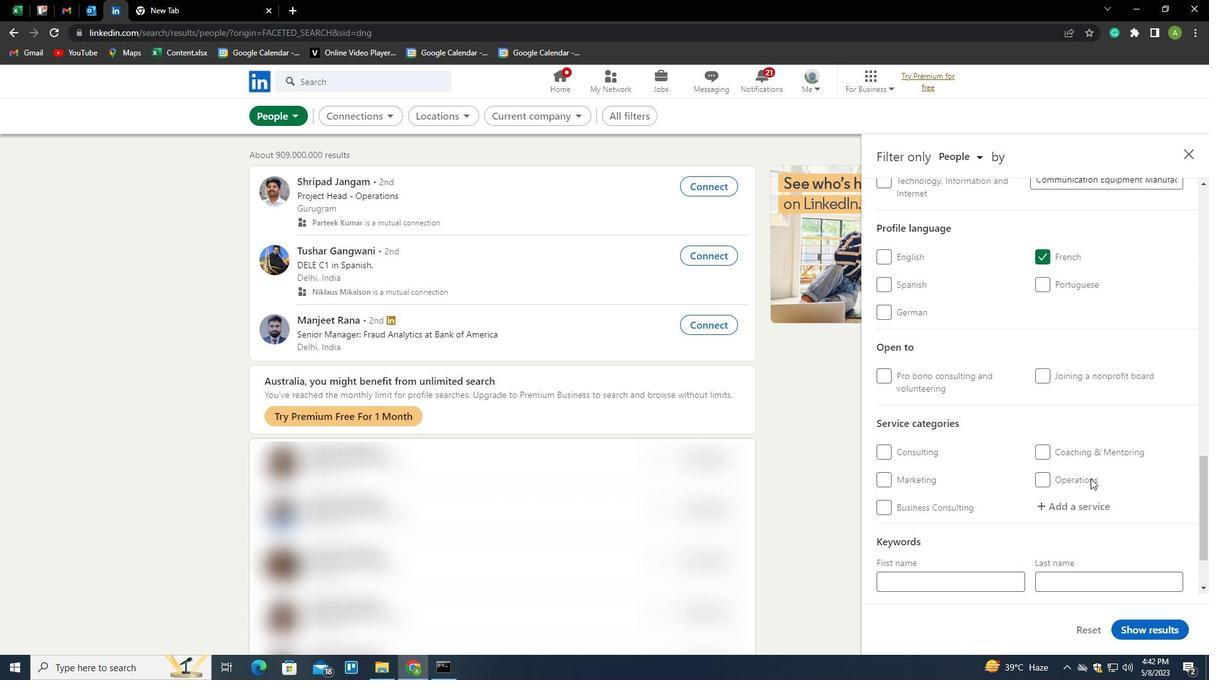
Action: Mouse moved to (1070, 410)
Screenshot: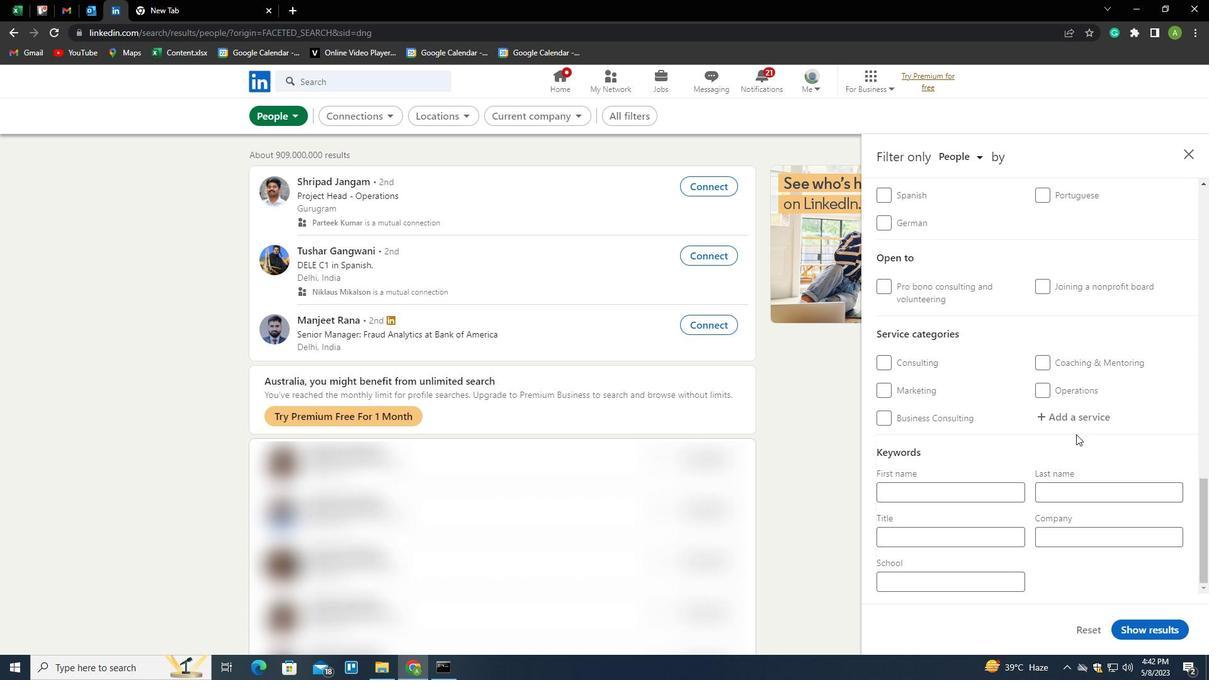 
Action: Mouse pressed left at (1070, 410)
Screenshot: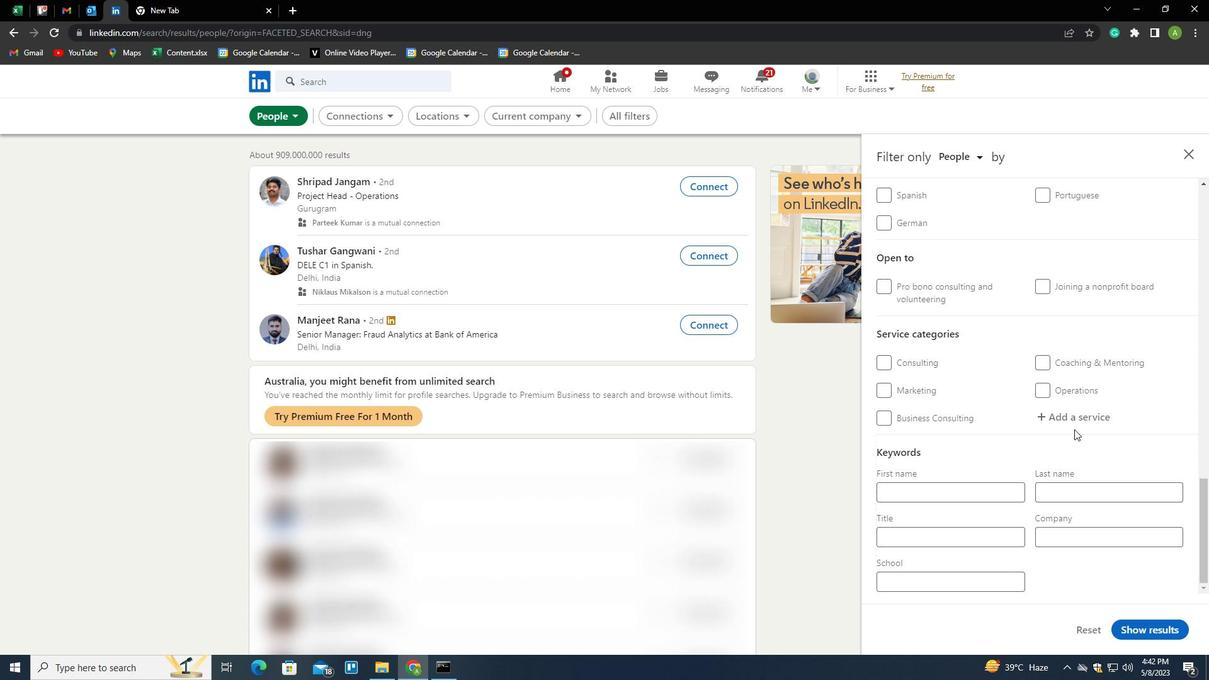 
Action: Key pressed <Key.shift><Key.shift><Key.shift>FAMILY<Key.space><Key.shift>LW<Key.backspace>AW<Key.down><Key.enter>
Screenshot: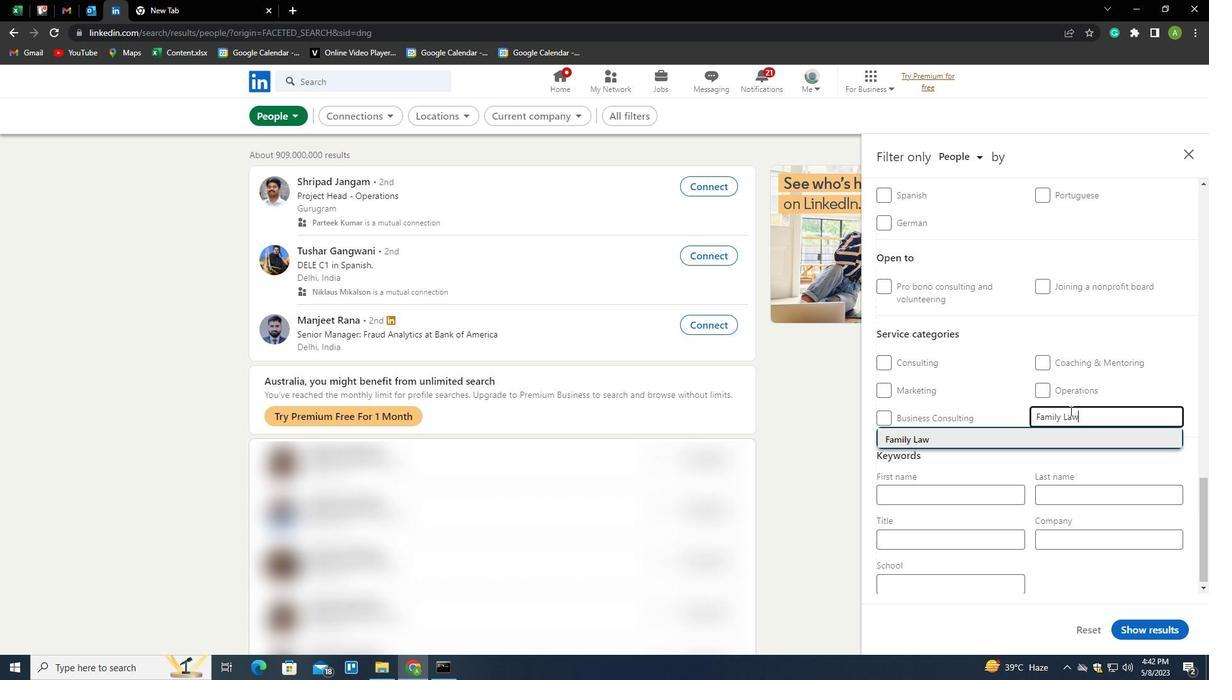 
Action: Mouse scrolled (1070, 410) with delta (0, 0)
Screenshot: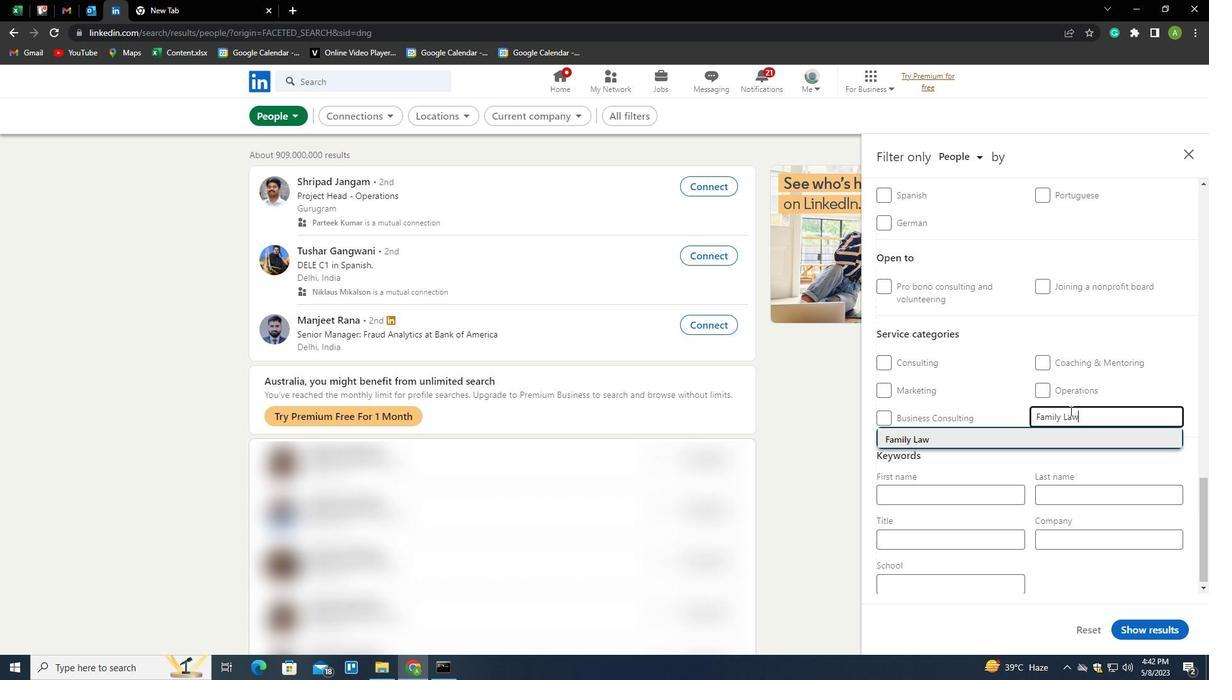 
Action: Mouse scrolled (1070, 410) with delta (0, 0)
Screenshot: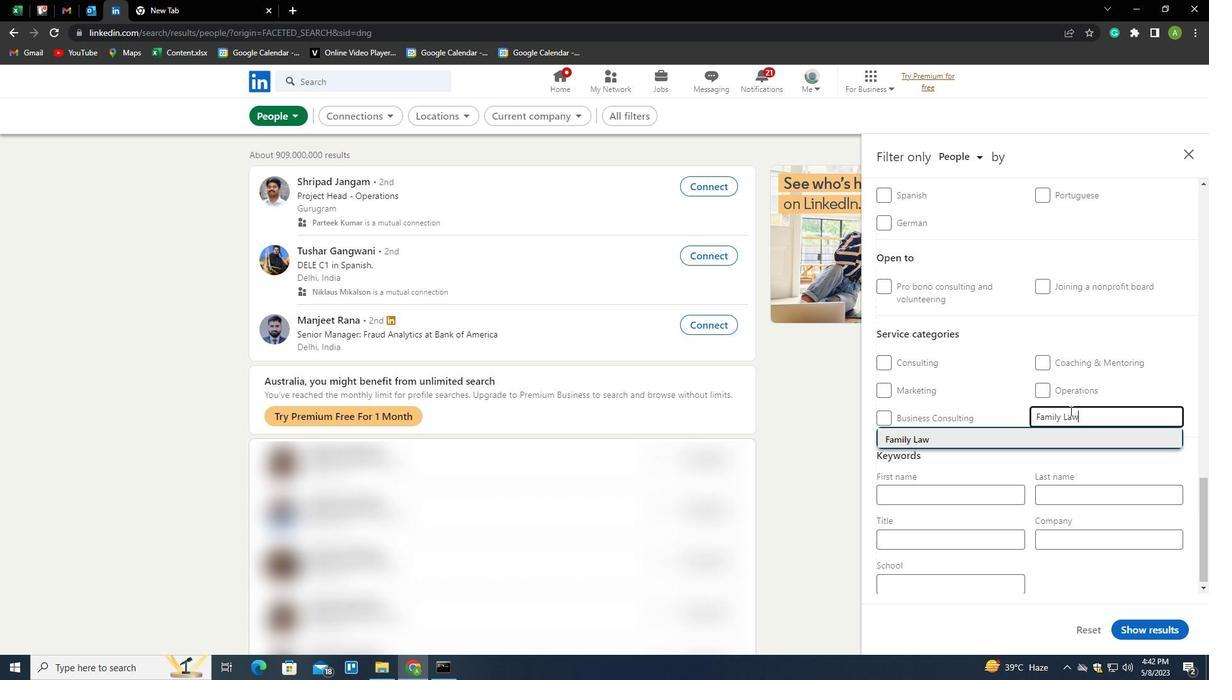 
Action: Mouse scrolled (1070, 410) with delta (0, 0)
Screenshot: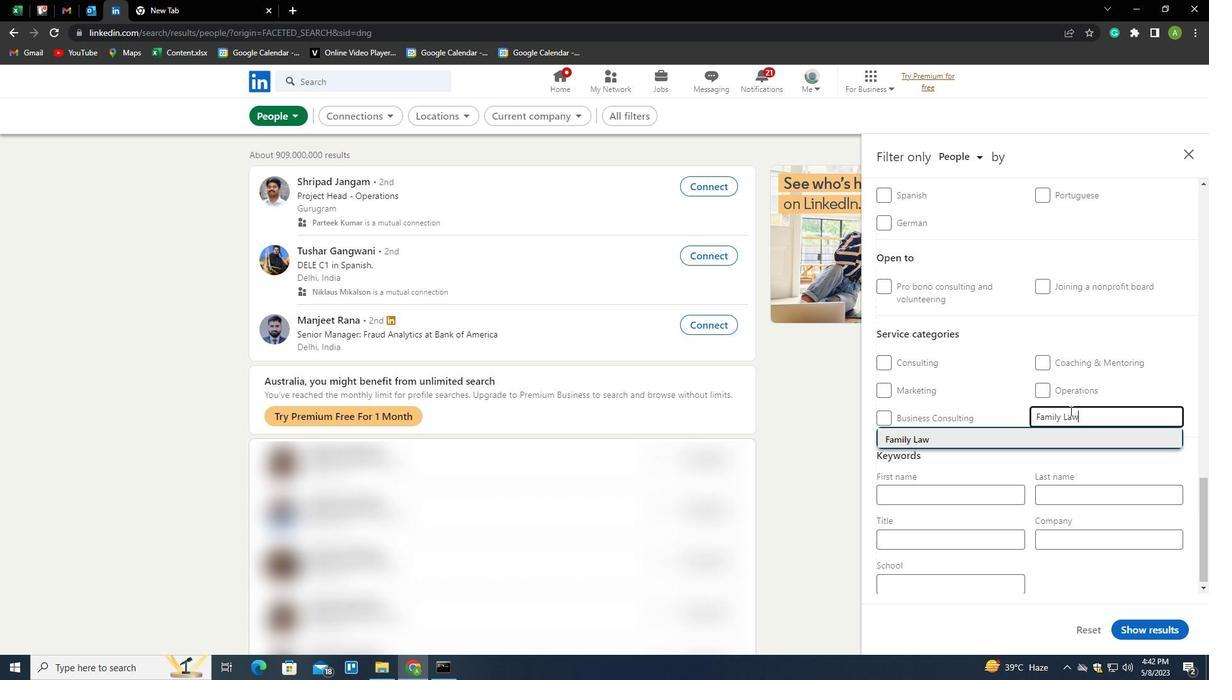 
Action: Mouse scrolled (1070, 410) with delta (0, 0)
Screenshot: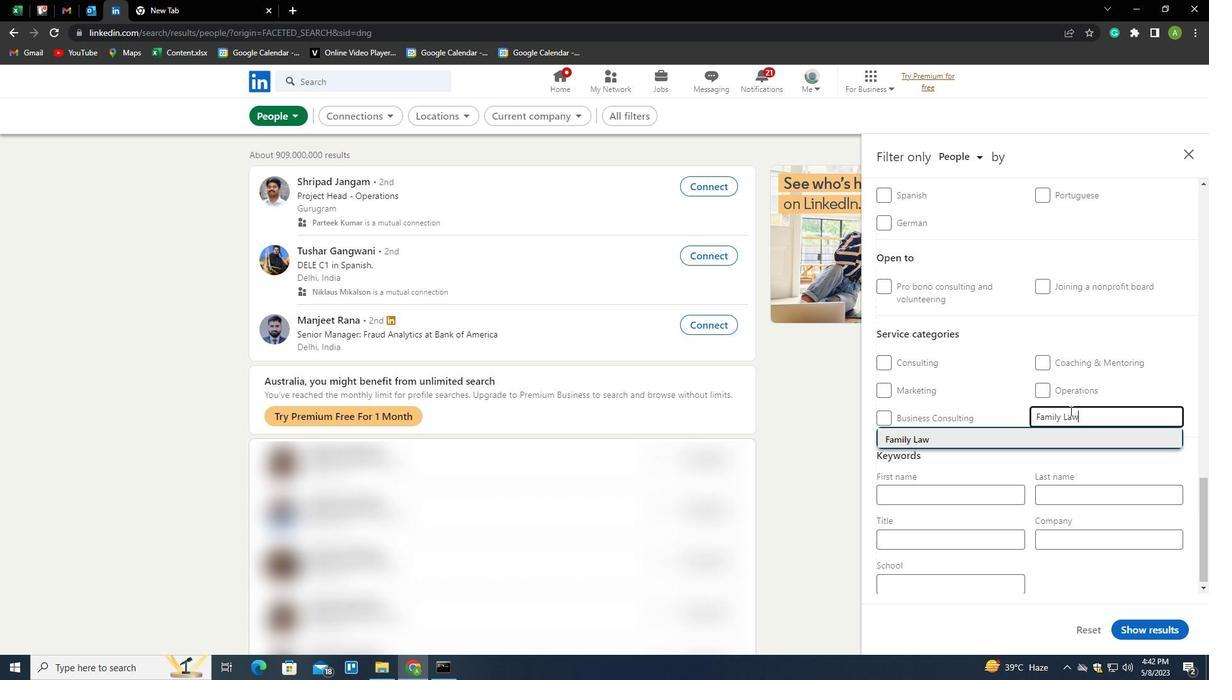 
Action: Mouse moved to (985, 557)
Screenshot: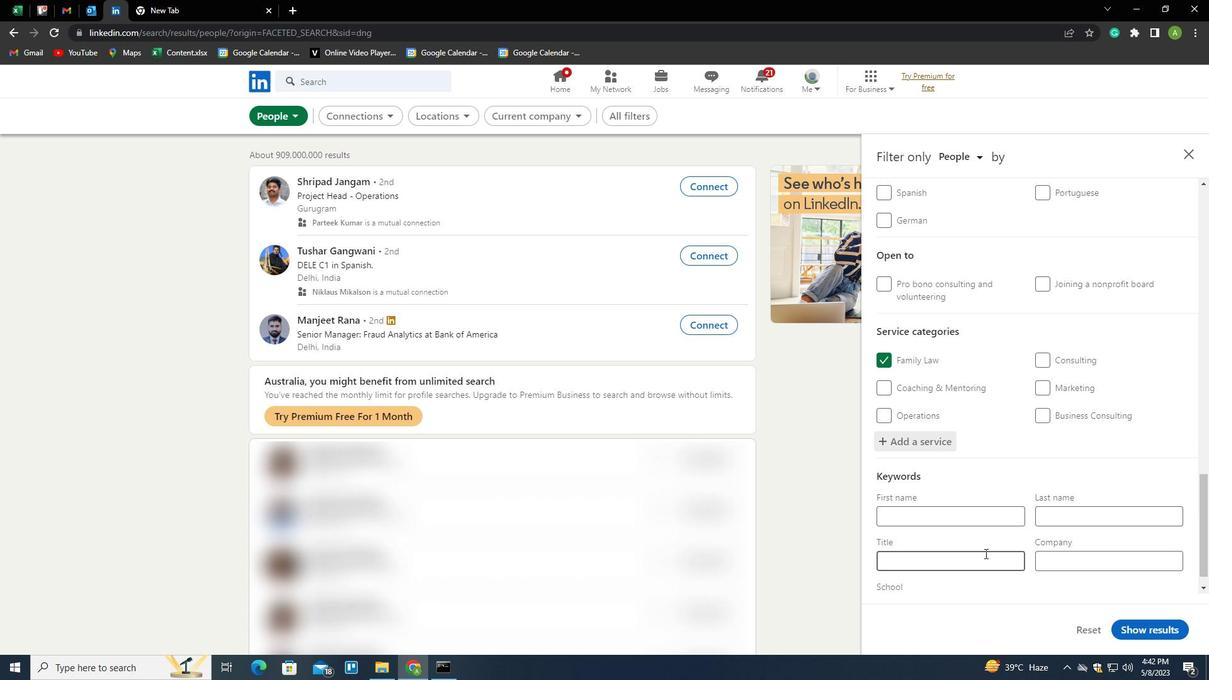 
Action: Mouse pressed left at (985, 557)
Screenshot: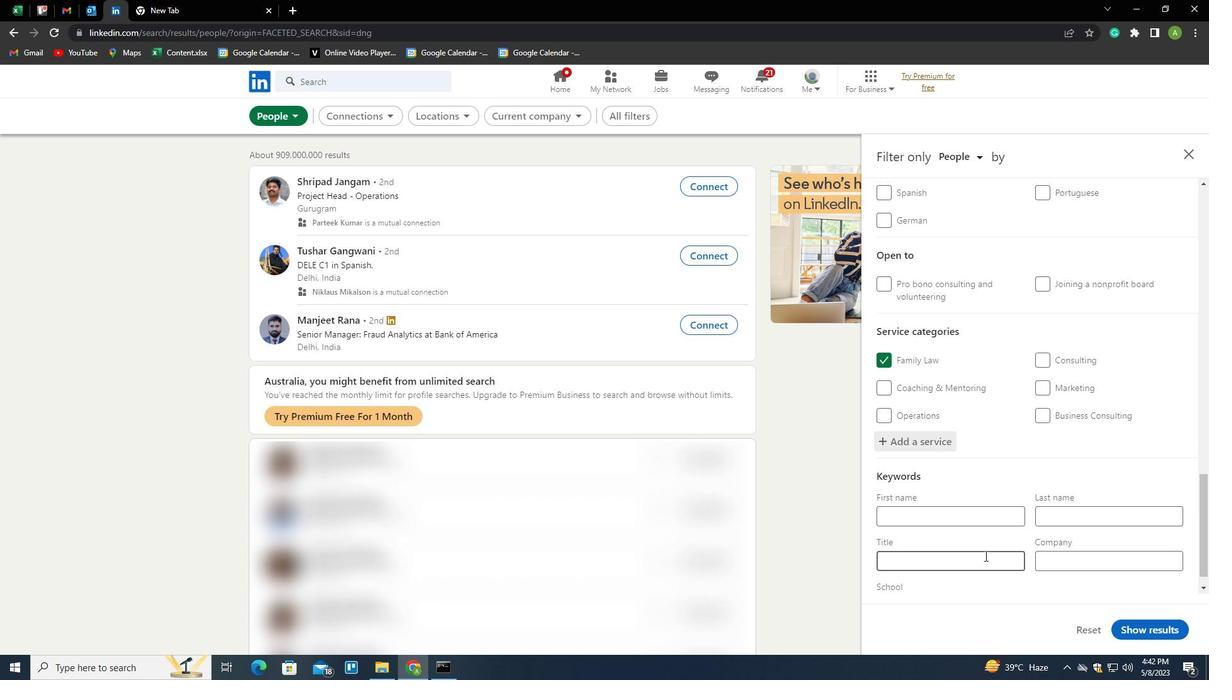 
Action: Key pressed <Key.shift>CHEI<Key.backspace>MICAL<Key.space><Key.shift>ENGINEER
Screenshot: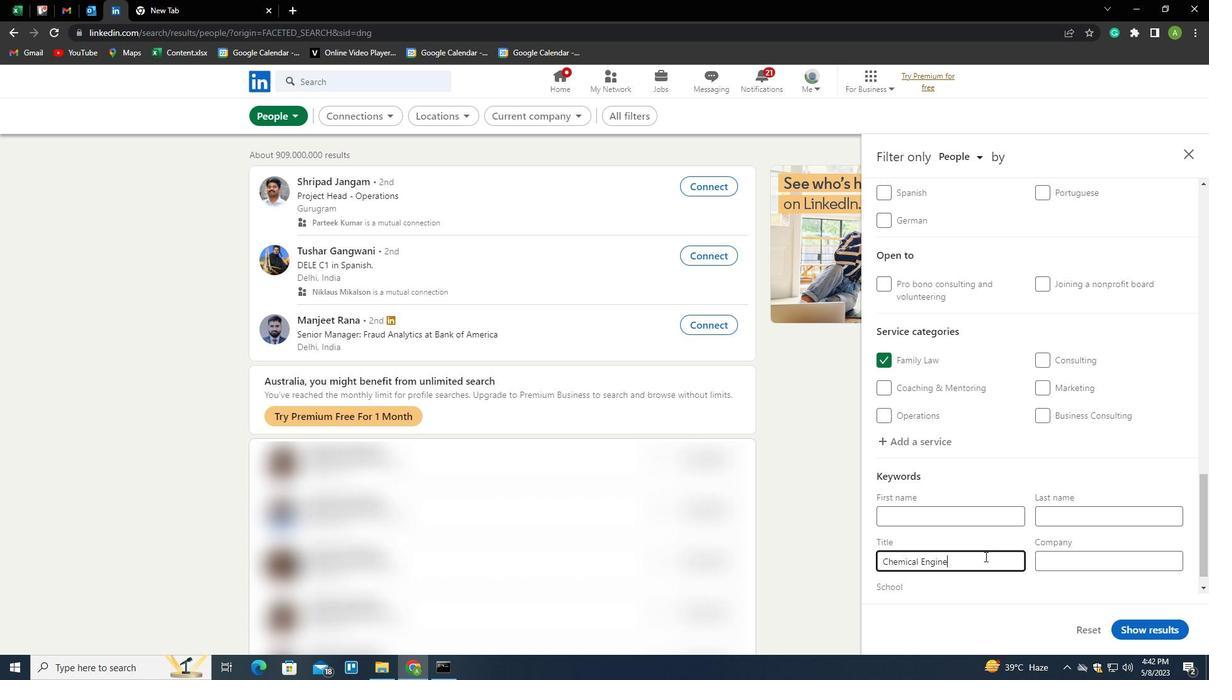 
Action: Mouse moved to (1050, 591)
Screenshot: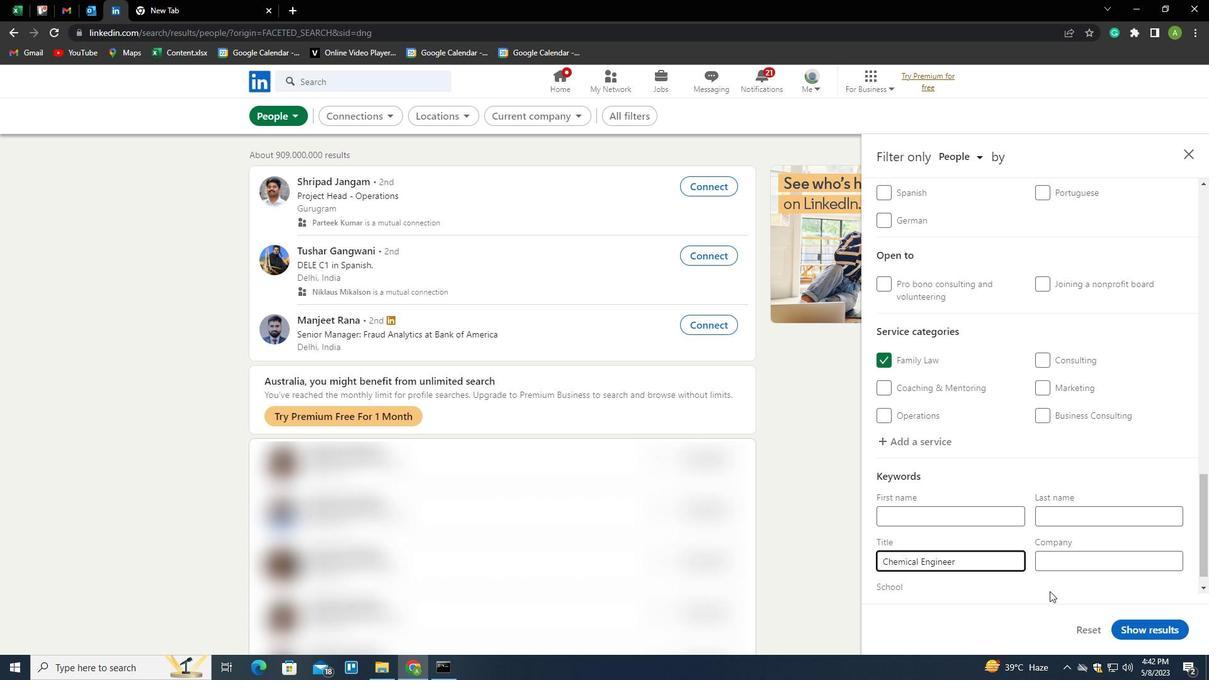 
Action: Mouse pressed left at (1050, 591)
Screenshot: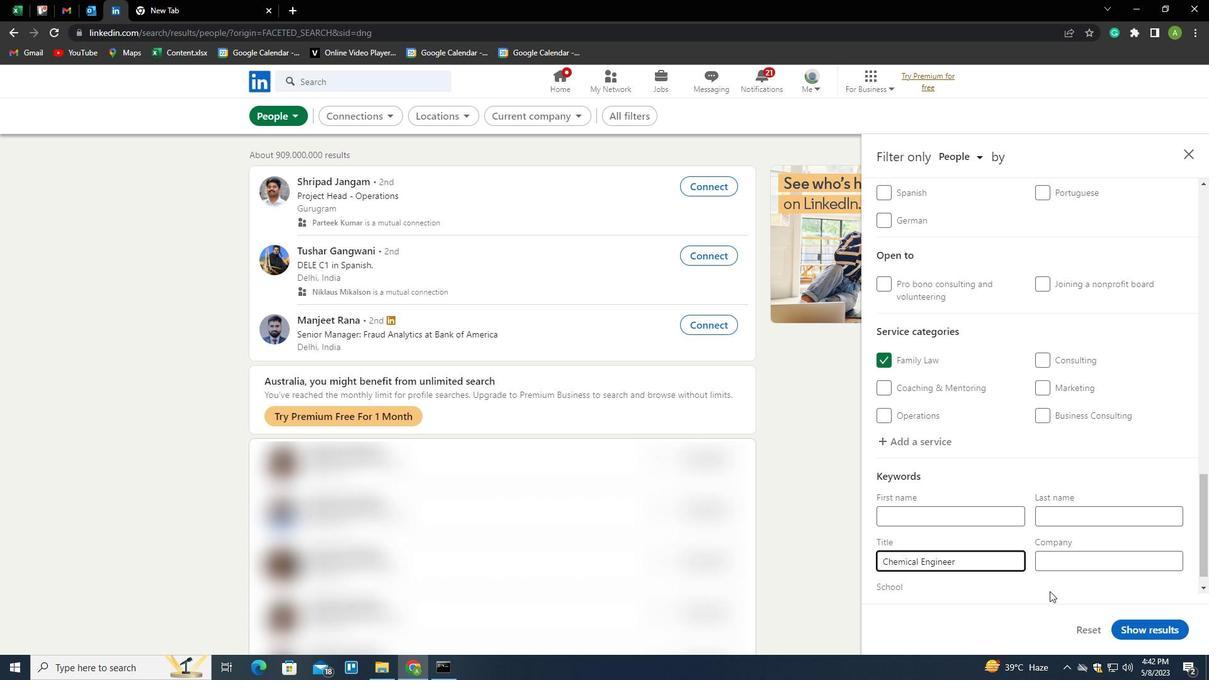 
Action: Mouse moved to (1053, 585)
Screenshot: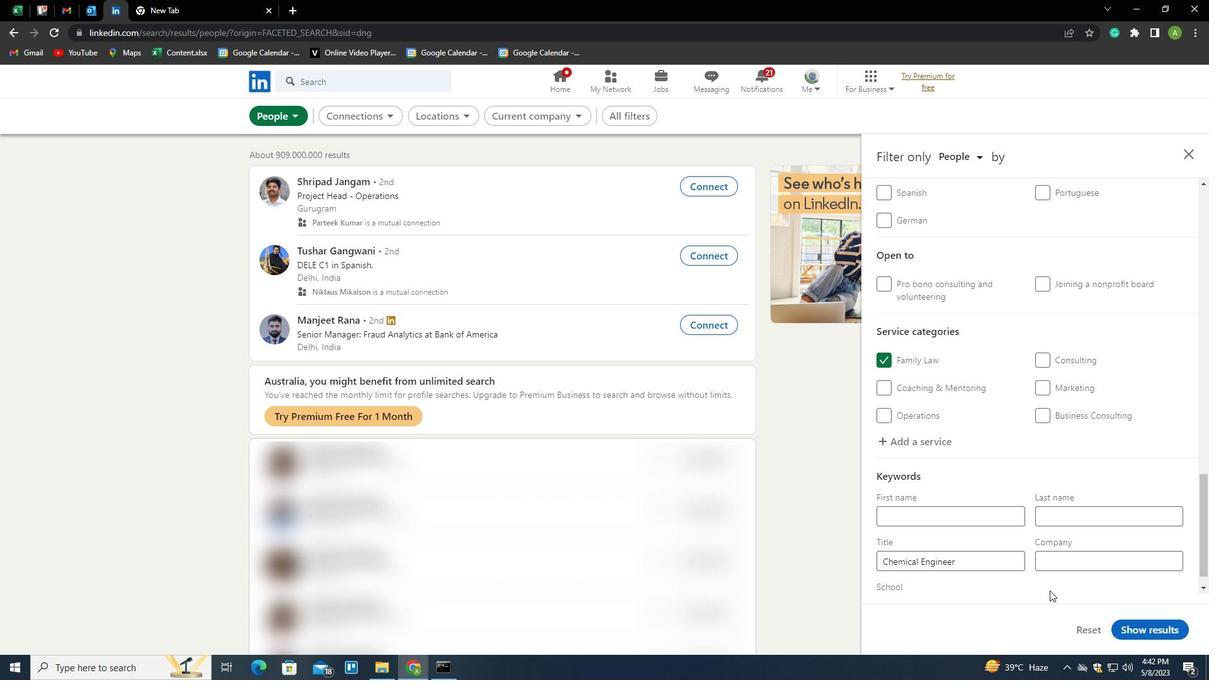 
Action: Mouse scrolled (1053, 584) with delta (0, 0)
Screenshot: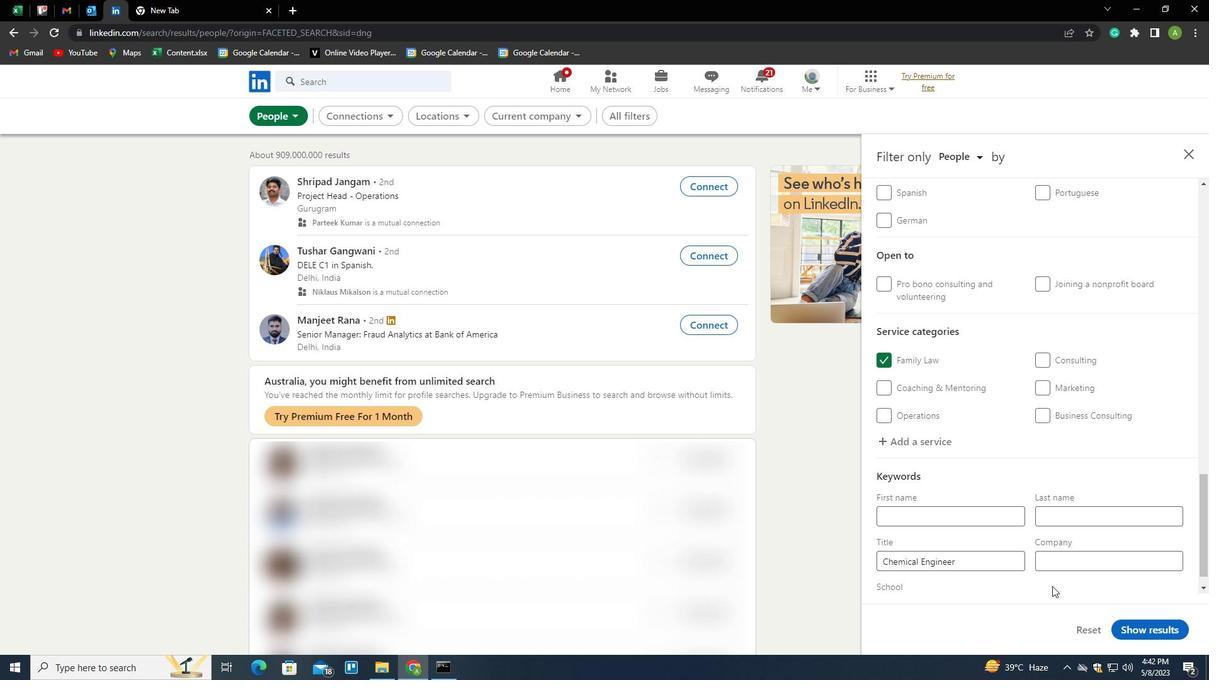 
Action: Mouse scrolled (1053, 584) with delta (0, 0)
Screenshot: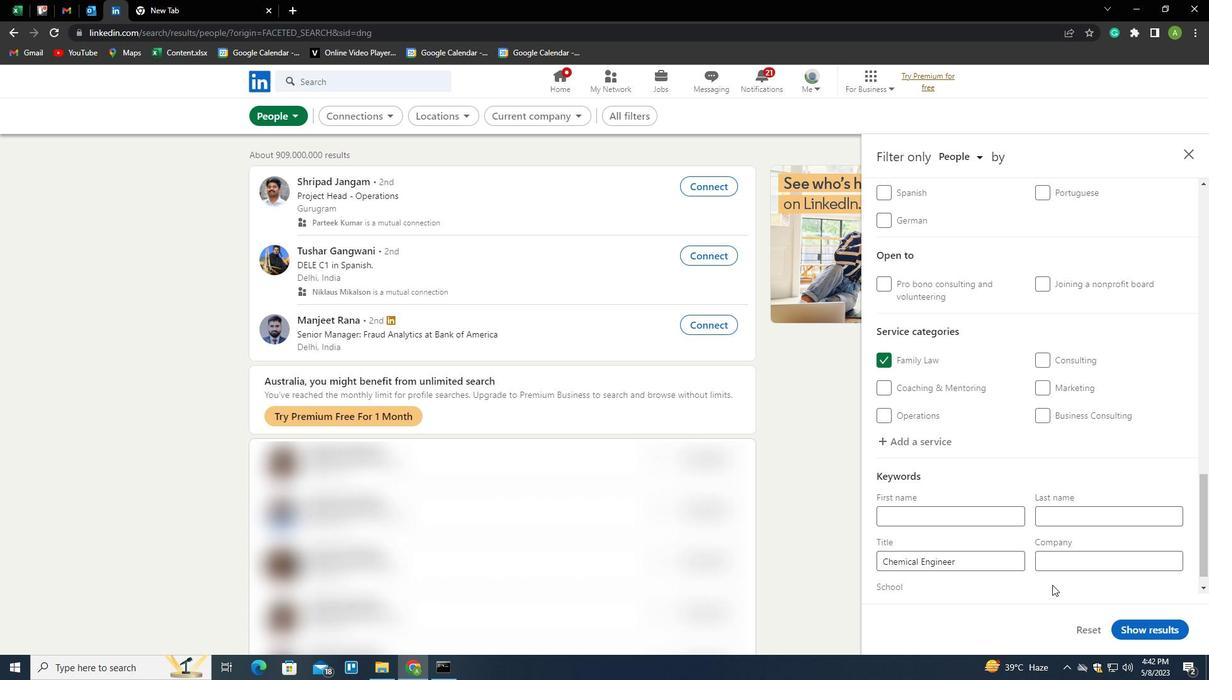 
Action: Mouse scrolled (1053, 584) with delta (0, 0)
Screenshot: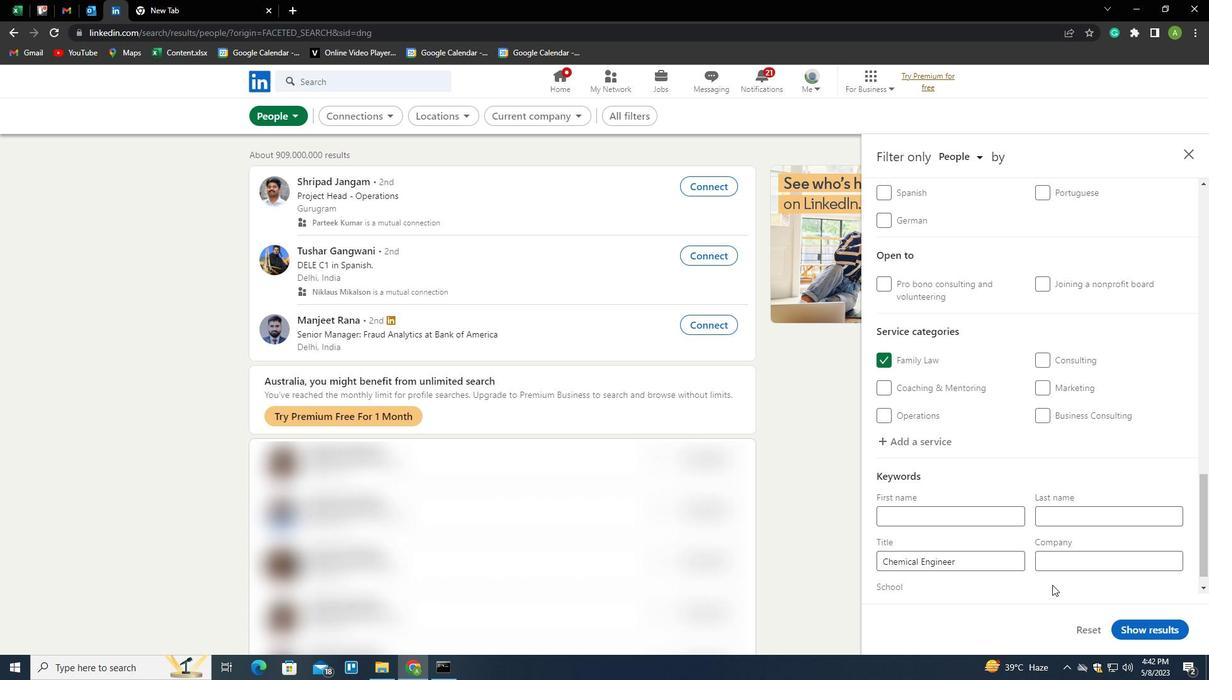 
Action: Mouse moved to (1156, 630)
Screenshot: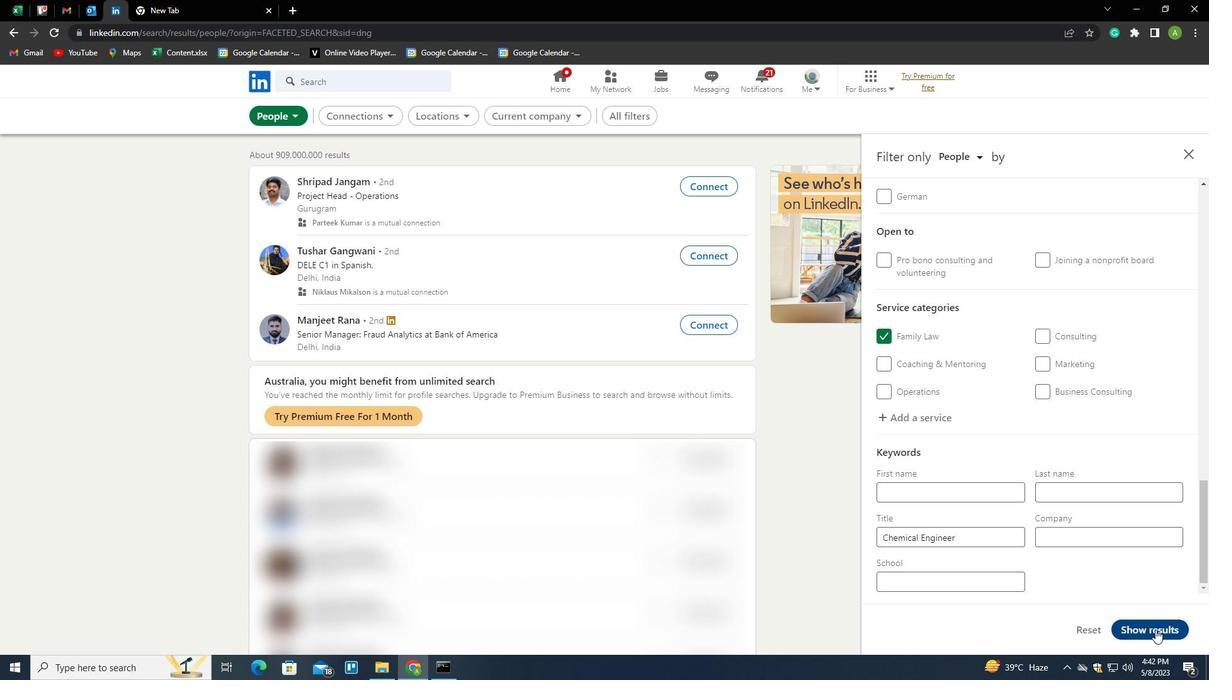 
Action: Mouse pressed left at (1156, 630)
Screenshot: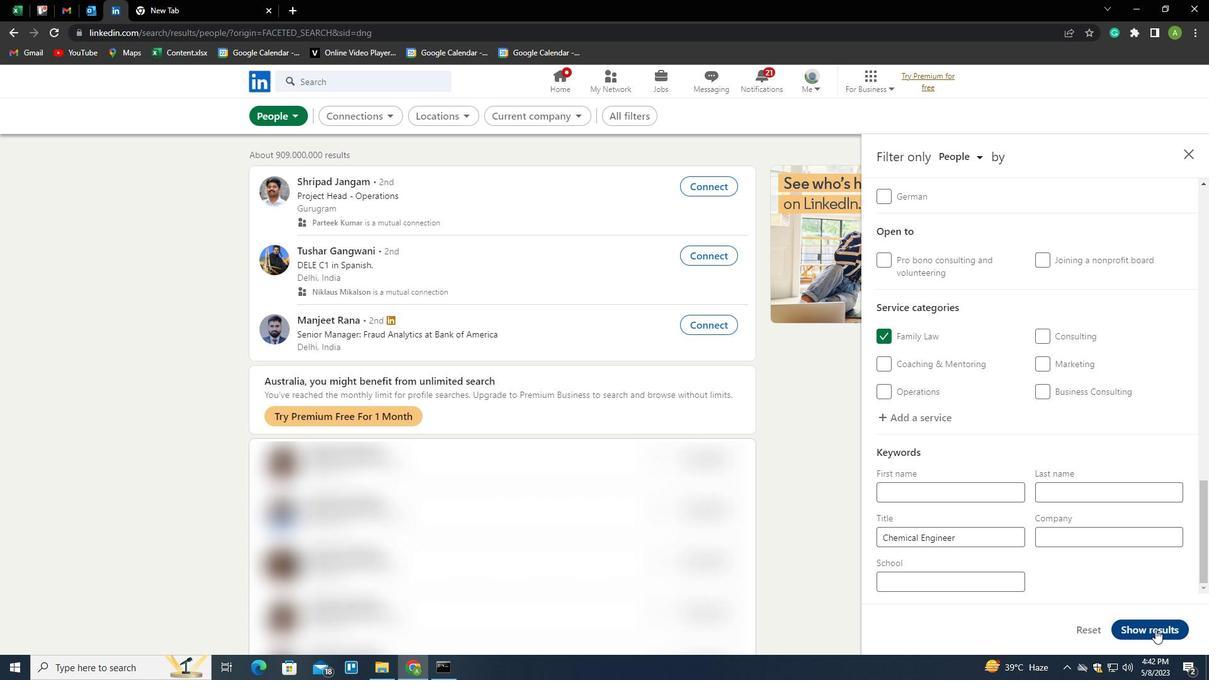 
